 Task: Create a due date automation trigger when advanced on, on the monday of the week before a card is due add fields with custom field "Resume" set to a number greater than 1 and lower or equal to 10 at 11:00 AM.
Action: Mouse moved to (1107, 337)
Screenshot: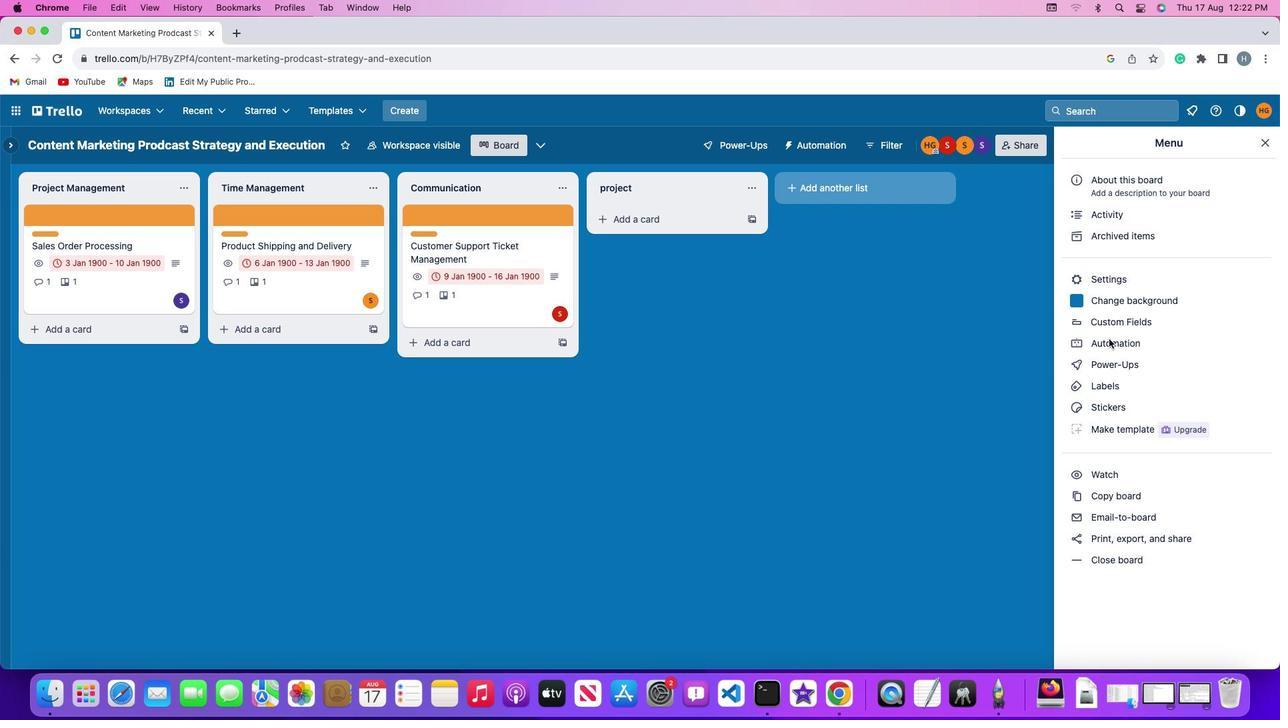 
Action: Mouse pressed left at (1107, 337)
Screenshot: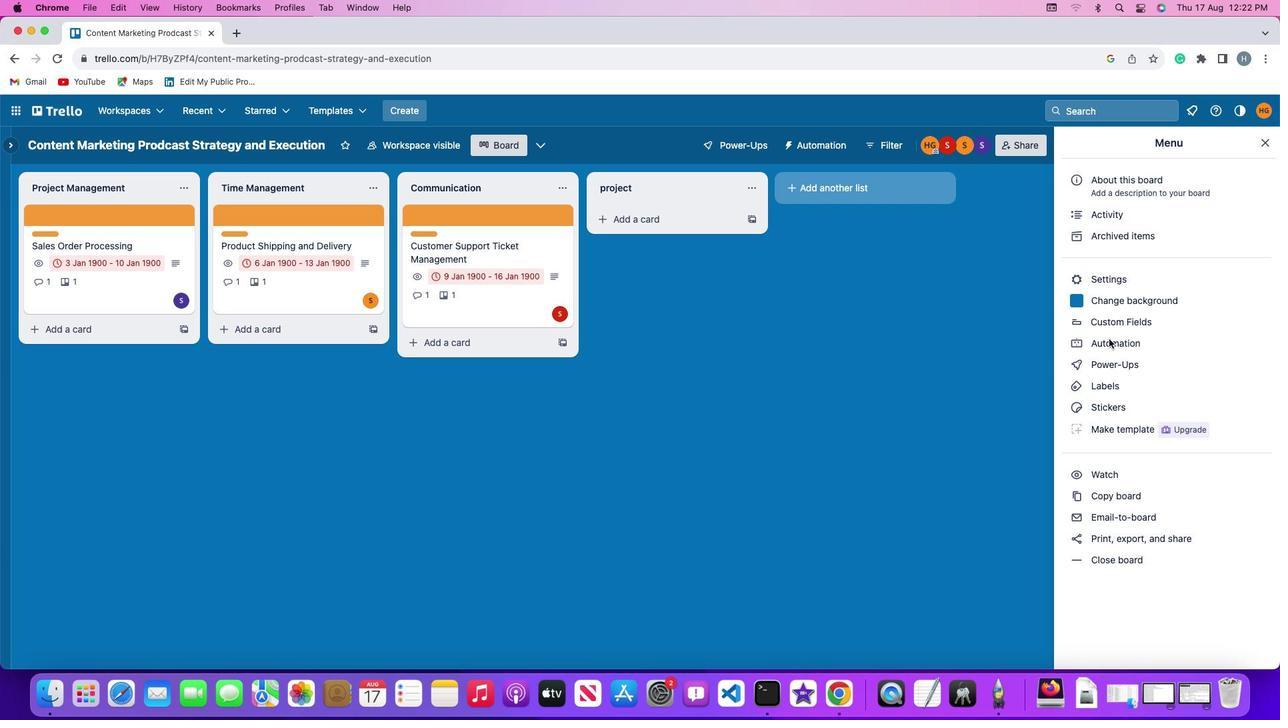 
Action: Mouse pressed left at (1107, 337)
Screenshot: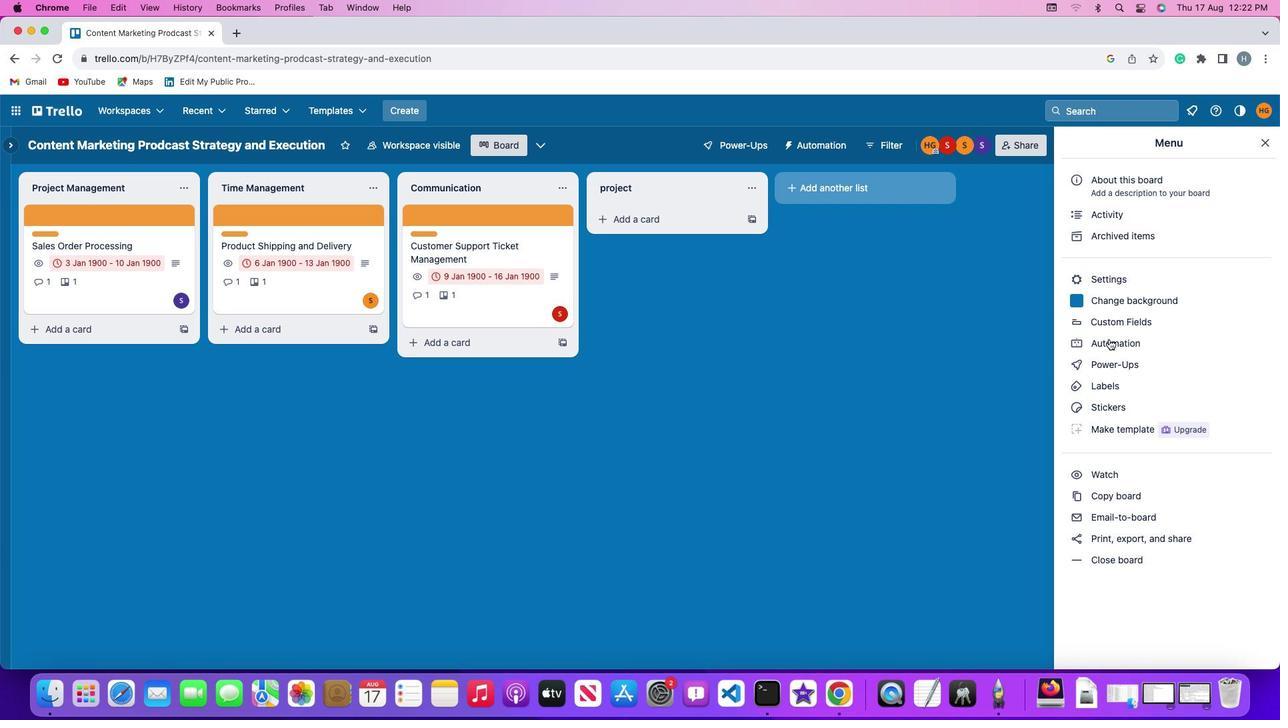 
Action: Mouse moved to (64, 309)
Screenshot: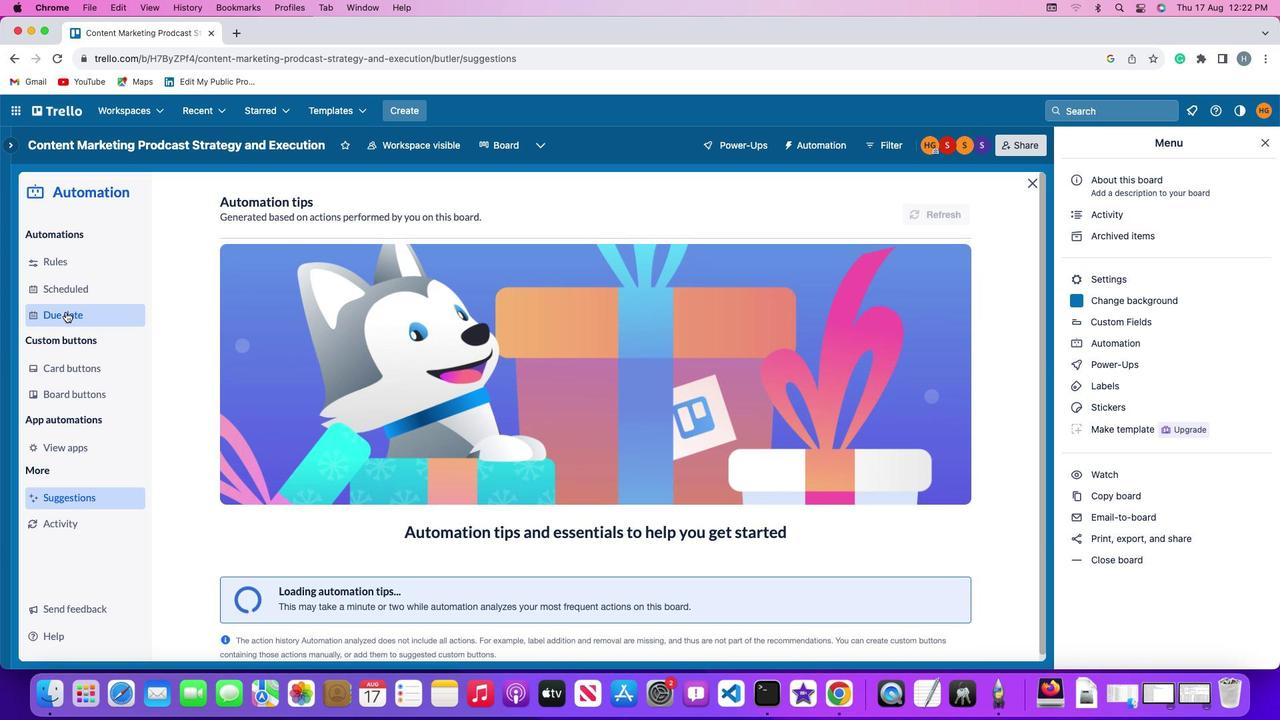 
Action: Mouse pressed left at (64, 309)
Screenshot: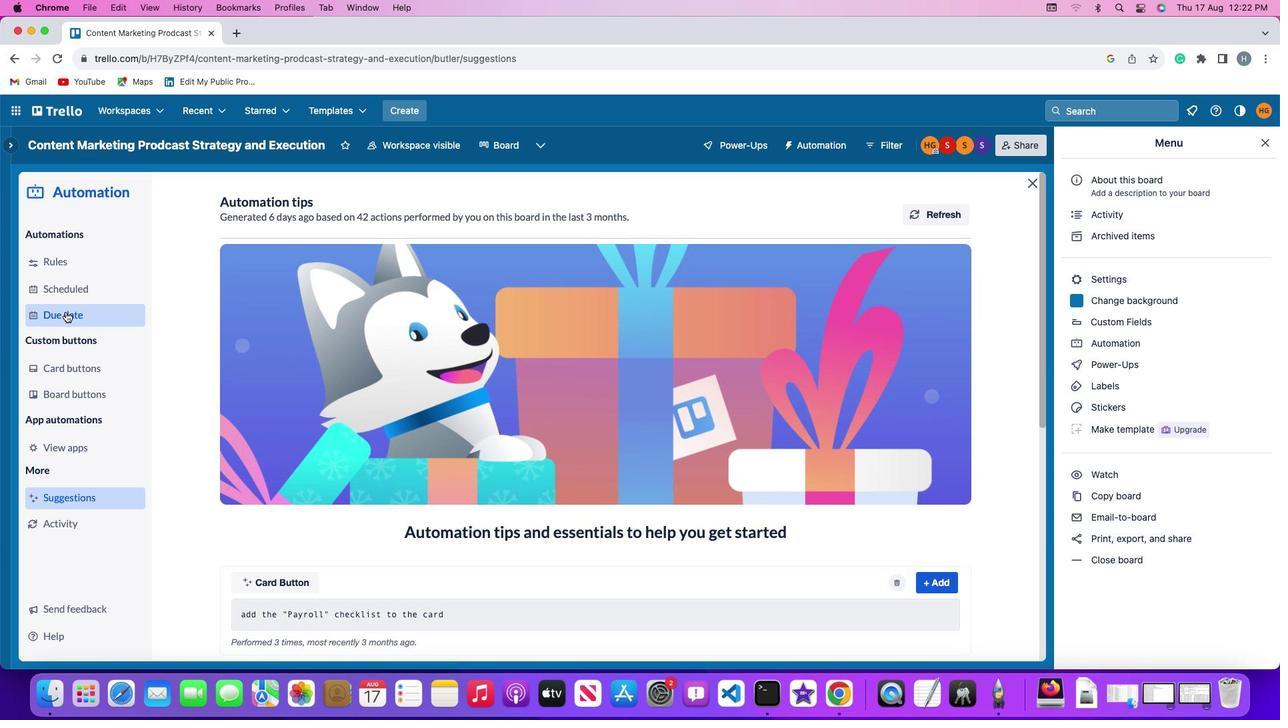 
Action: Mouse moved to (911, 212)
Screenshot: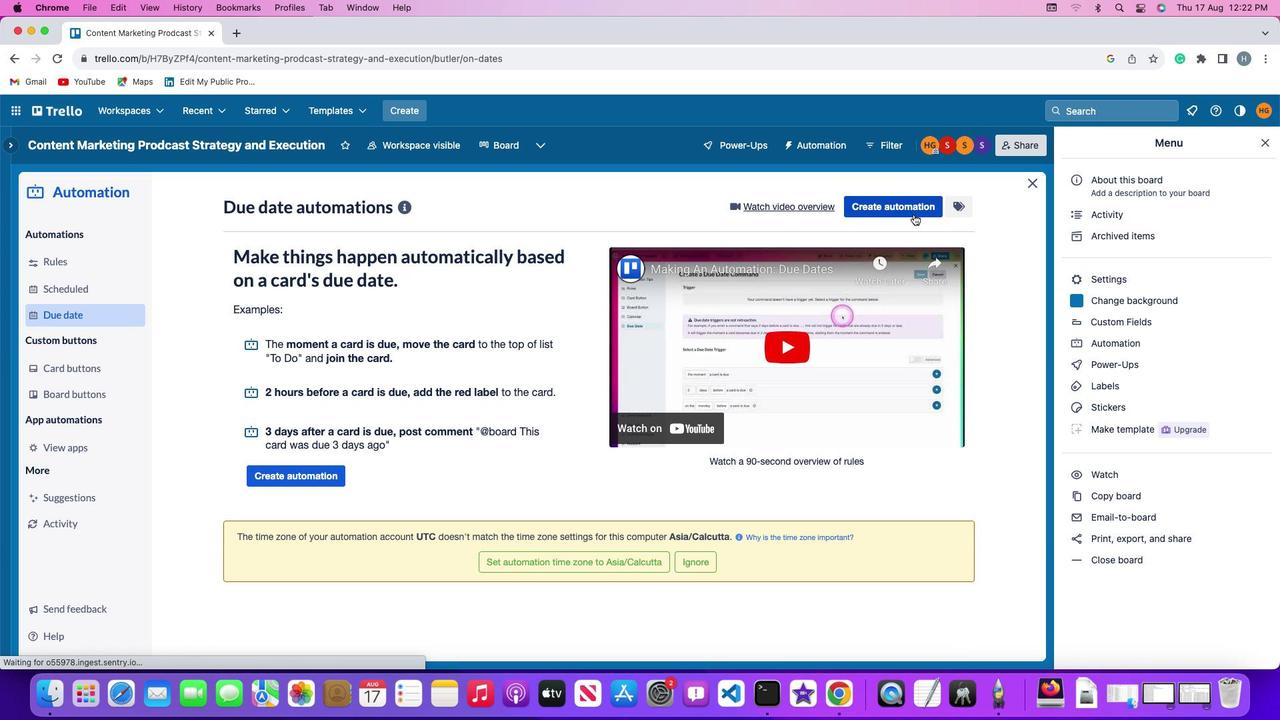 
Action: Mouse pressed left at (911, 212)
Screenshot: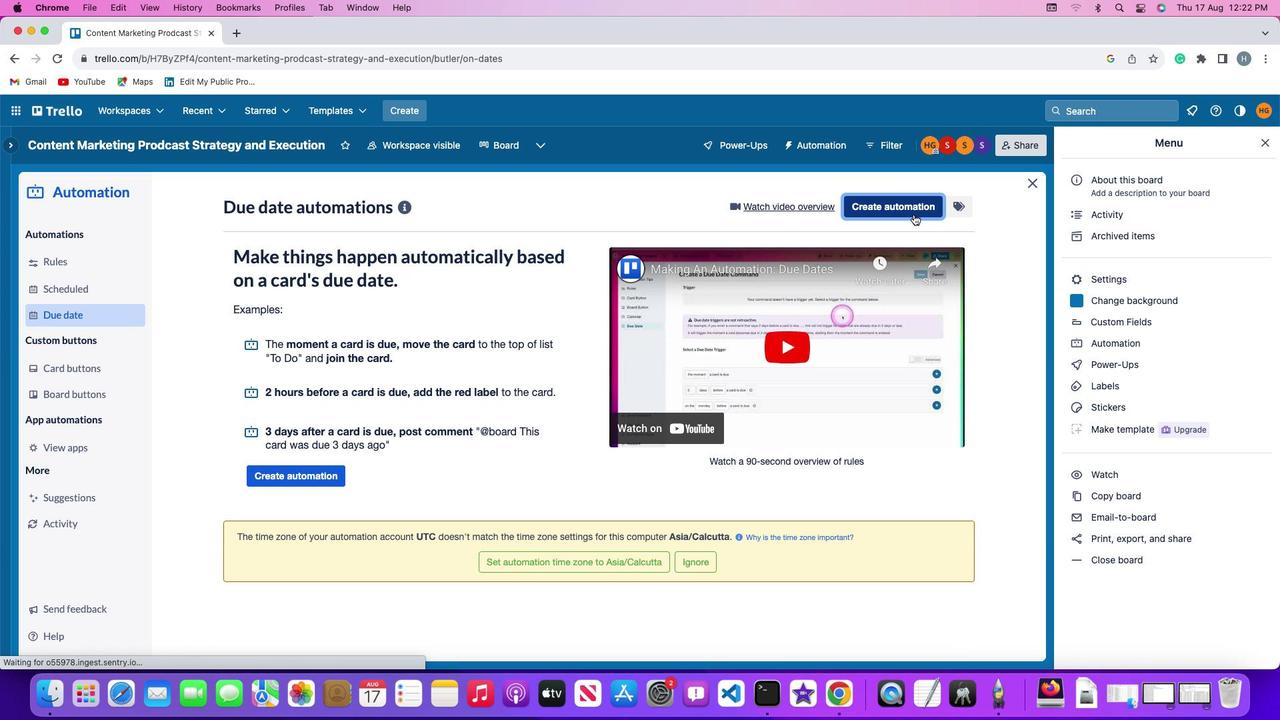 
Action: Mouse moved to (305, 331)
Screenshot: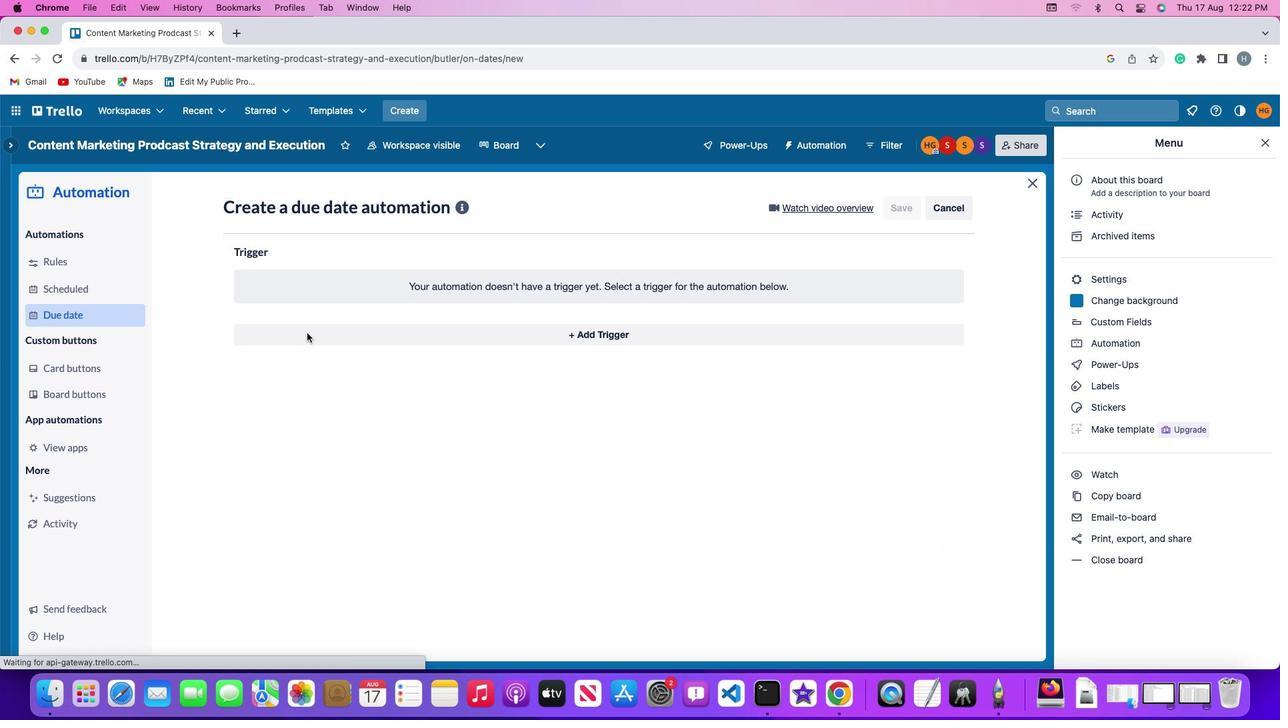 
Action: Mouse pressed left at (305, 331)
Screenshot: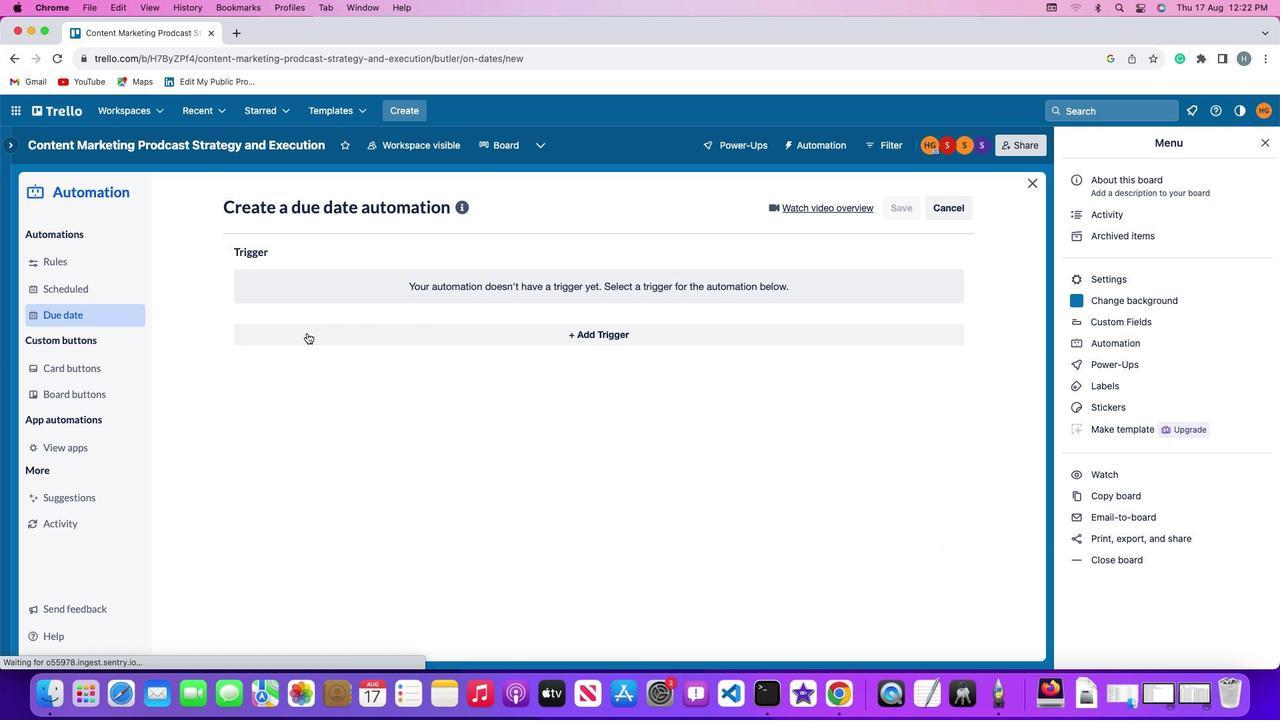 
Action: Mouse moved to (289, 578)
Screenshot: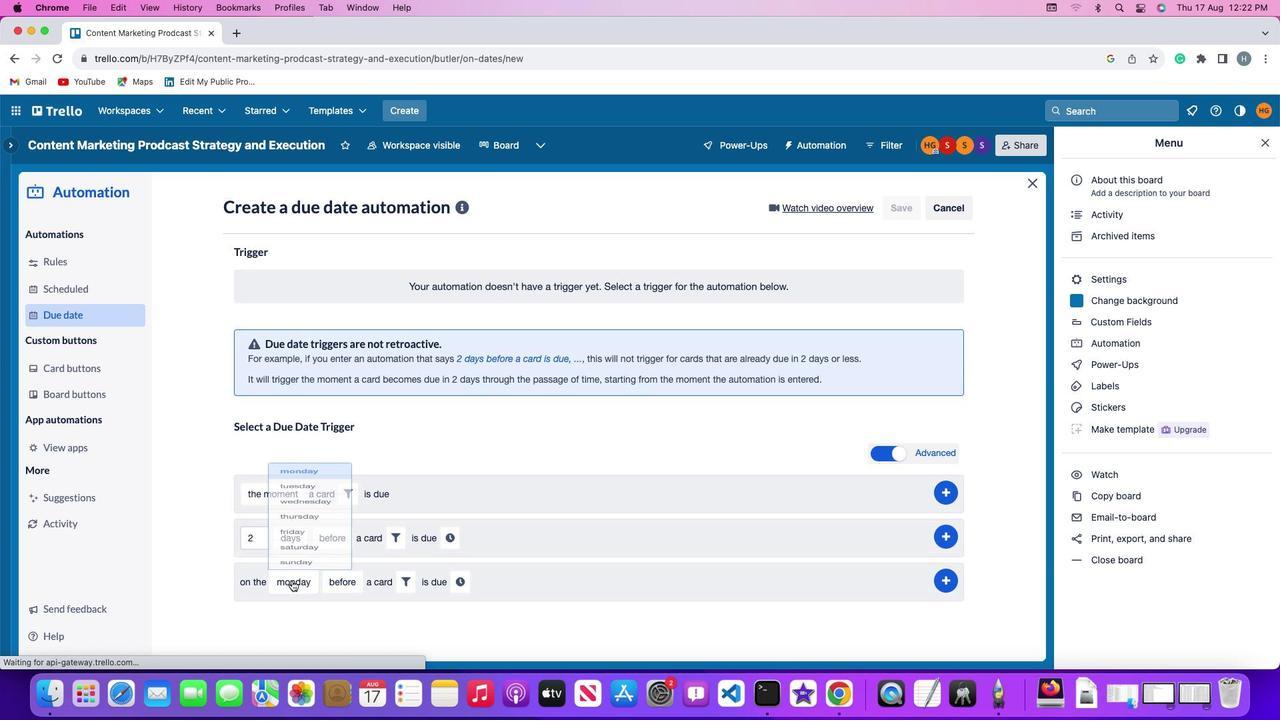 
Action: Mouse pressed left at (289, 578)
Screenshot: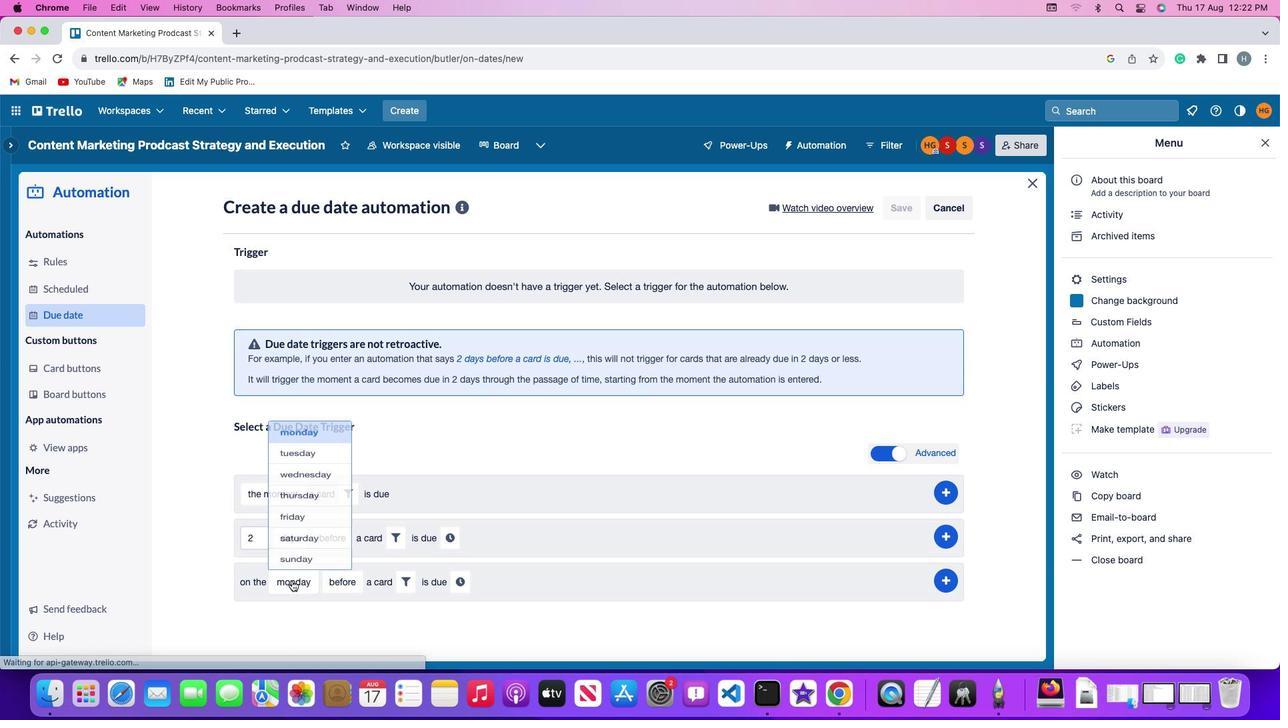 
Action: Mouse moved to (299, 390)
Screenshot: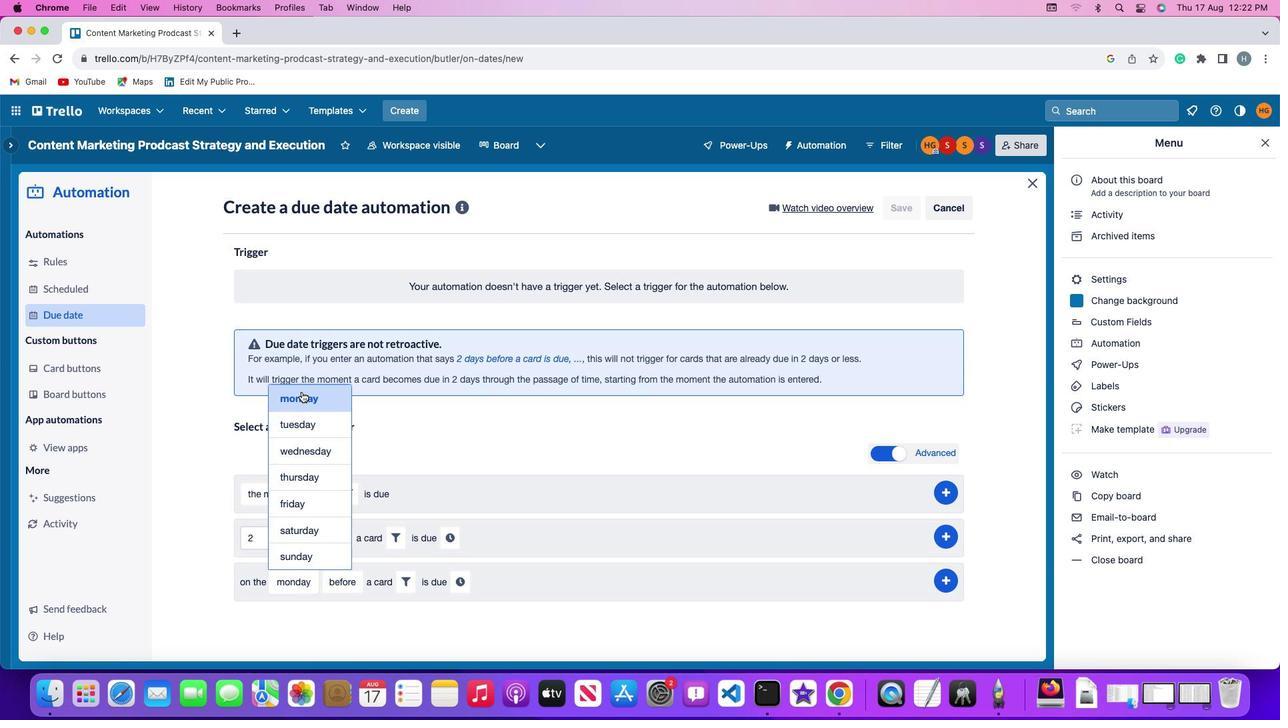 
Action: Mouse pressed left at (299, 390)
Screenshot: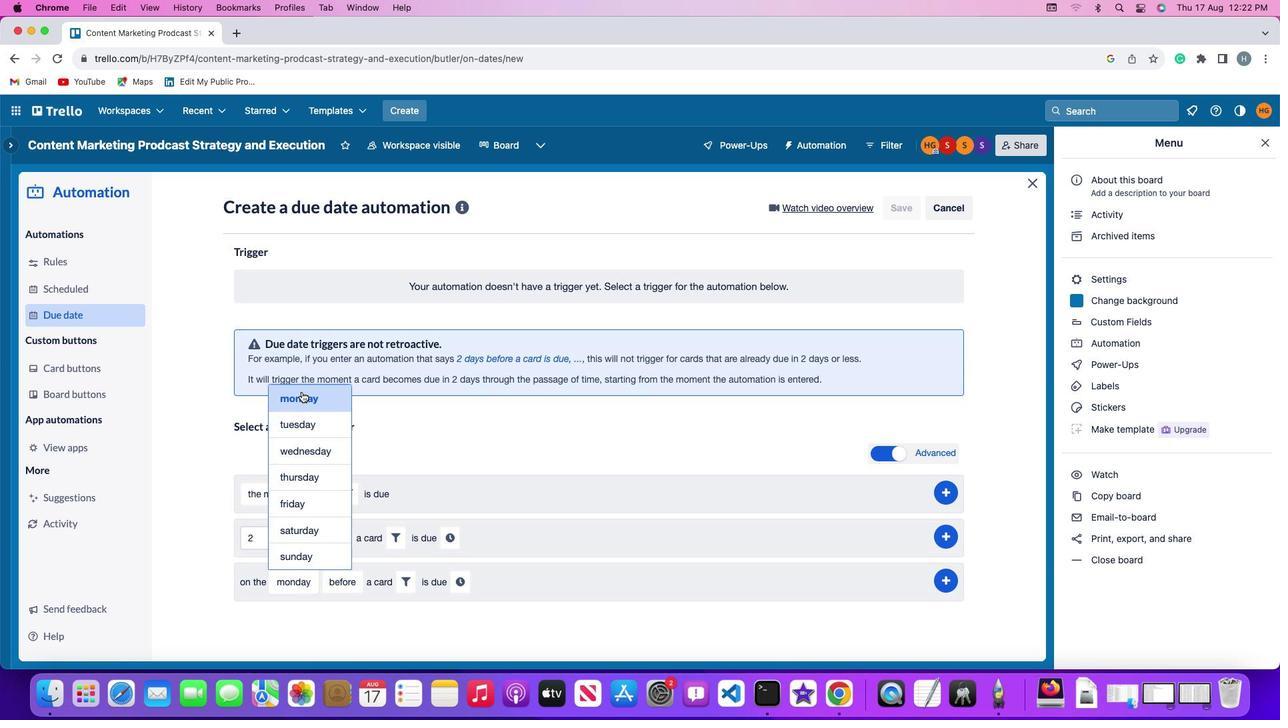 
Action: Mouse moved to (337, 581)
Screenshot: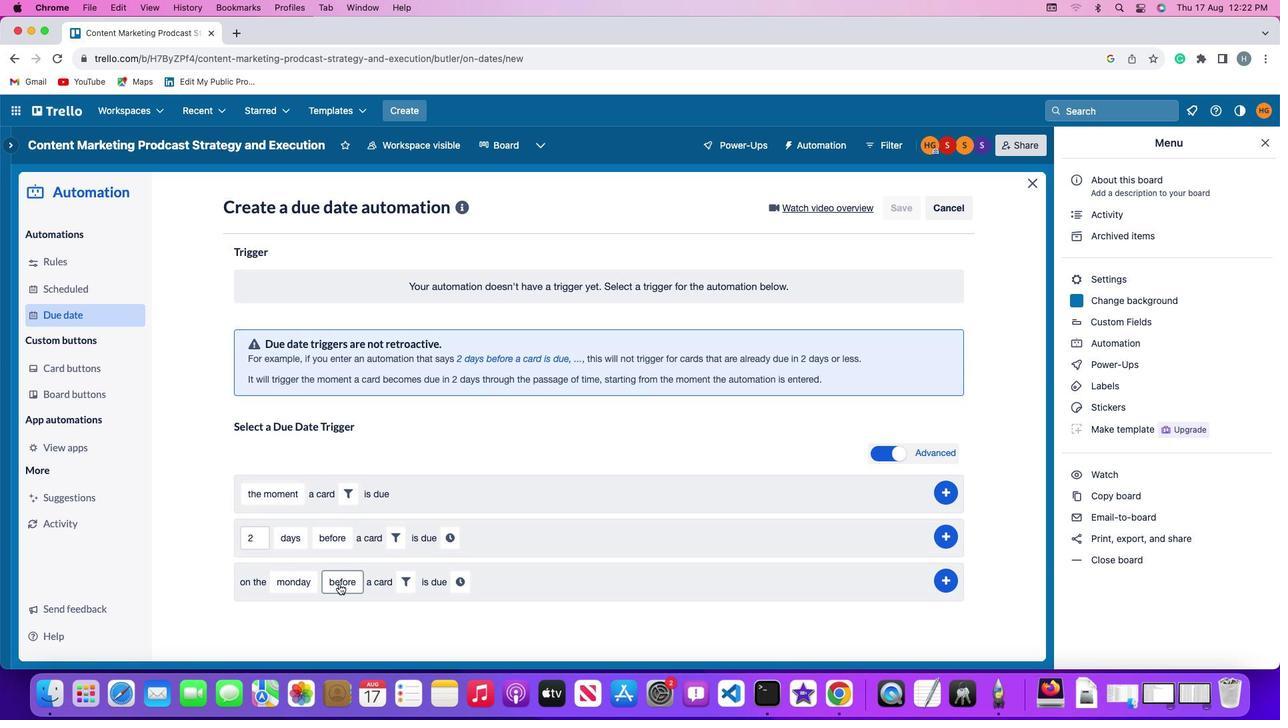 
Action: Mouse pressed left at (337, 581)
Screenshot: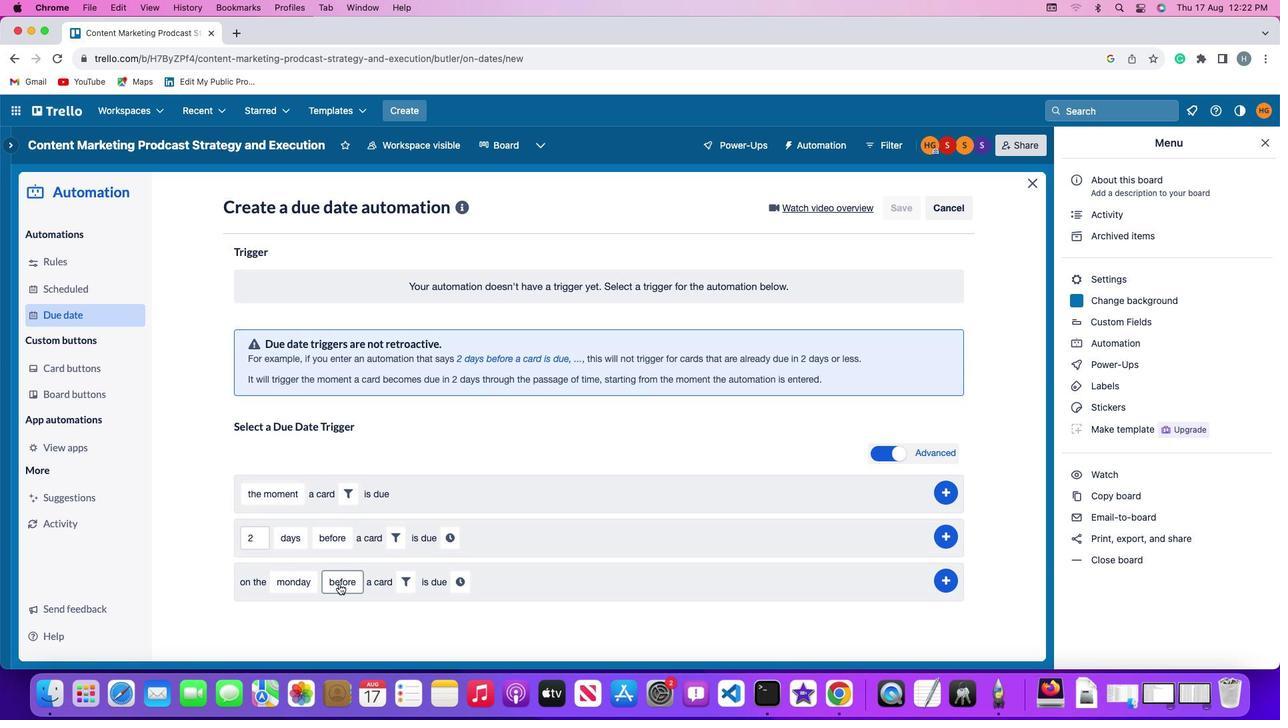 
Action: Mouse moved to (347, 558)
Screenshot: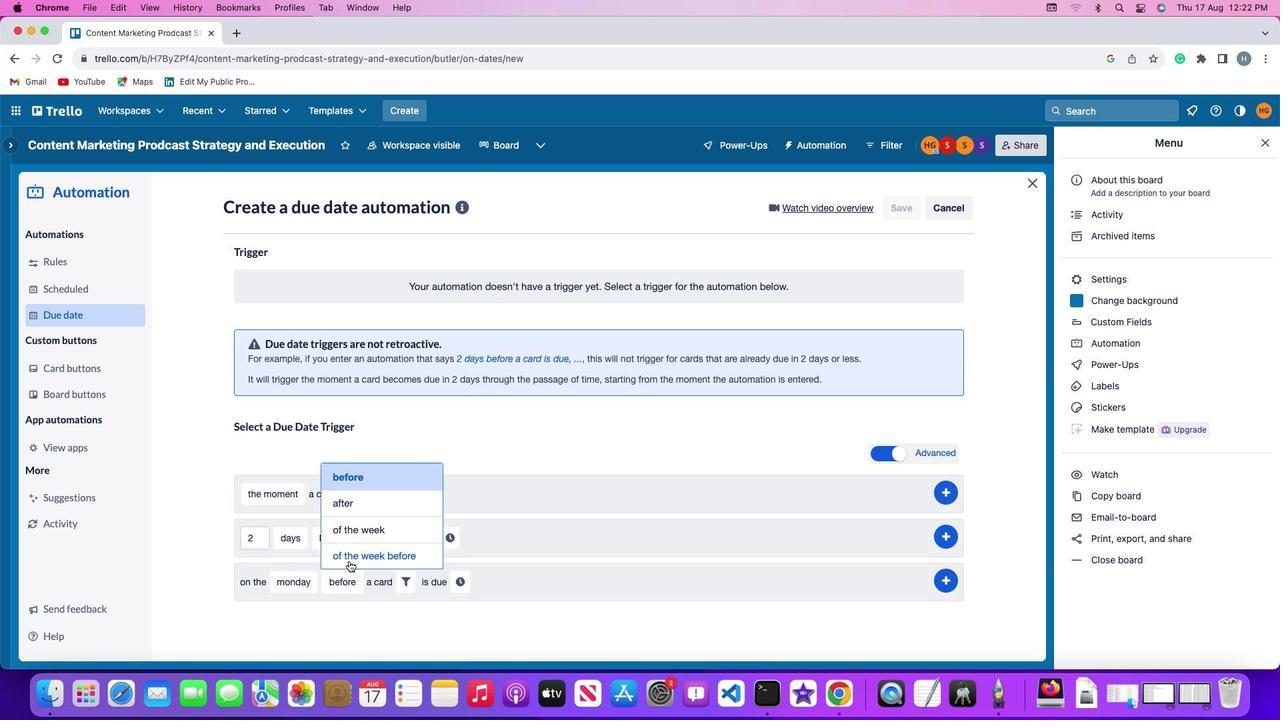 
Action: Mouse pressed left at (347, 558)
Screenshot: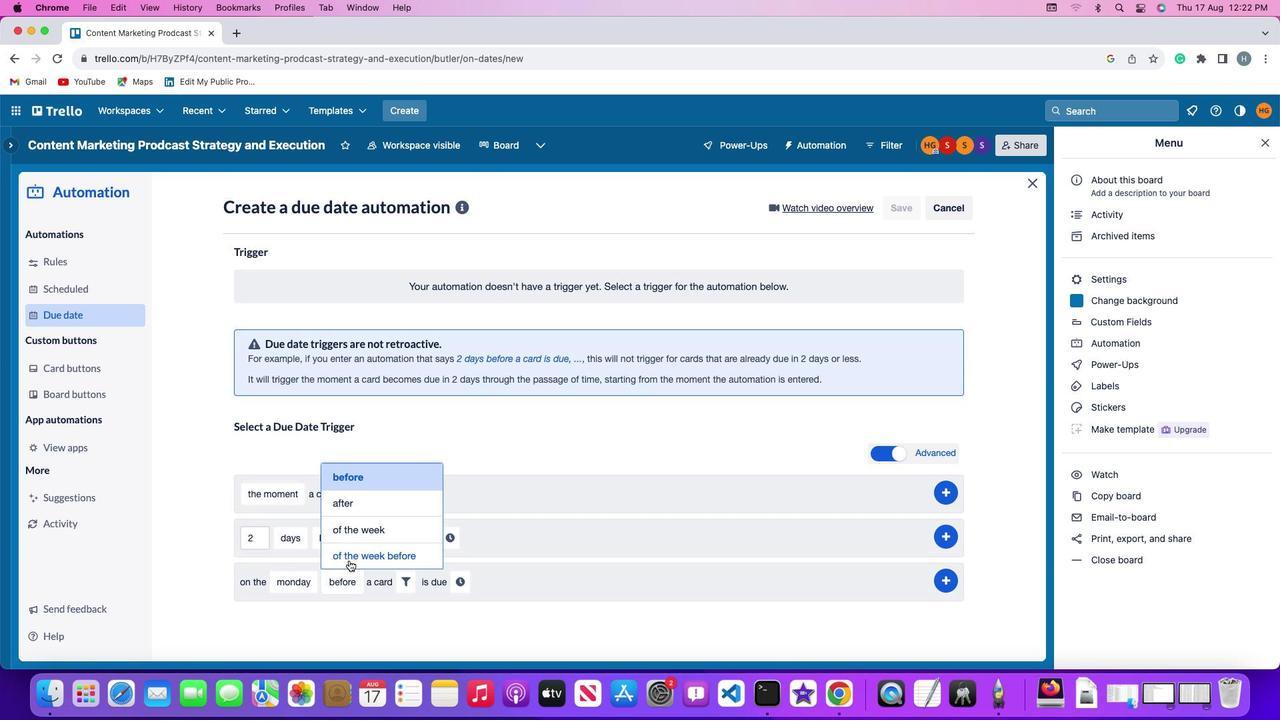 
Action: Mouse moved to (456, 578)
Screenshot: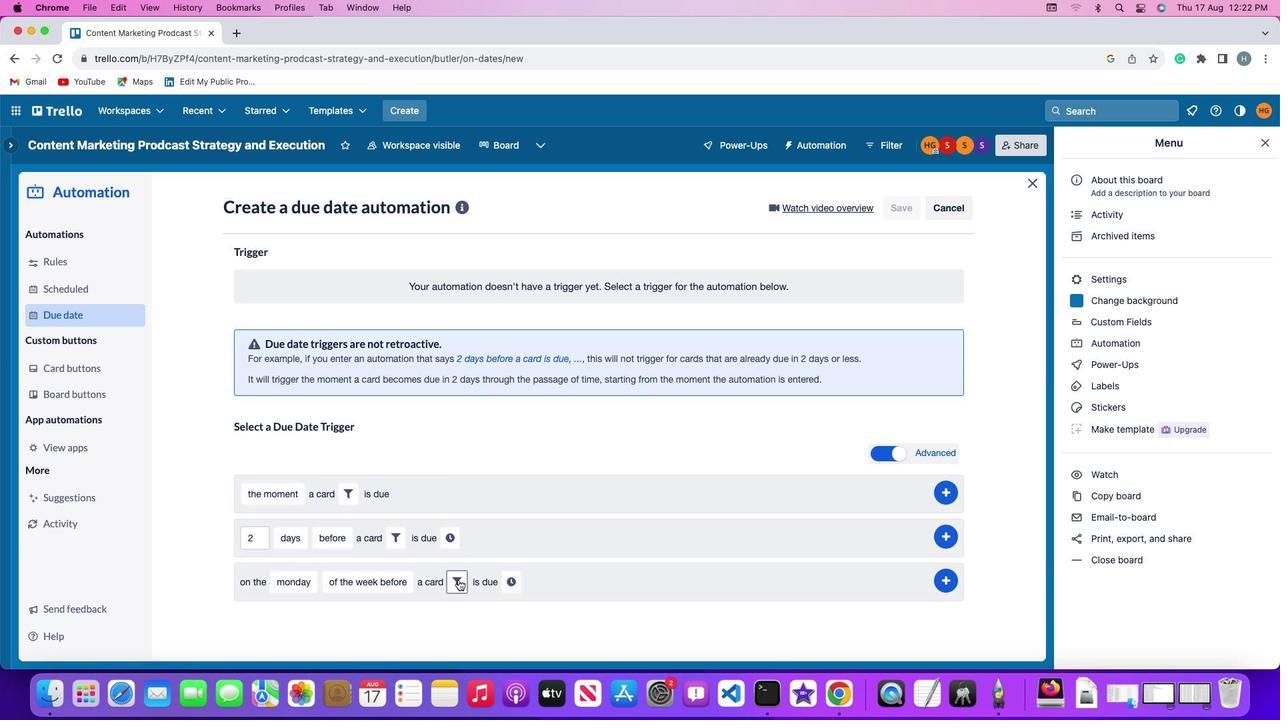 
Action: Mouse pressed left at (456, 578)
Screenshot: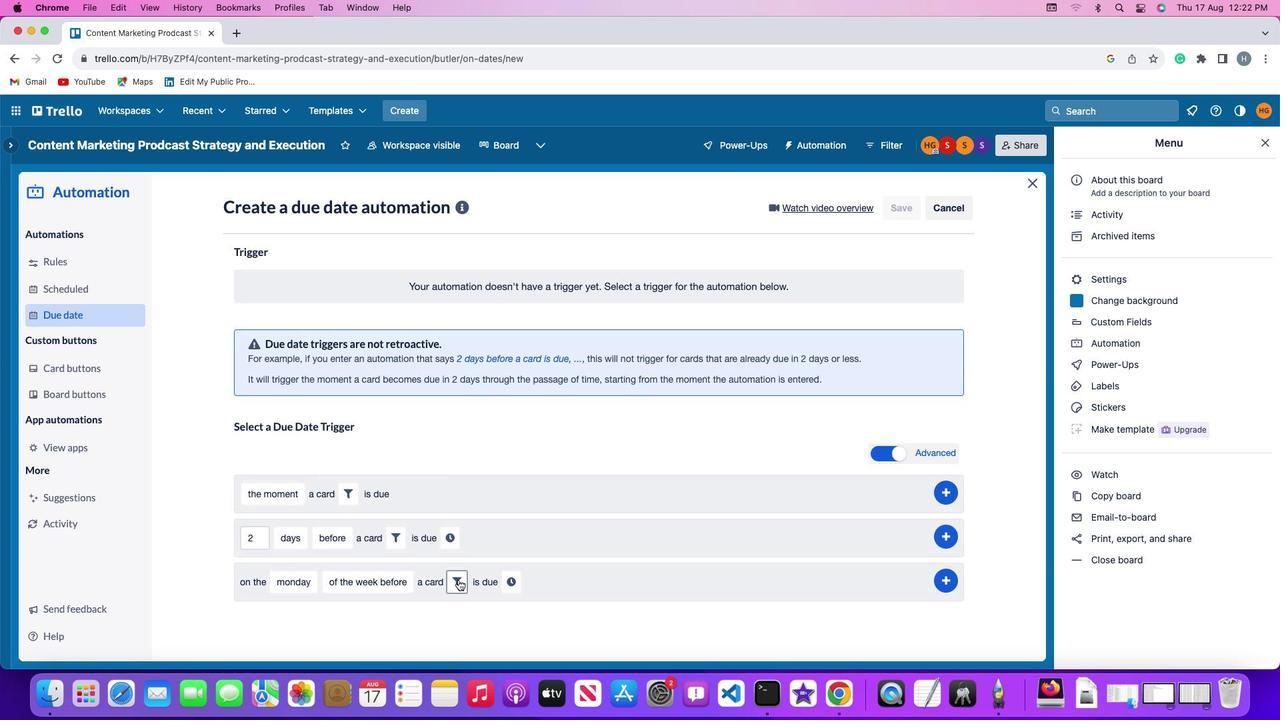 
Action: Mouse moved to (684, 623)
Screenshot: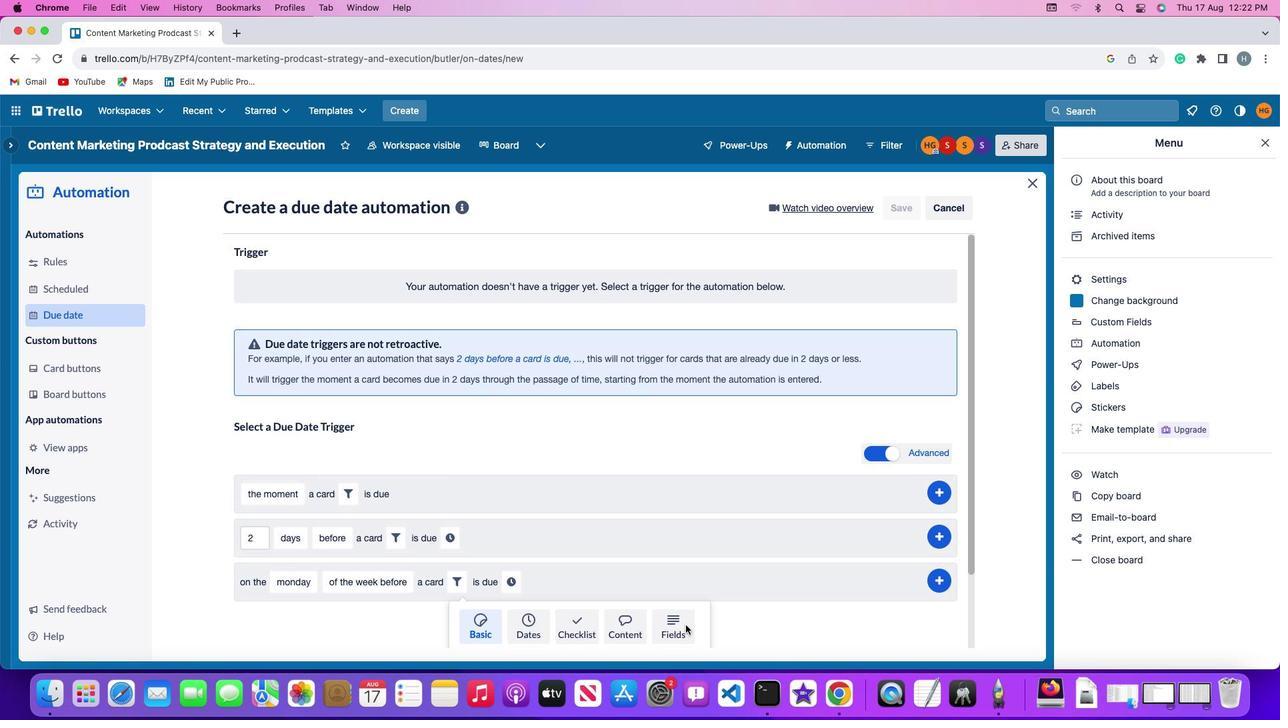 
Action: Mouse pressed left at (684, 623)
Screenshot: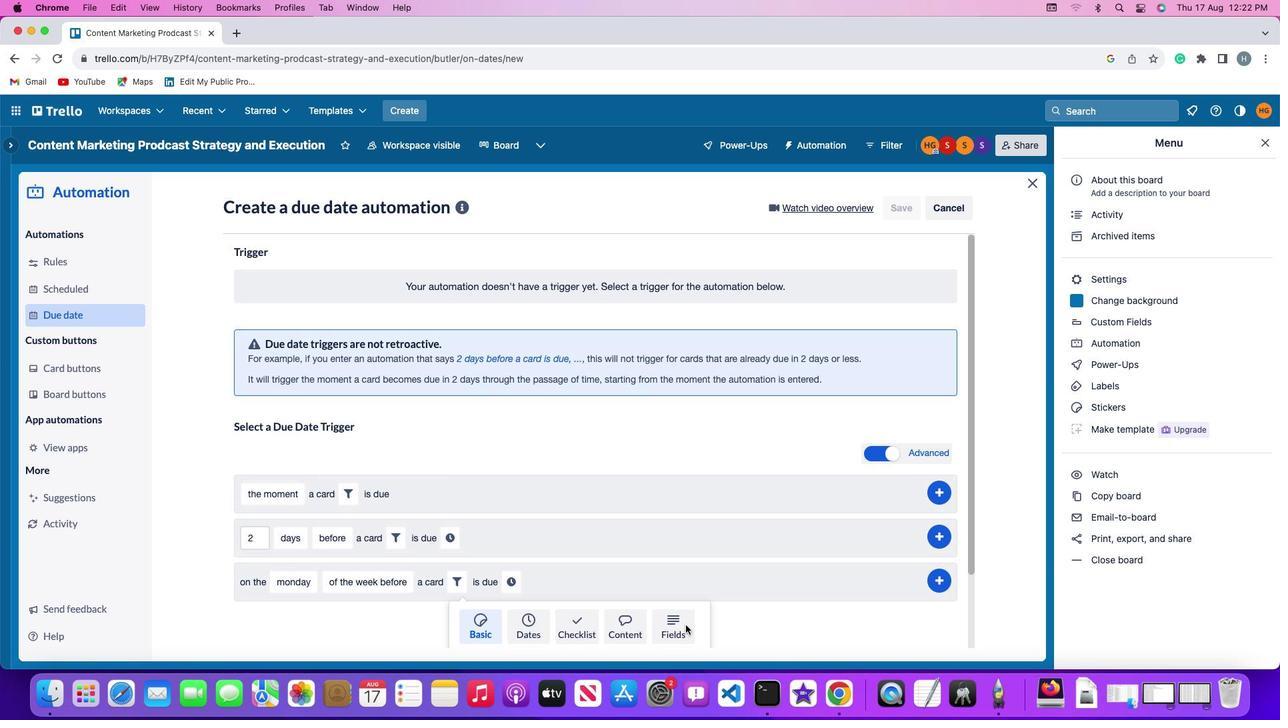 
Action: Mouse moved to (394, 618)
Screenshot: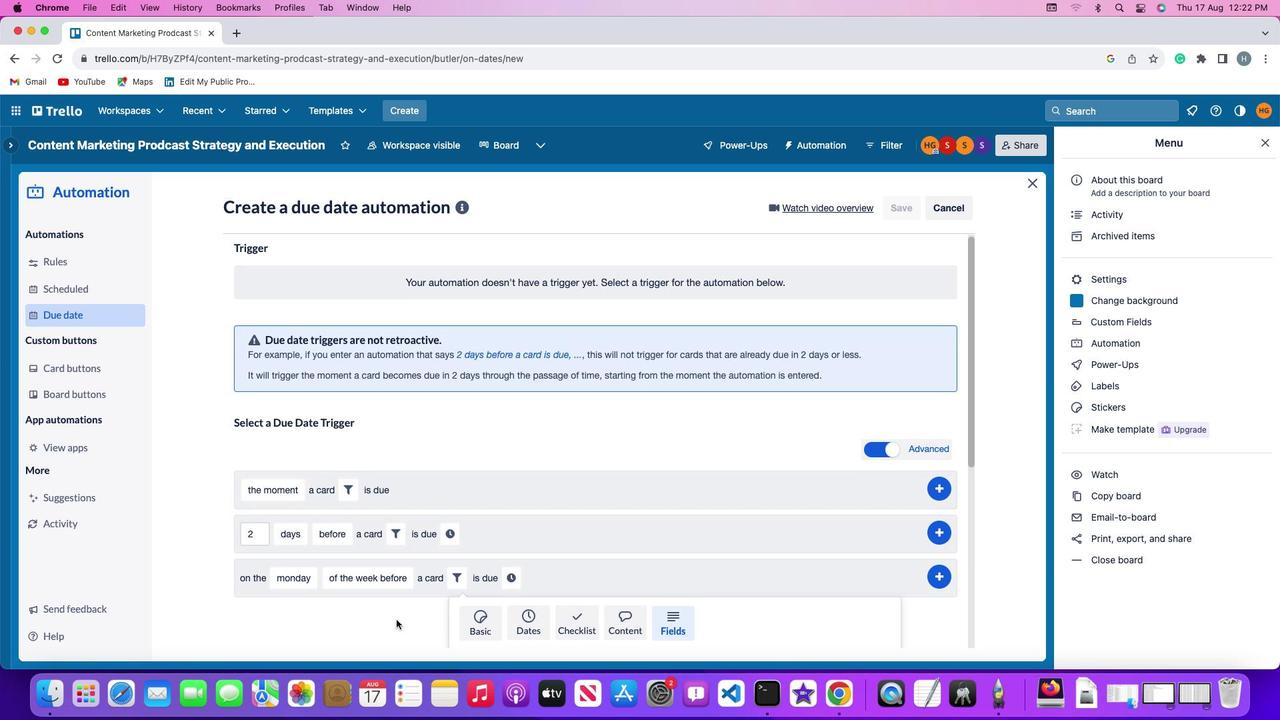 
Action: Mouse scrolled (394, 618) with delta (-1, -2)
Screenshot: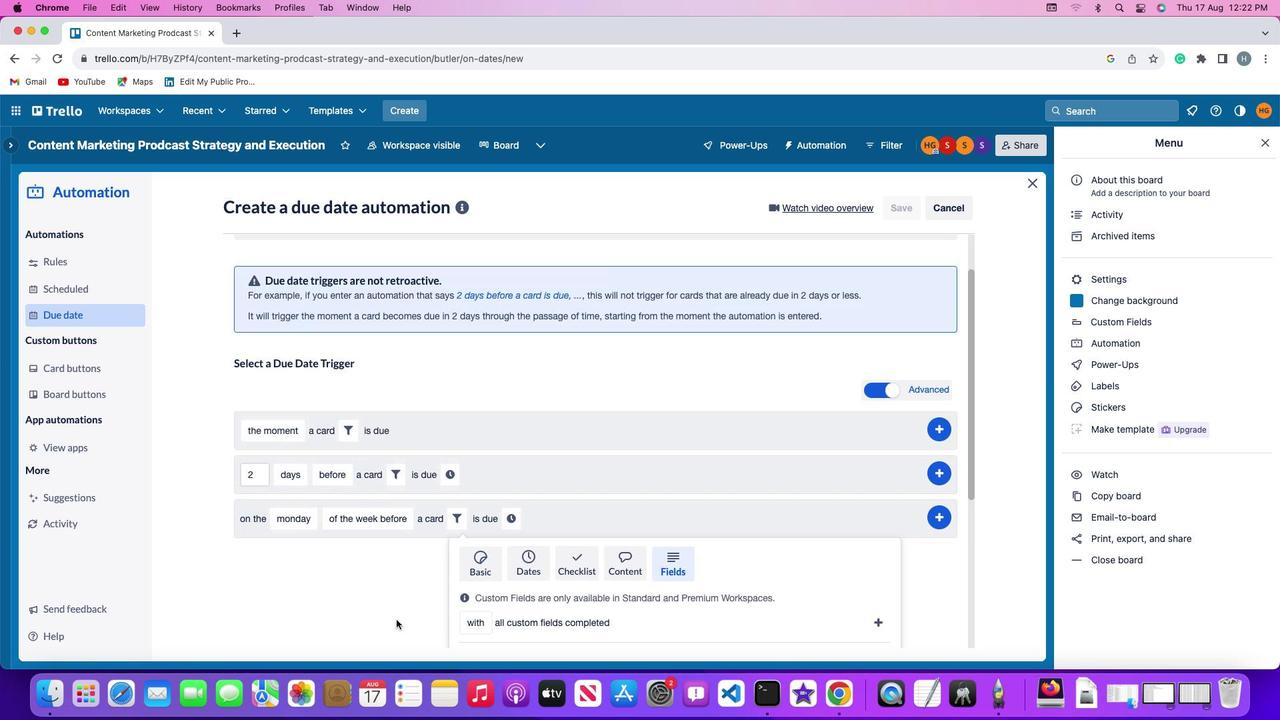 
Action: Mouse scrolled (394, 618) with delta (-1, -2)
Screenshot: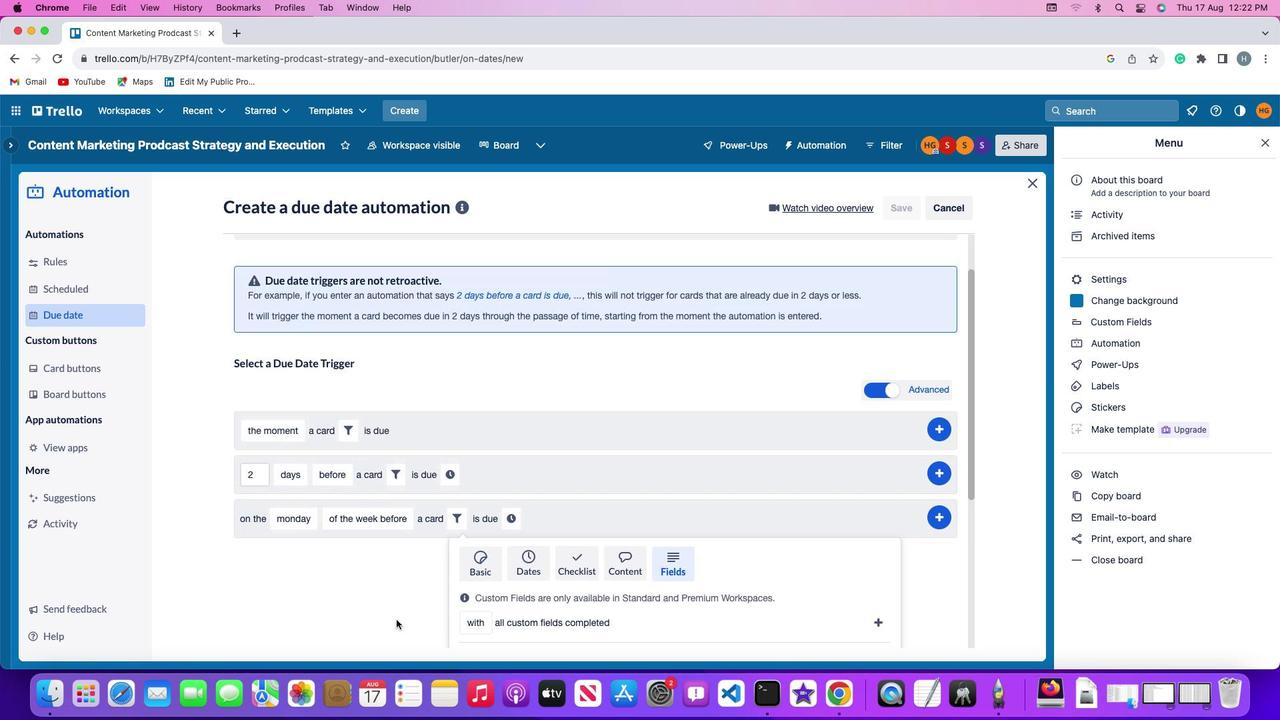 
Action: Mouse scrolled (394, 618) with delta (-1, -4)
Screenshot: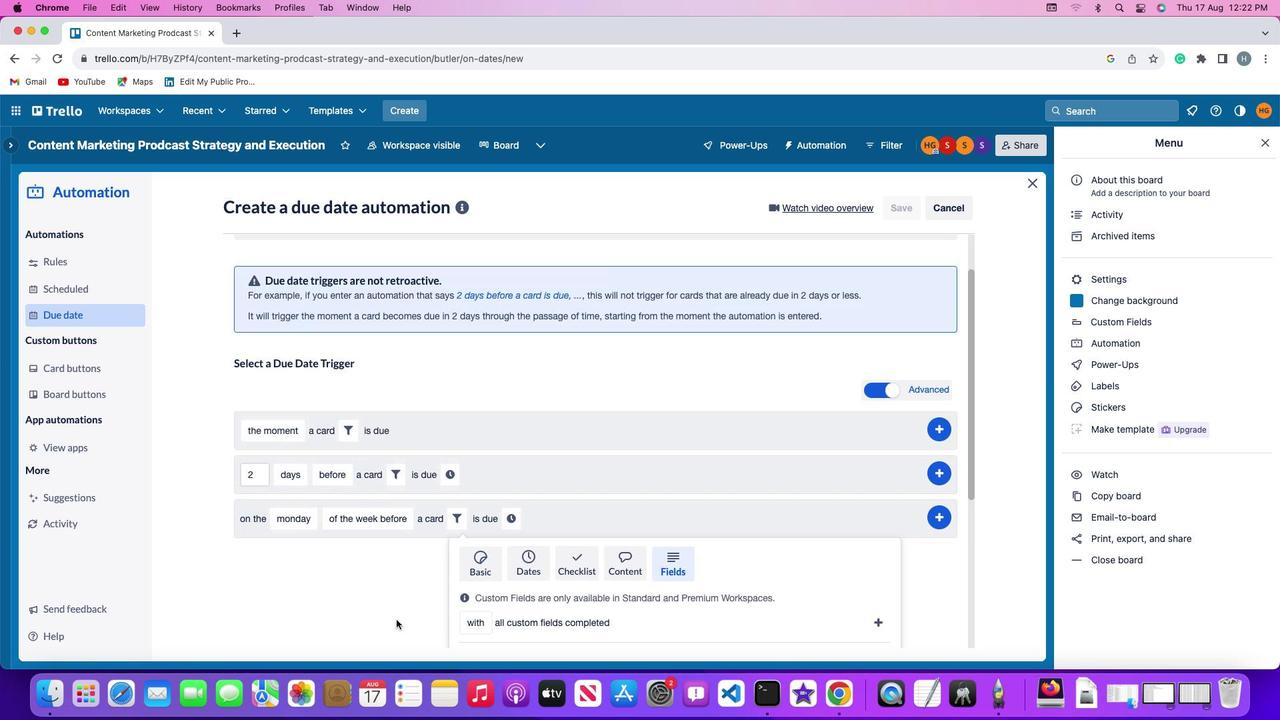 
Action: Mouse scrolled (394, 618) with delta (-1, -4)
Screenshot: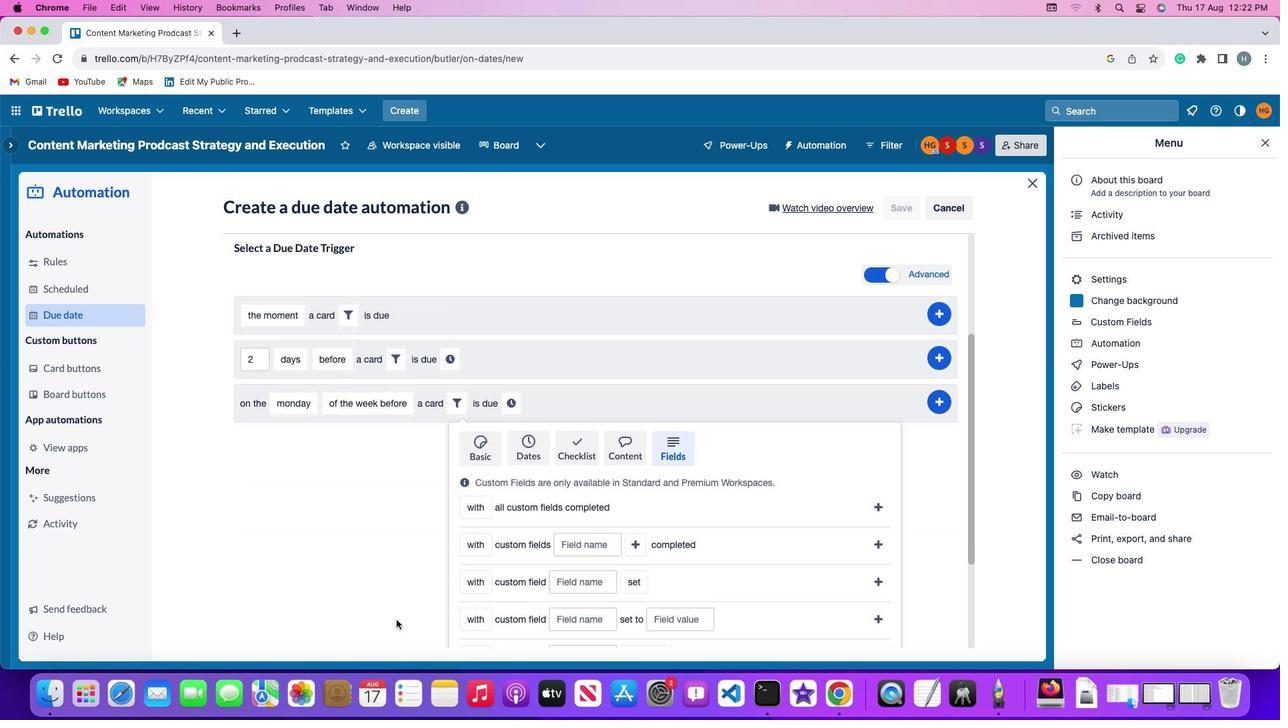 
Action: Mouse scrolled (394, 618) with delta (-1, -5)
Screenshot: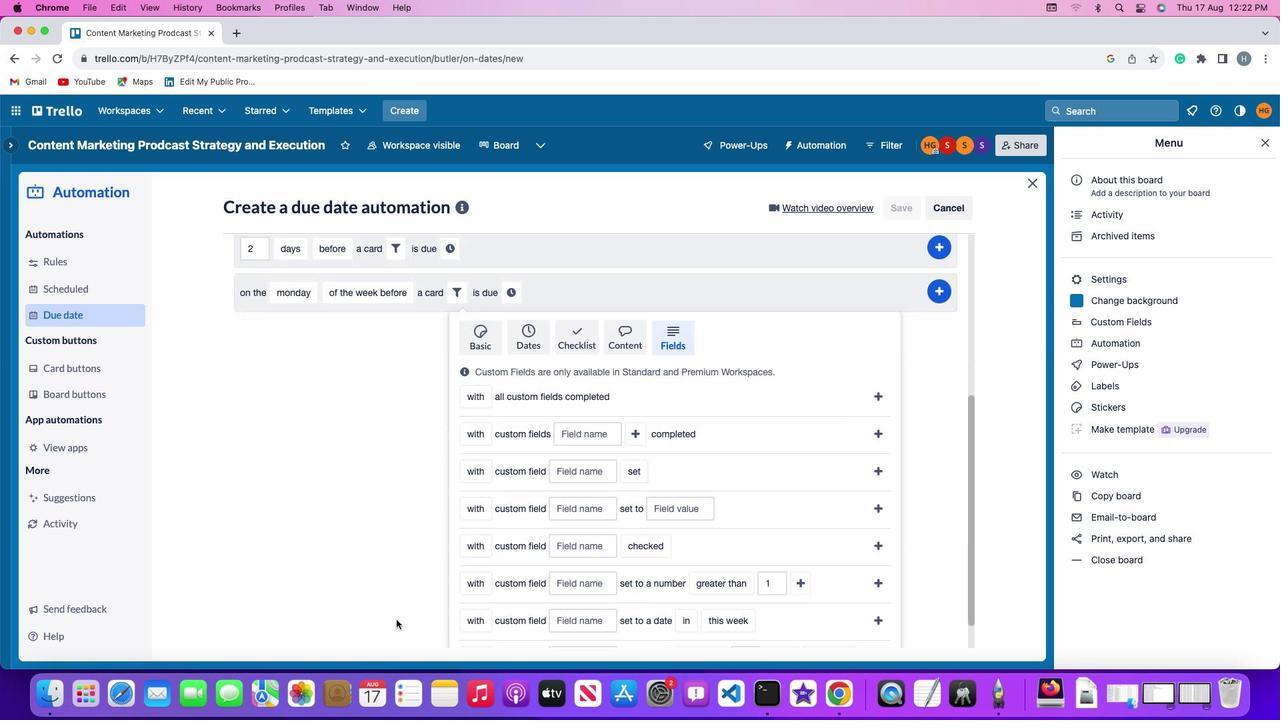 
Action: Mouse moved to (396, 615)
Screenshot: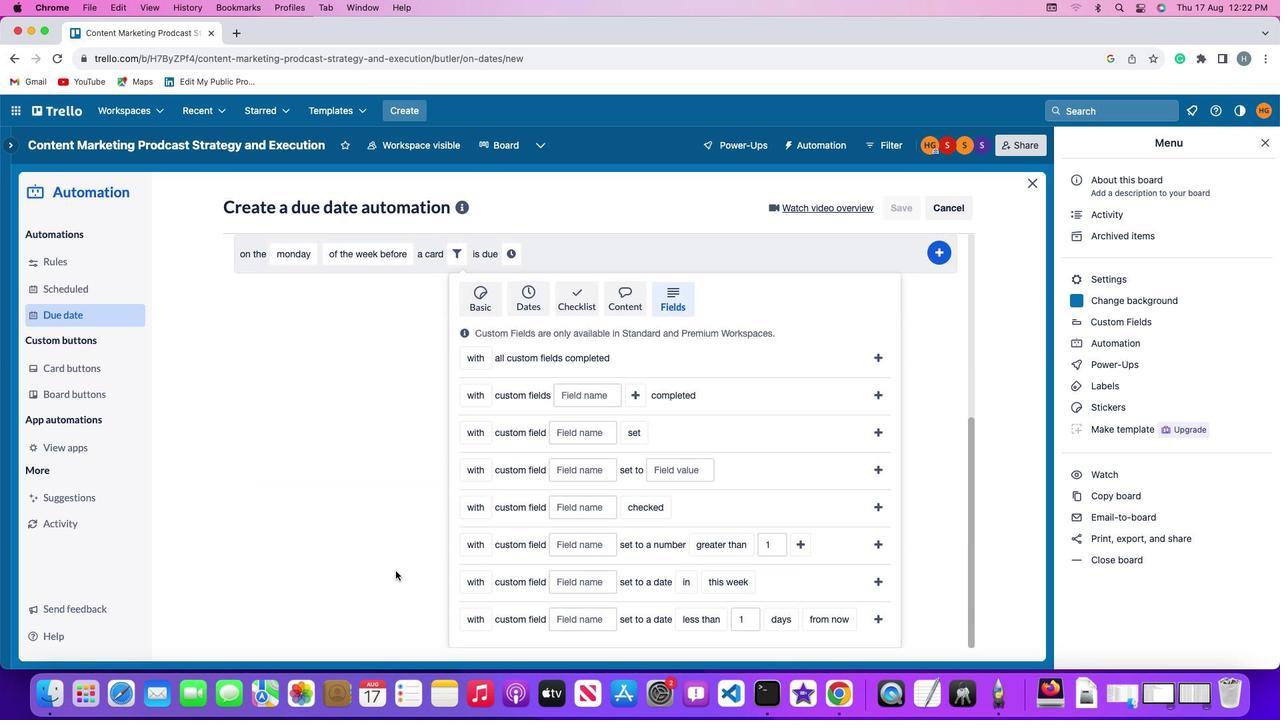 
Action: Mouse scrolled (396, 615) with delta (-1, -2)
Screenshot: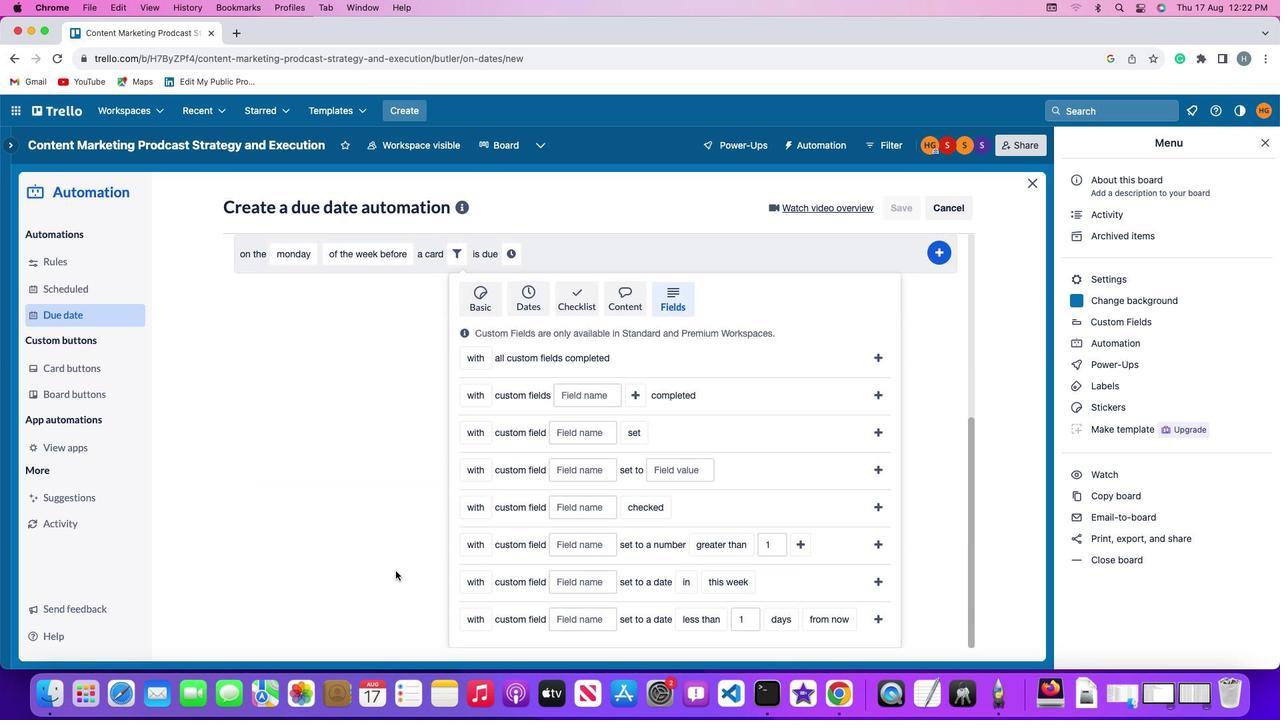 
Action: Mouse moved to (396, 614)
Screenshot: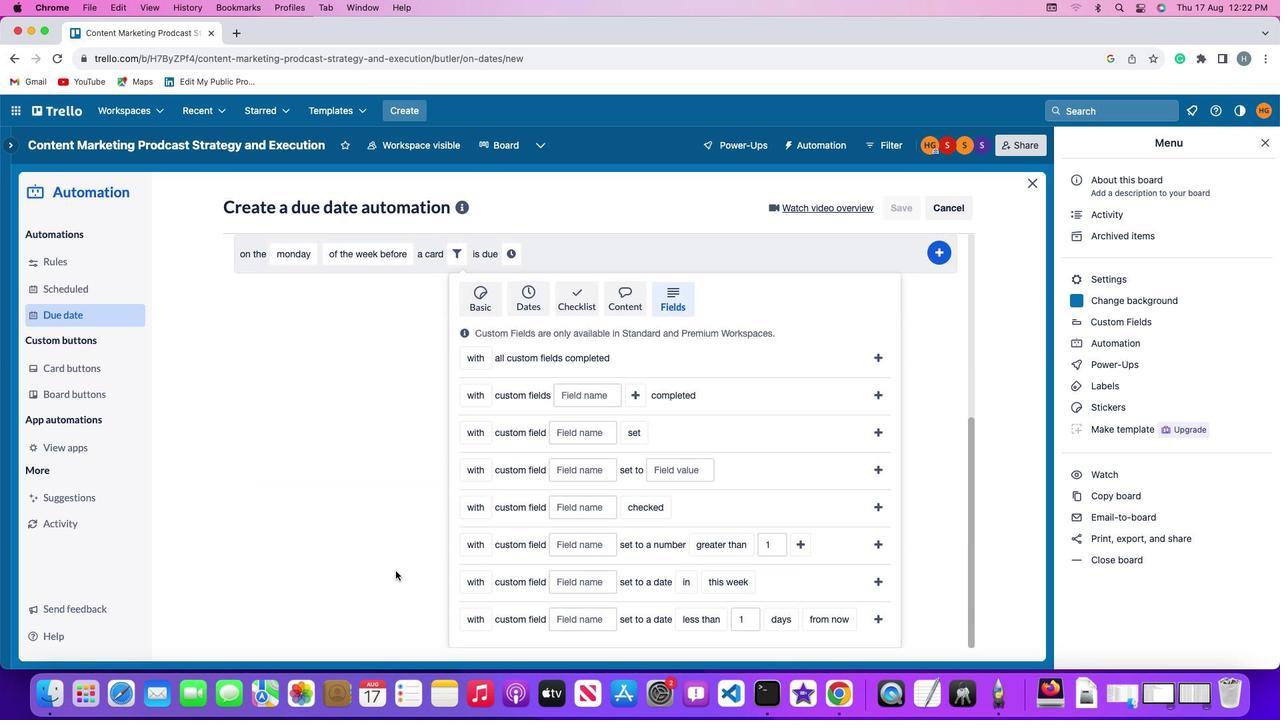 
Action: Mouse scrolled (396, 614) with delta (-1, -2)
Screenshot: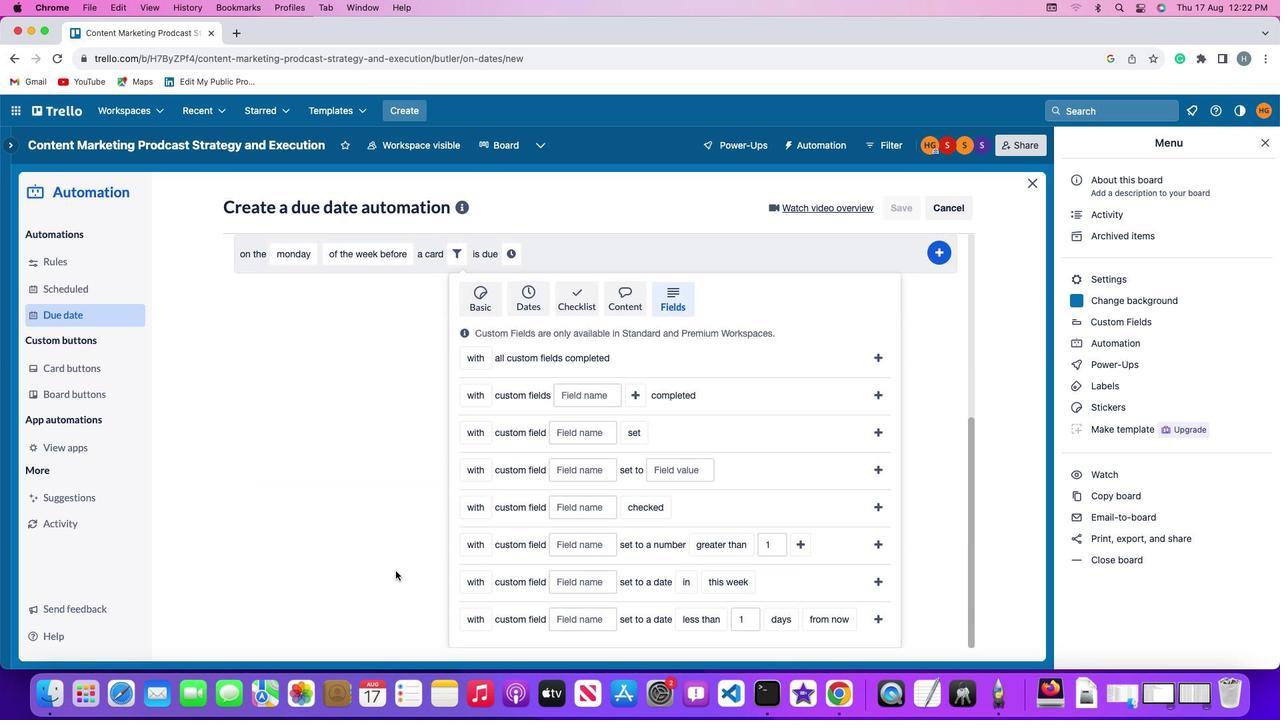 
Action: Mouse moved to (396, 614)
Screenshot: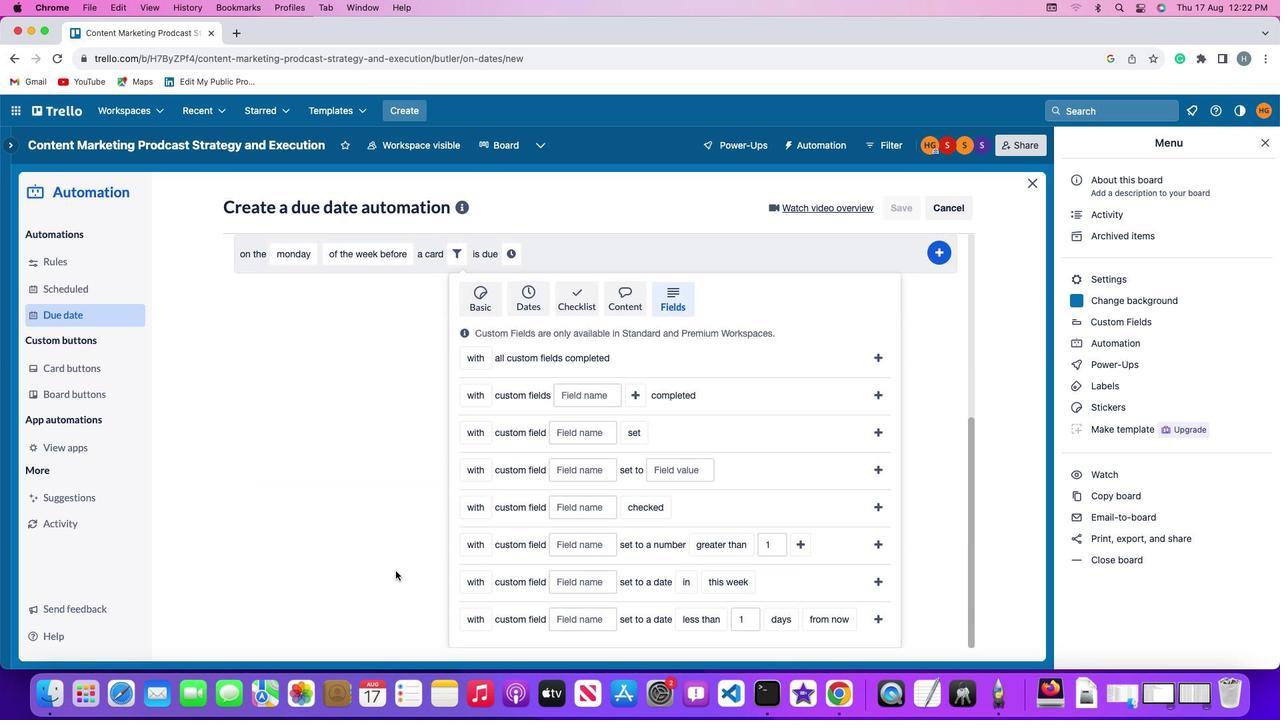 
Action: Mouse scrolled (396, 614) with delta (-1, -4)
Screenshot: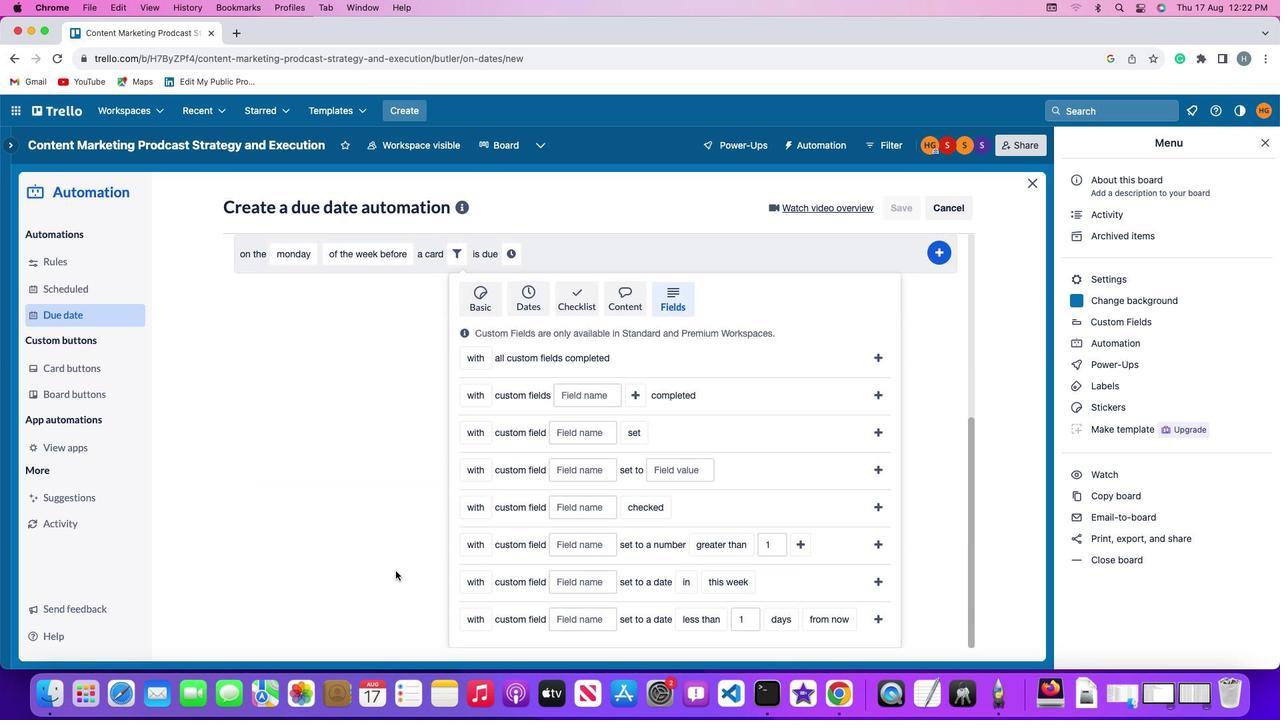 
Action: Mouse moved to (397, 612)
Screenshot: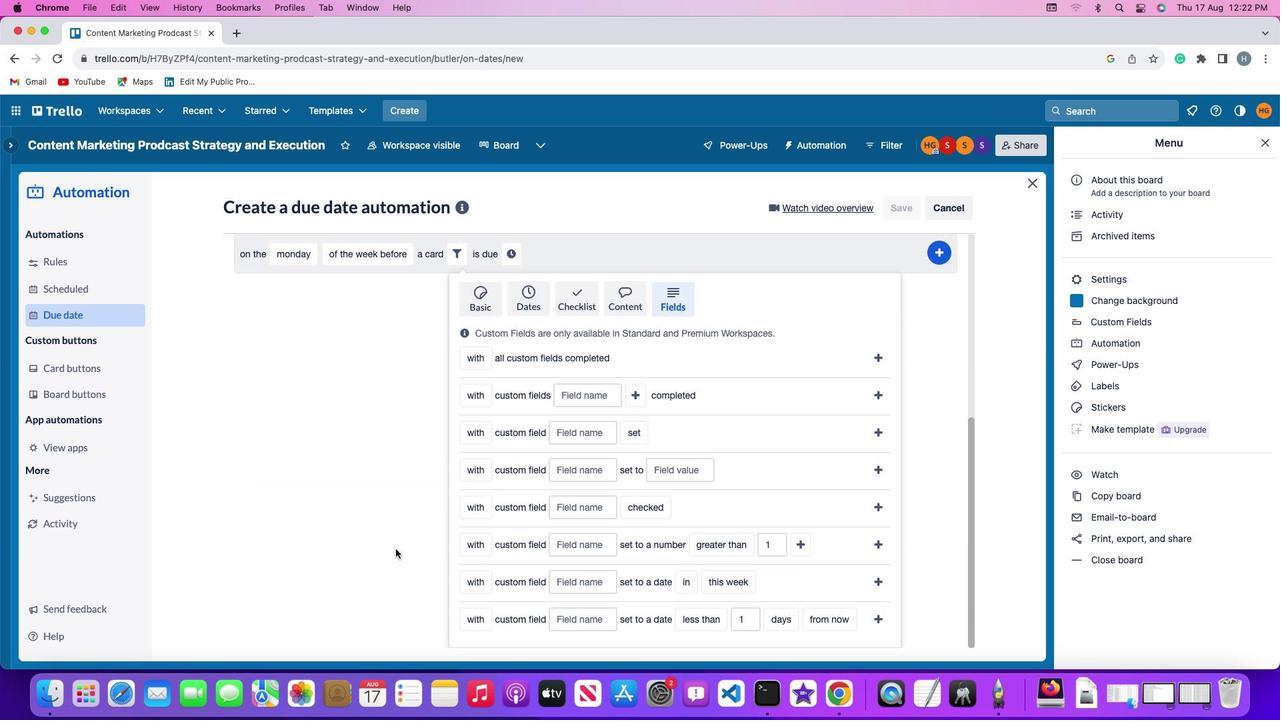 
Action: Mouse scrolled (397, 612) with delta (-1, -4)
Screenshot: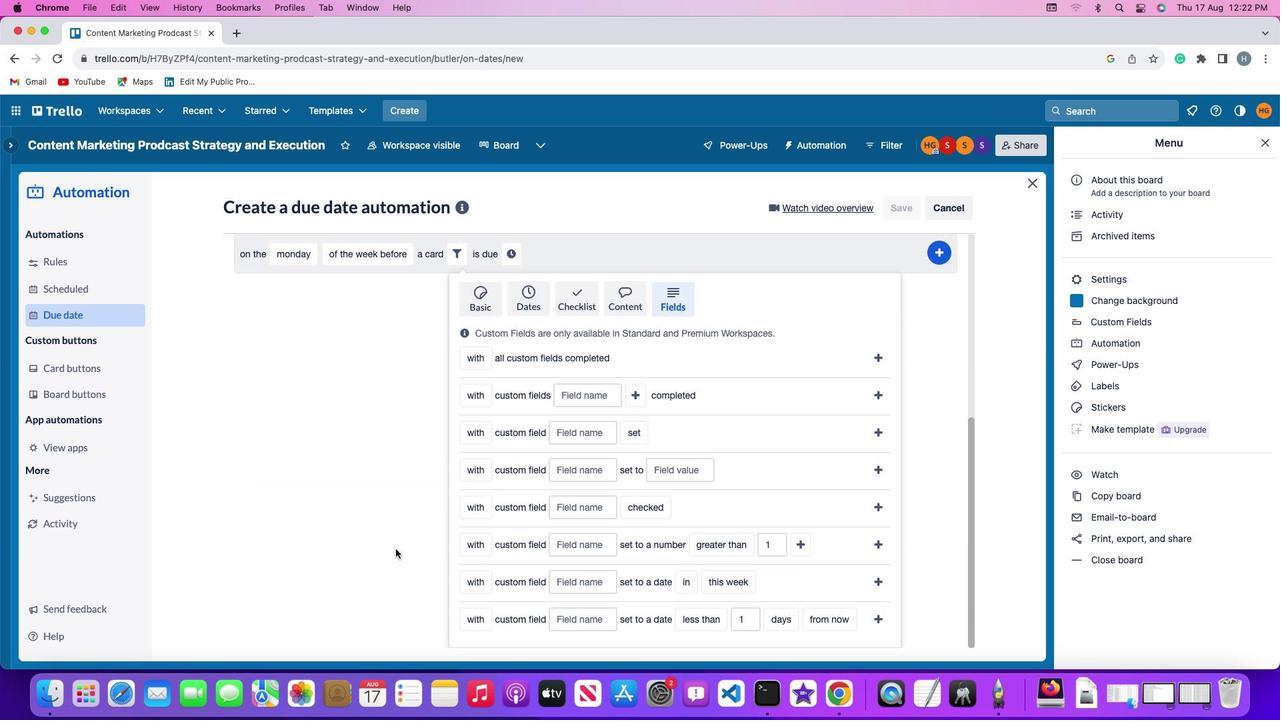 
Action: Mouse moved to (398, 609)
Screenshot: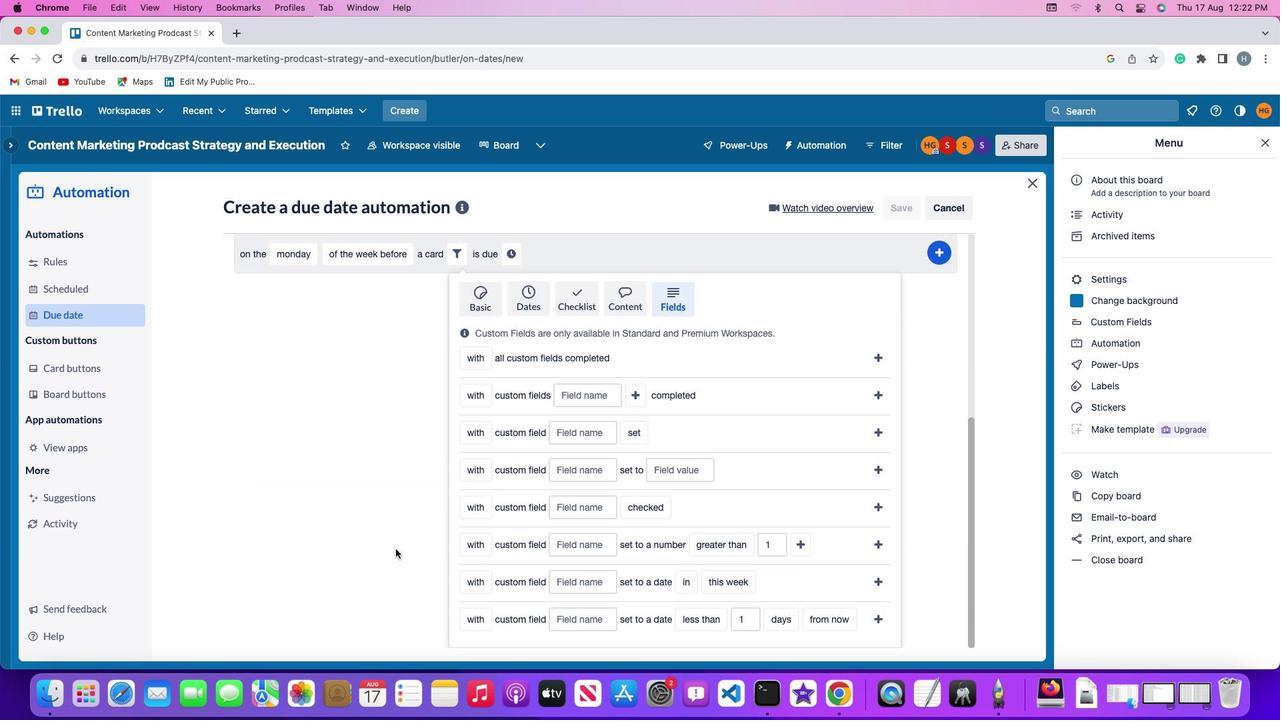 
Action: Mouse scrolled (398, 609) with delta (-1, -5)
Screenshot: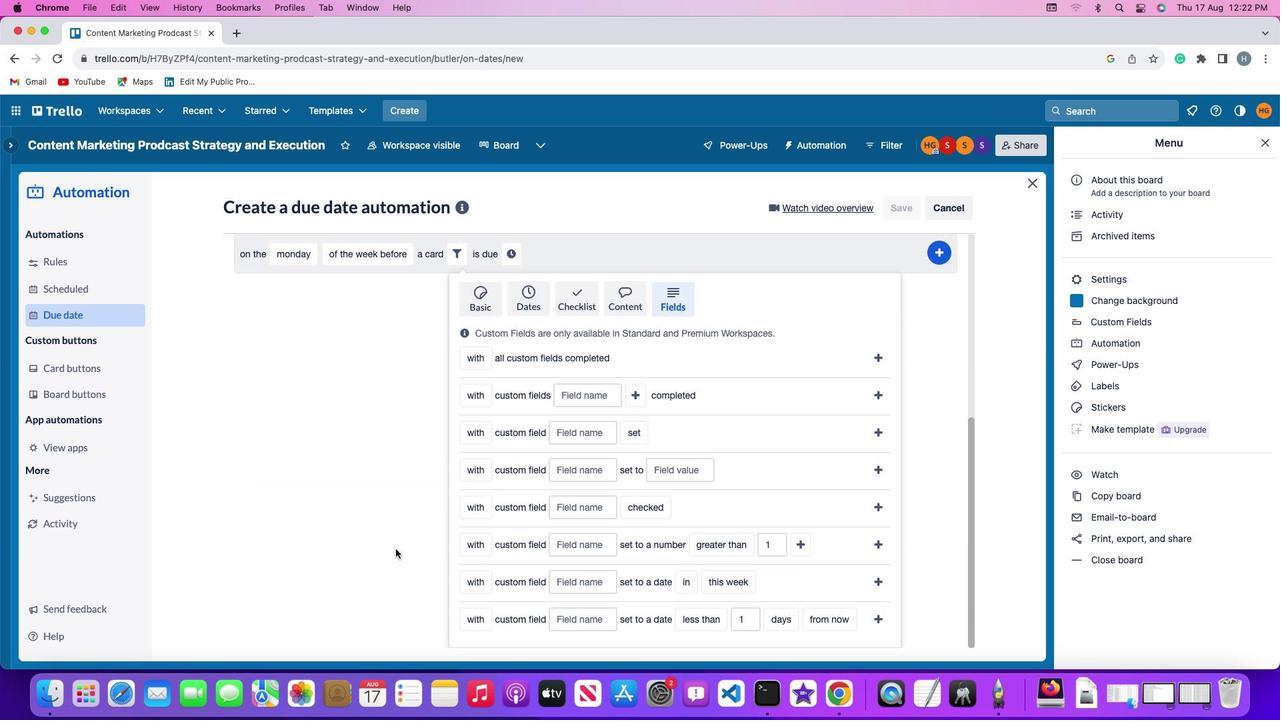 
Action: Mouse moved to (471, 542)
Screenshot: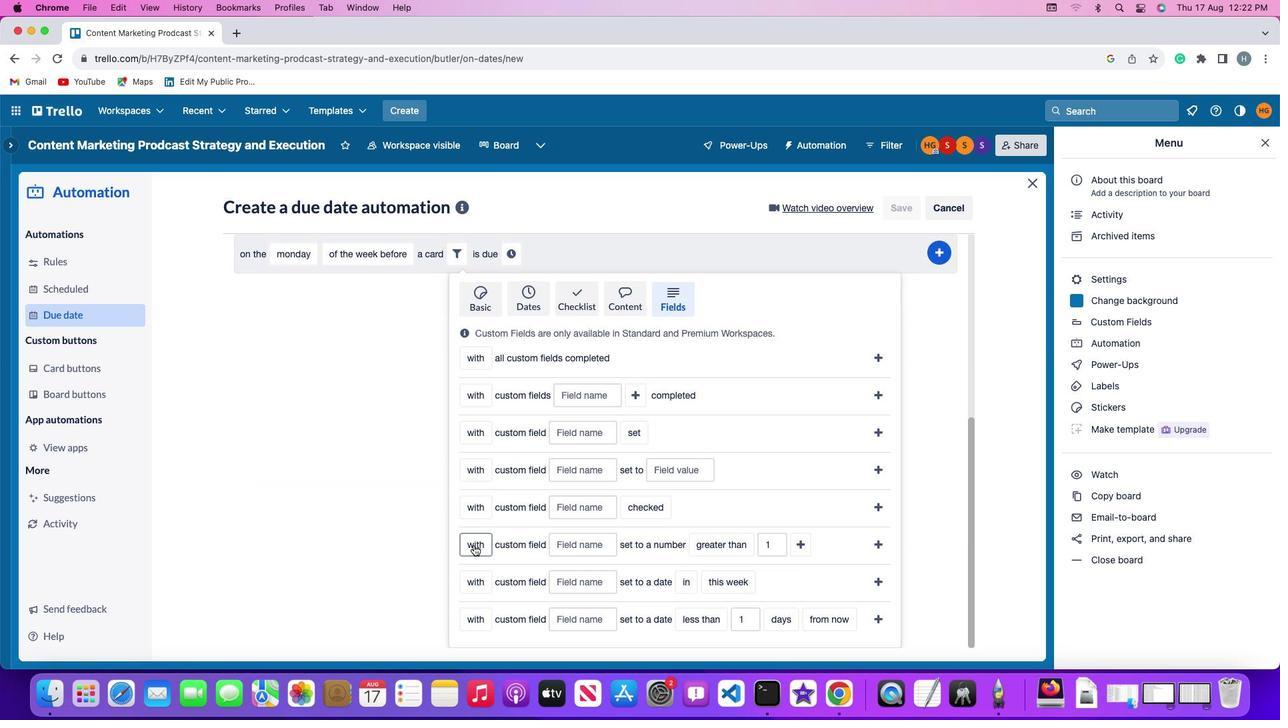 
Action: Mouse pressed left at (471, 542)
Screenshot: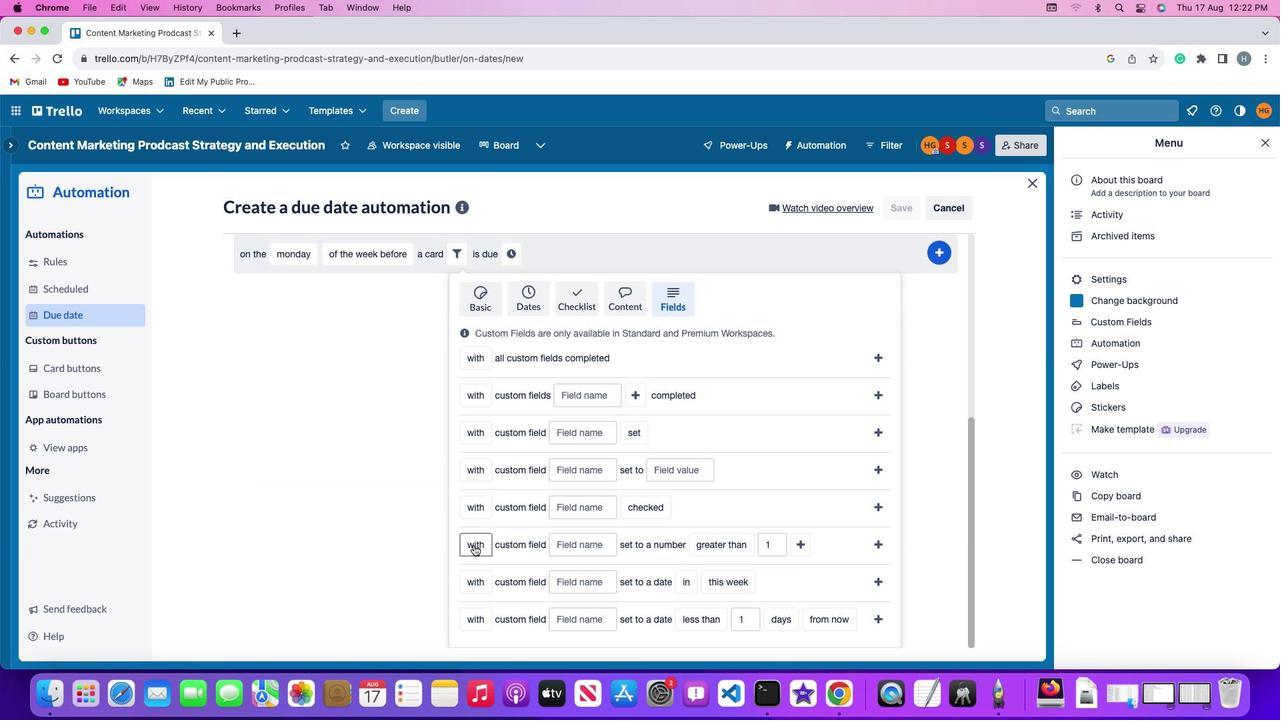 
Action: Mouse moved to (476, 556)
Screenshot: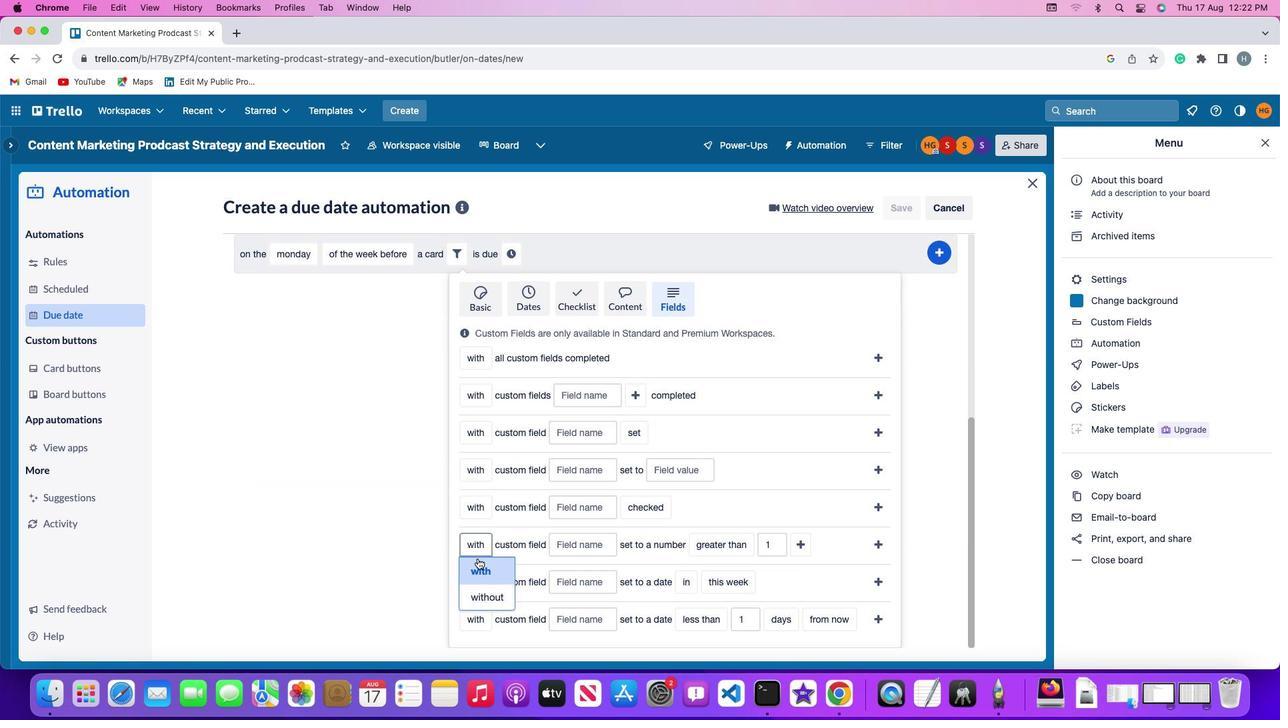
Action: Mouse pressed left at (476, 556)
Screenshot: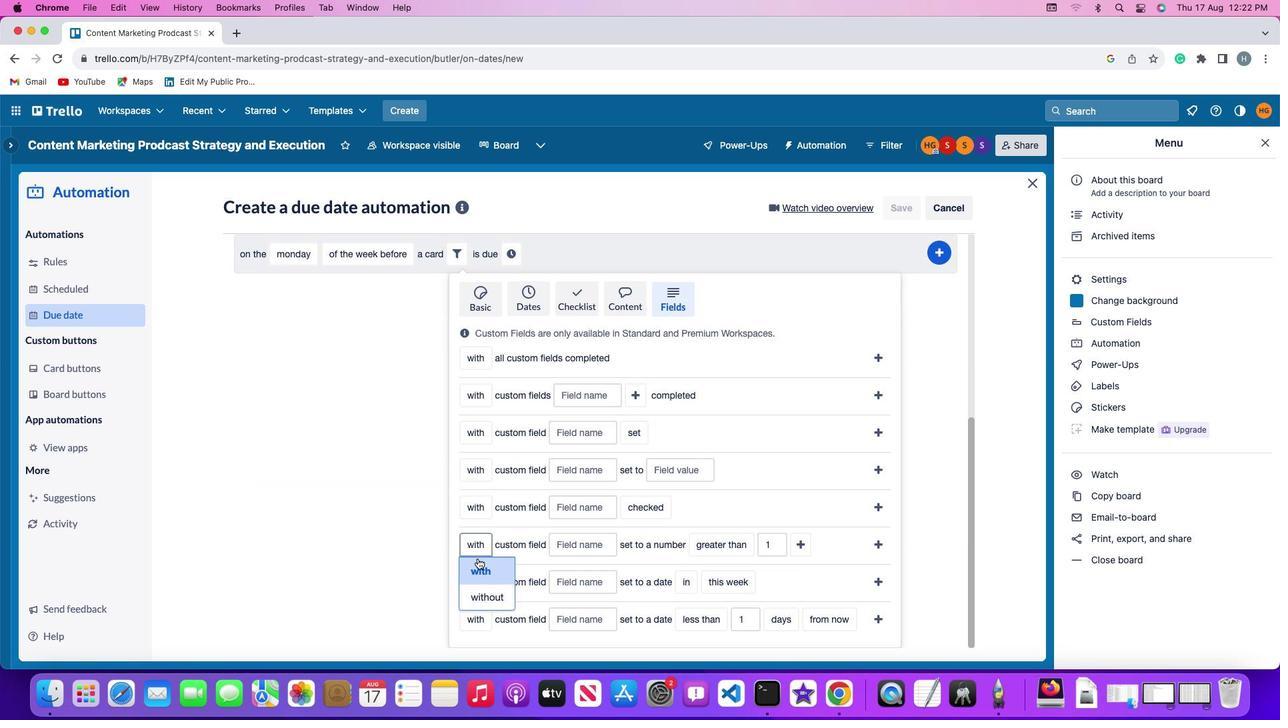 
Action: Mouse moved to (578, 534)
Screenshot: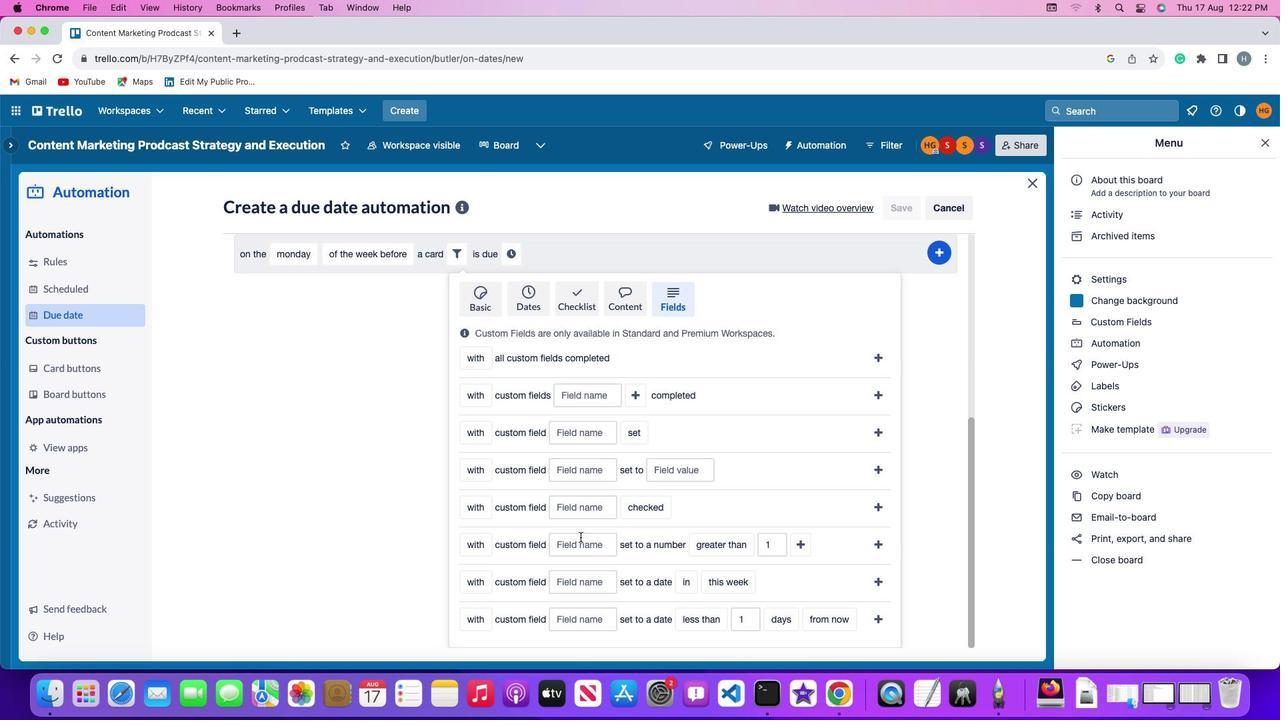 
Action: Mouse pressed left at (578, 534)
Screenshot: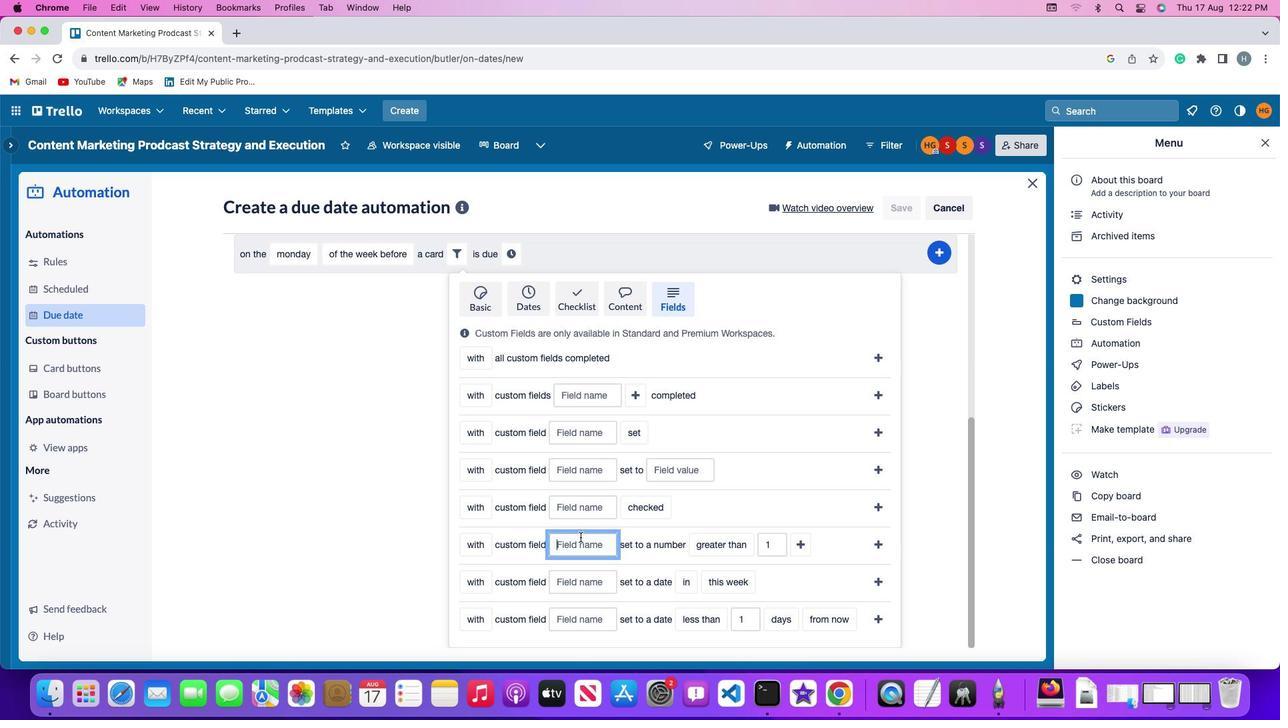 
Action: Mouse moved to (581, 535)
Screenshot: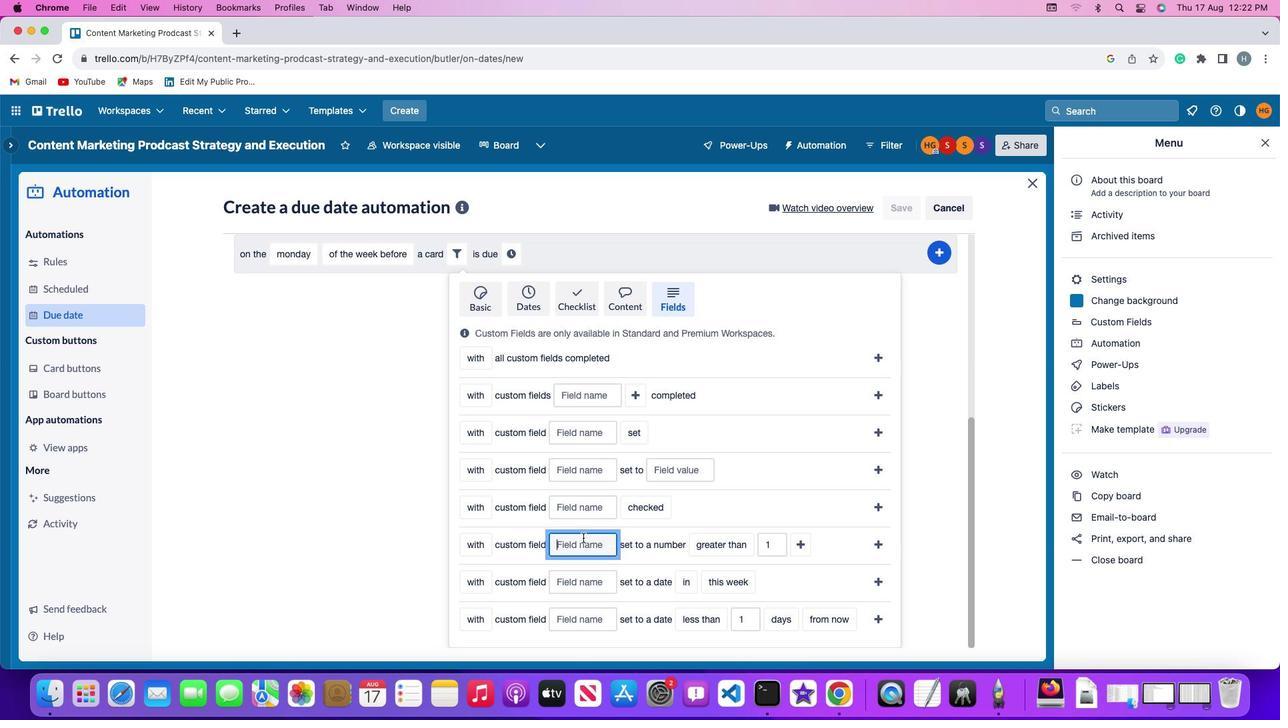 
Action: Key pressed Key.shift'R''e''s''u''m''e'
Screenshot: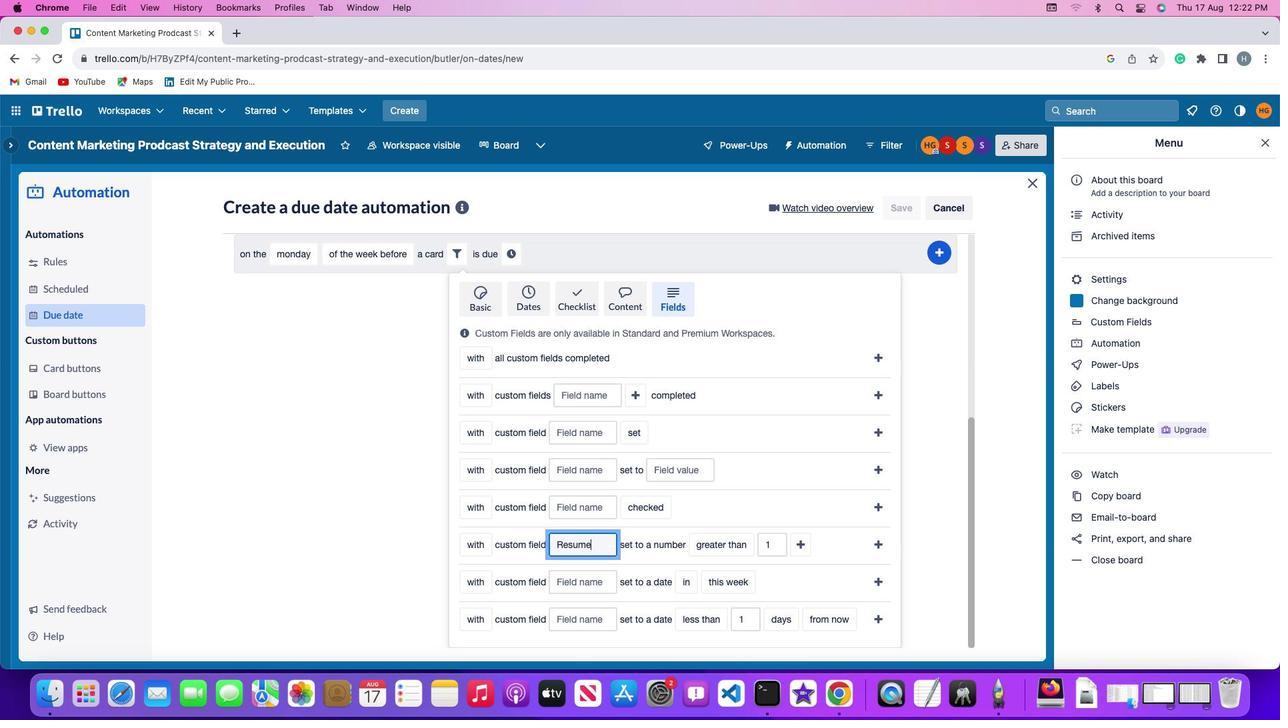 
Action: Mouse moved to (697, 536)
Screenshot: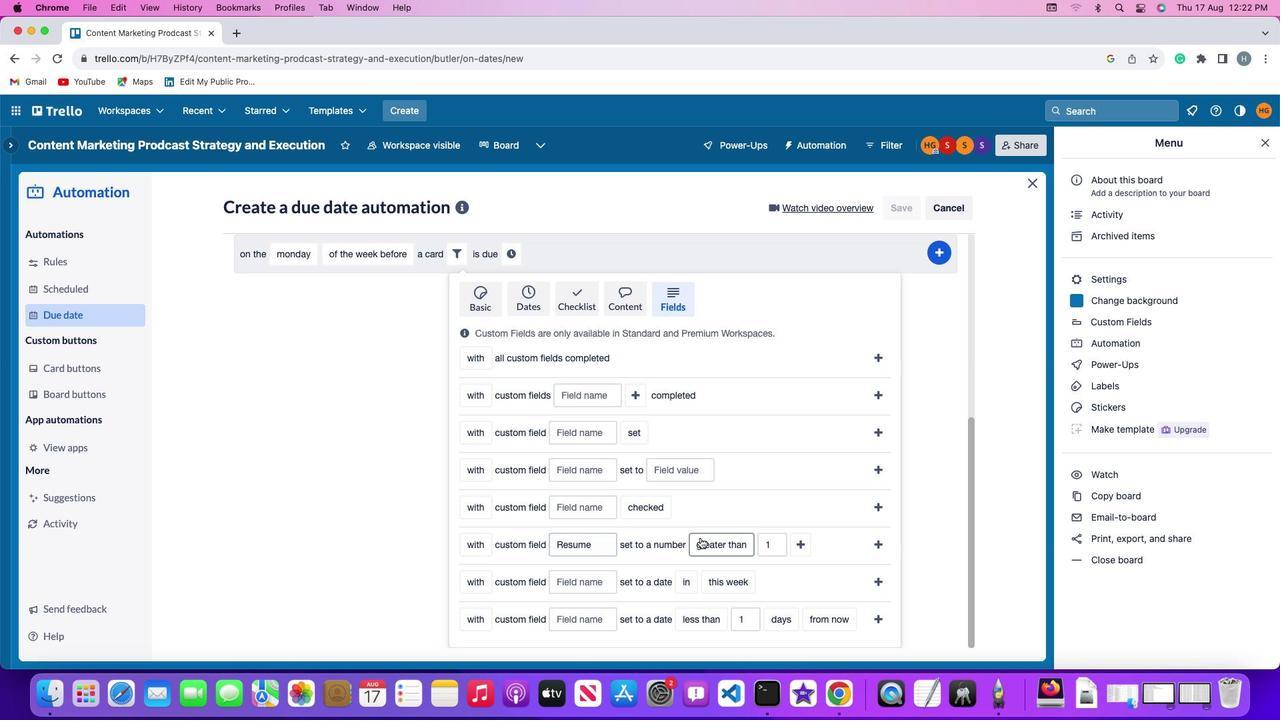 
Action: Mouse pressed left at (697, 536)
Screenshot: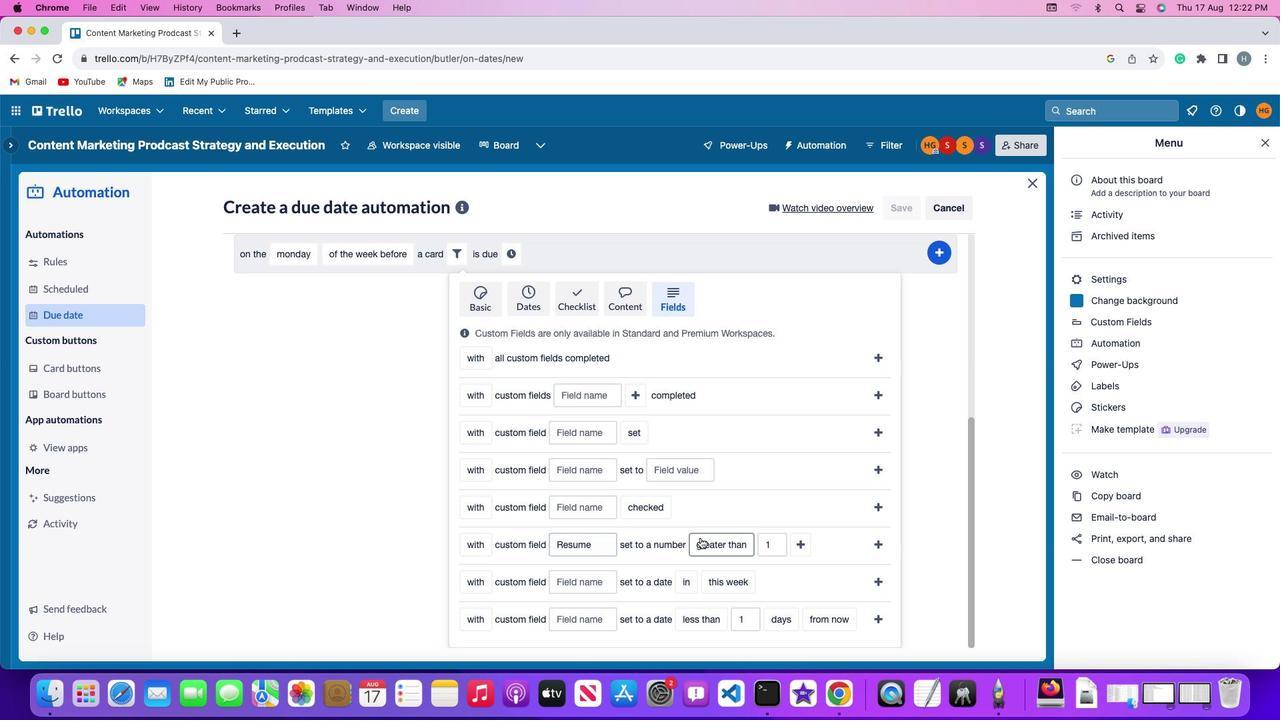 
Action: Mouse moved to (735, 443)
Screenshot: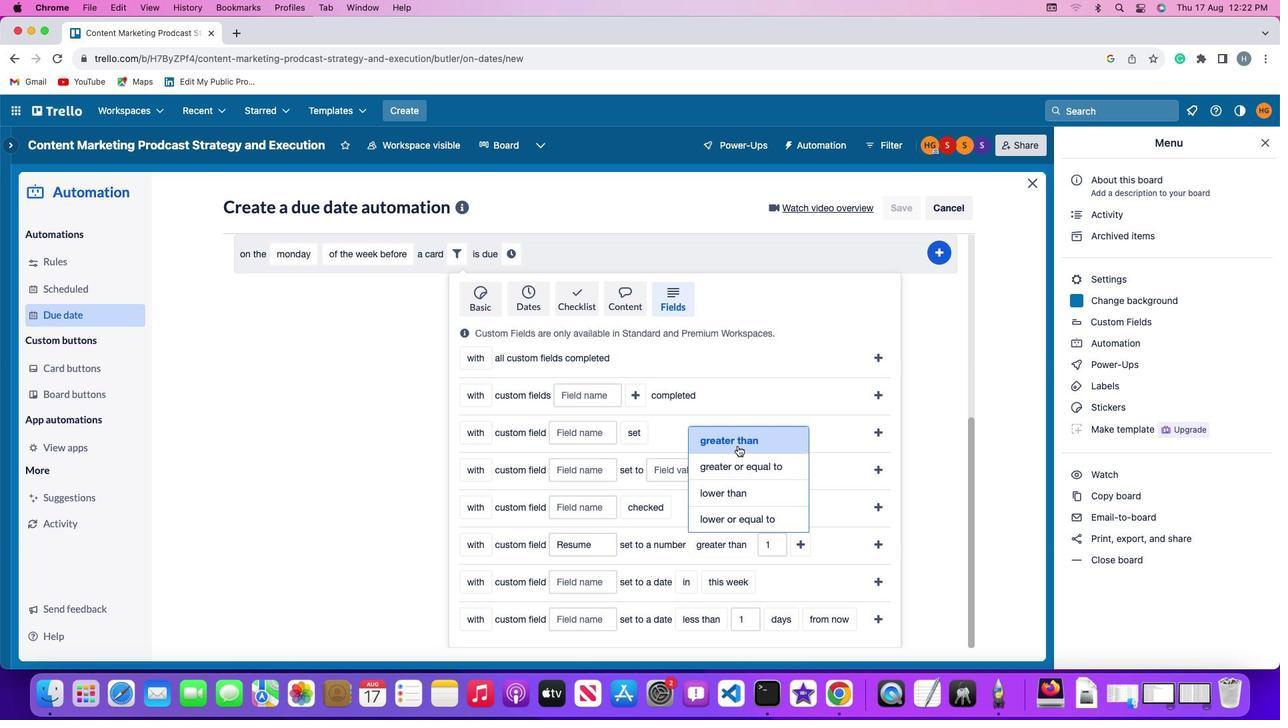 
Action: Mouse pressed left at (735, 443)
Screenshot: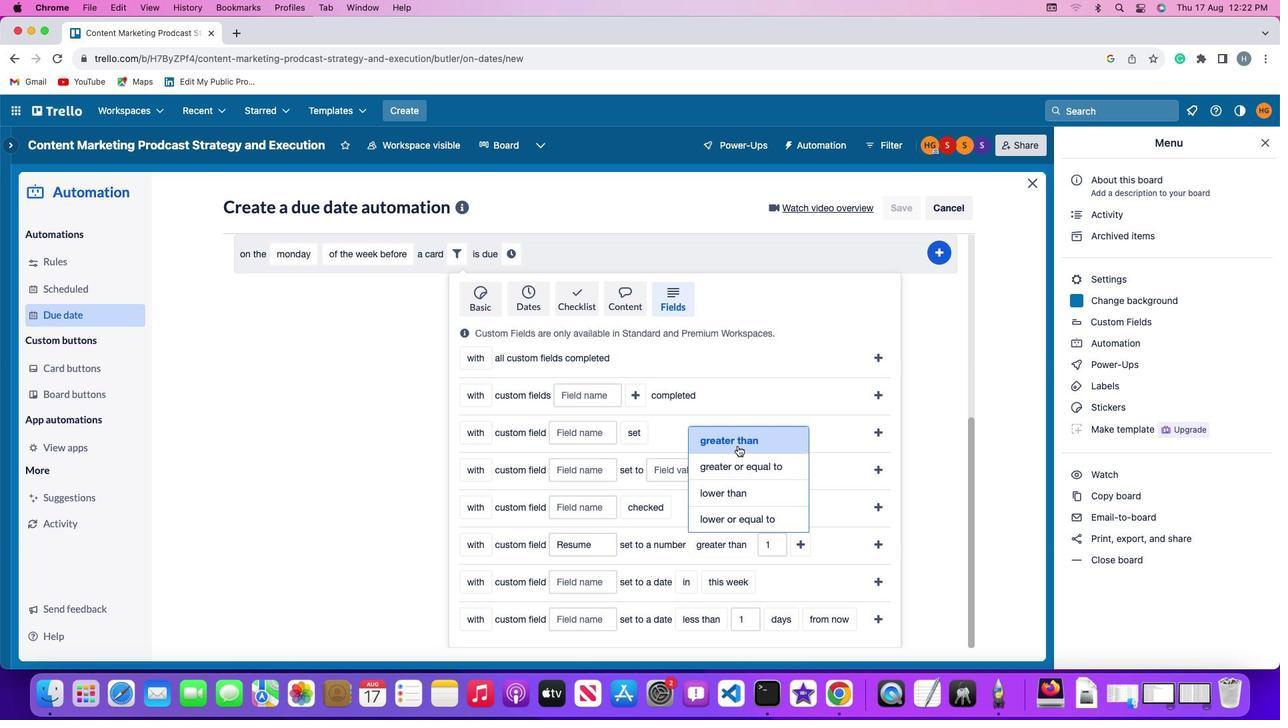
Action: Mouse moved to (777, 546)
Screenshot: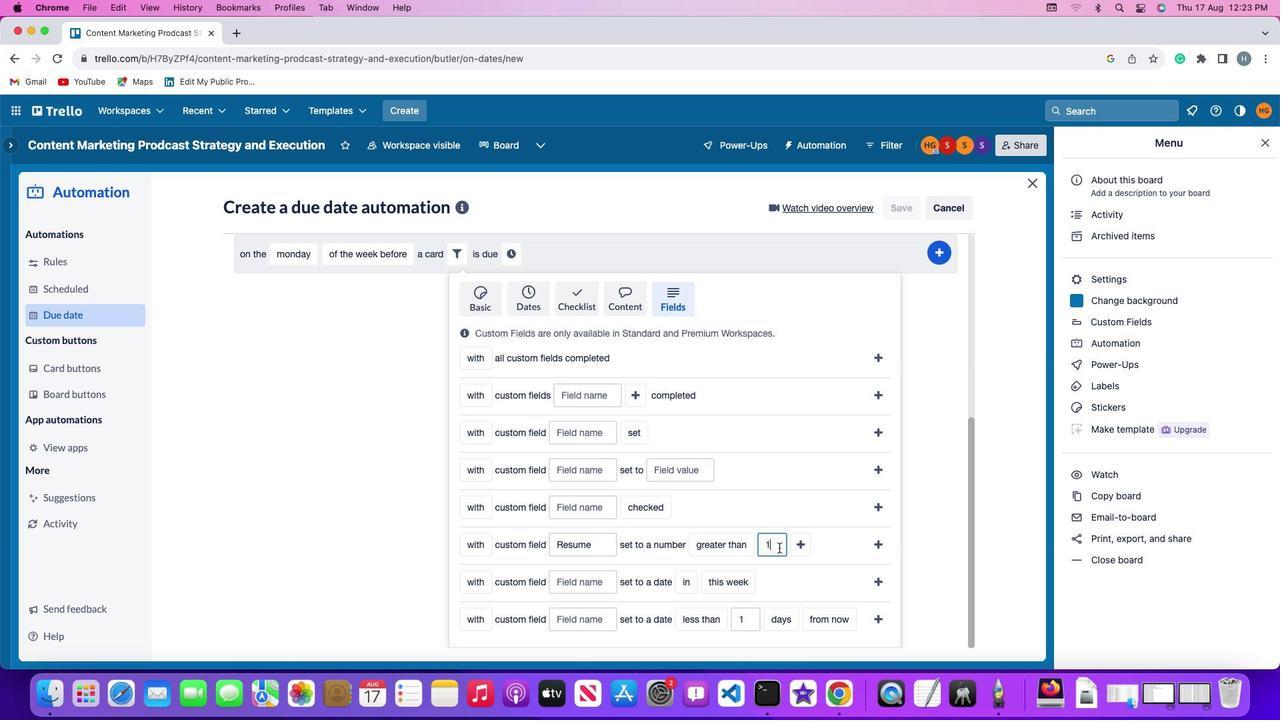 
Action: Mouse pressed left at (777, 546)
Screenshot: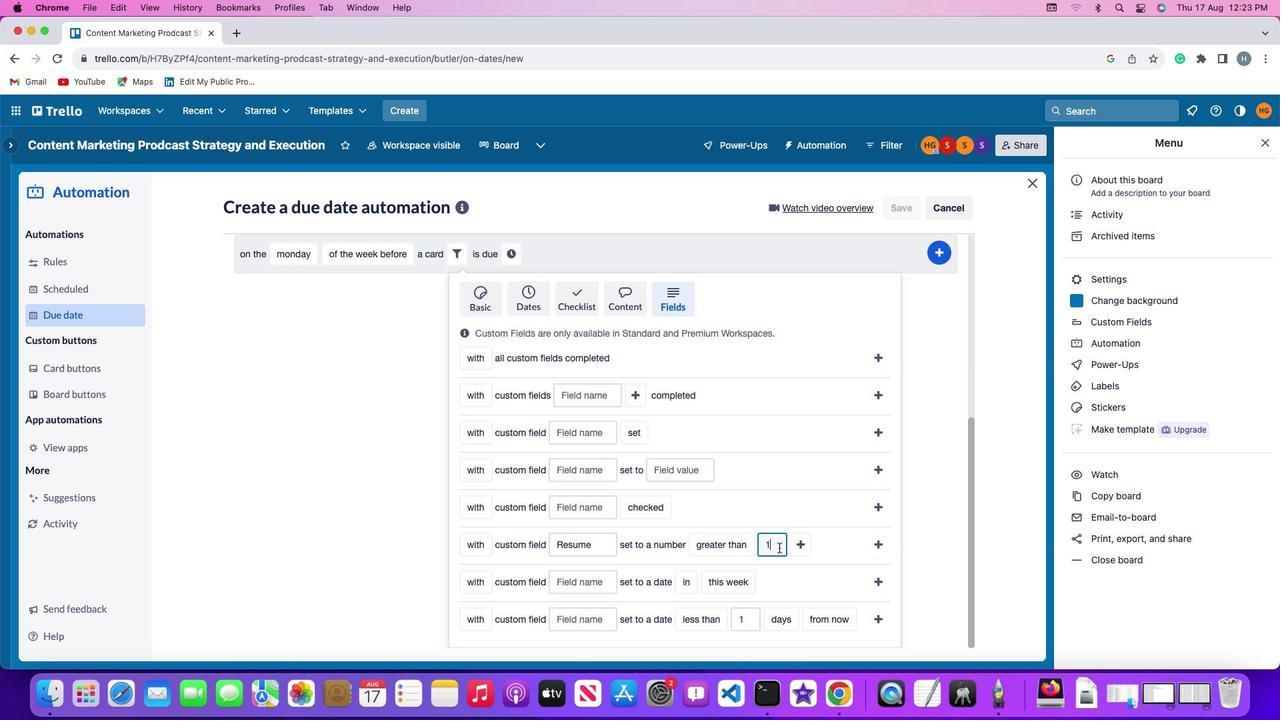 
Action: Key pressed Key.backspace'1'
Screenshot: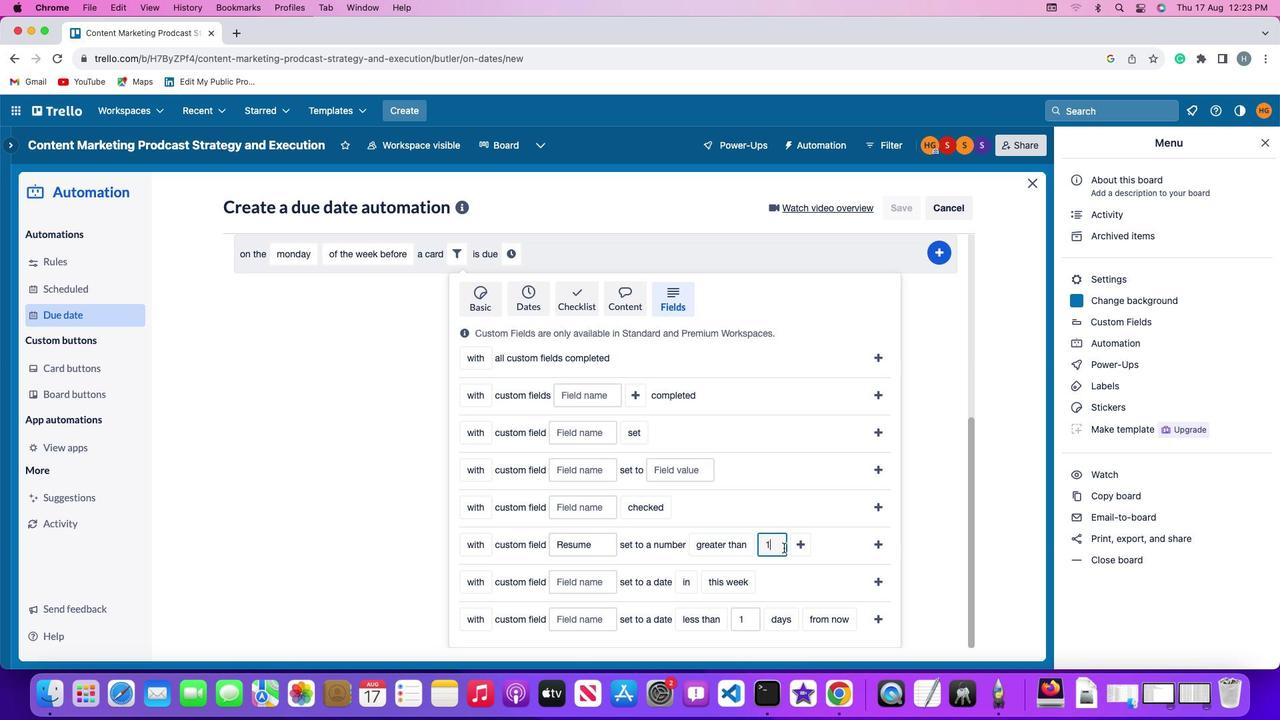 
Action: Mouse moved to (799, 543)
Screenshot: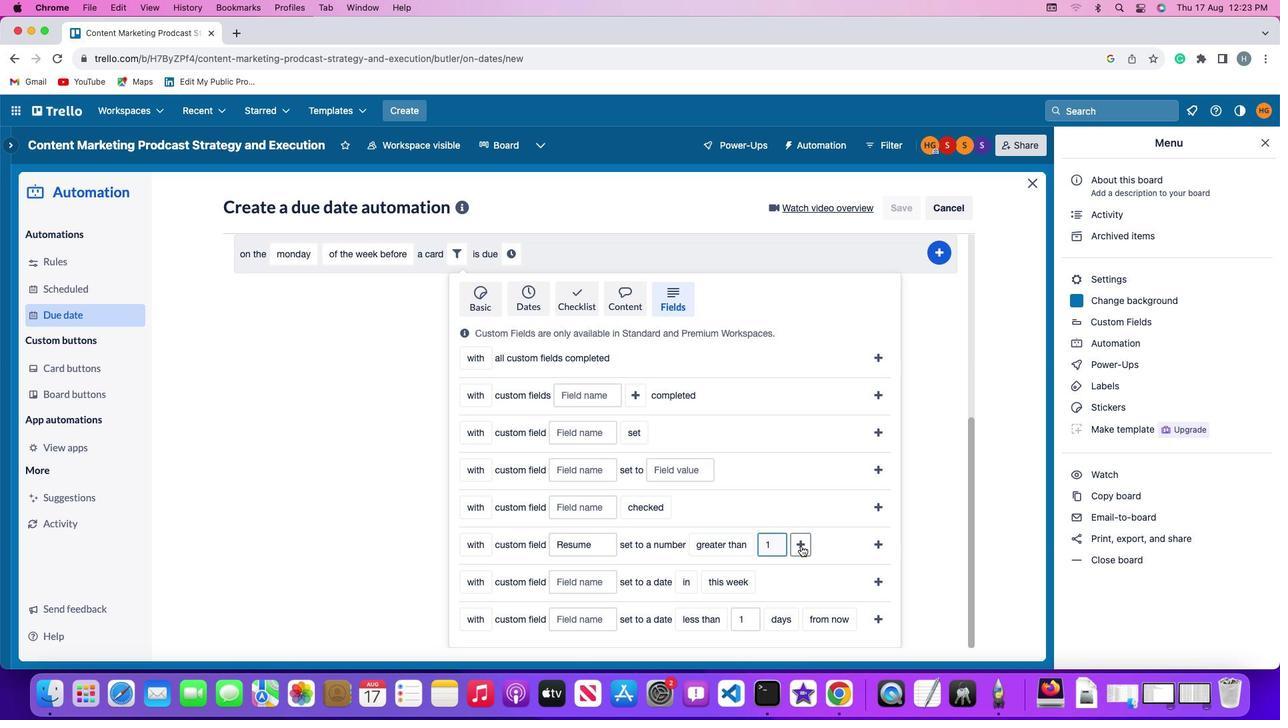 
Action: Mouse pressed left at (799, 543)
Screenshot: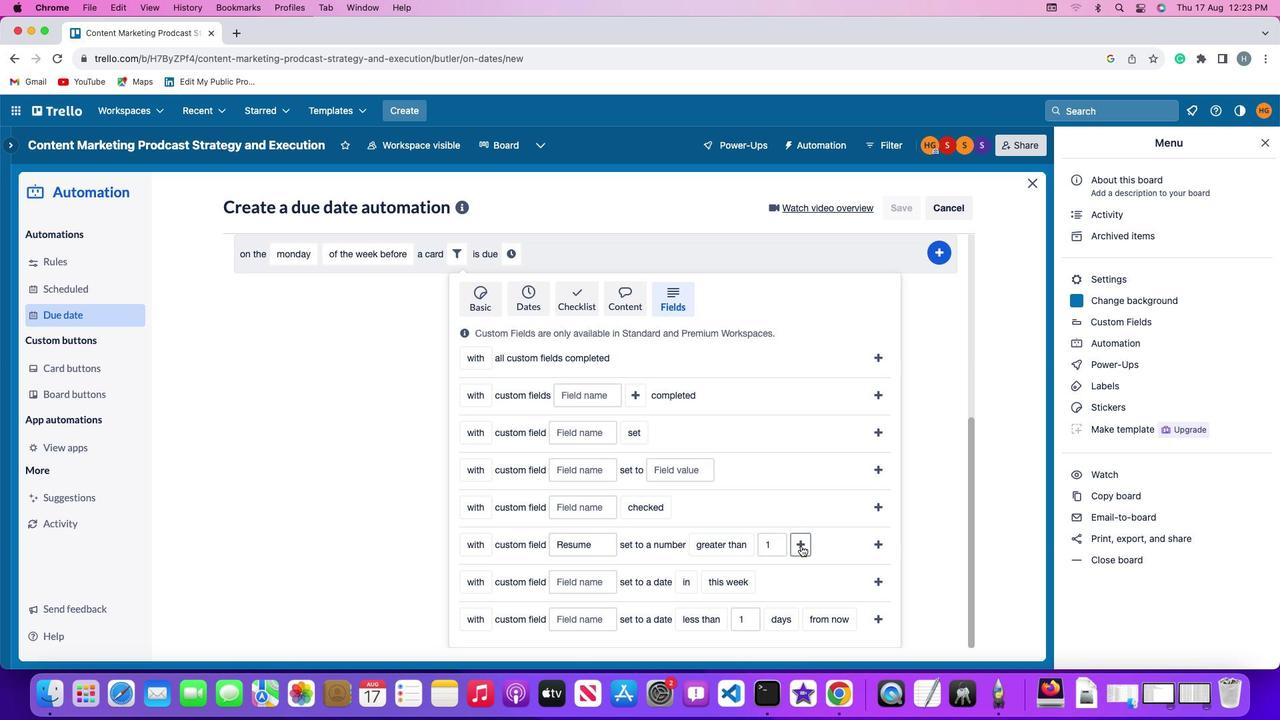 
Action: Mouse moved to (516, 574)
Screenshot: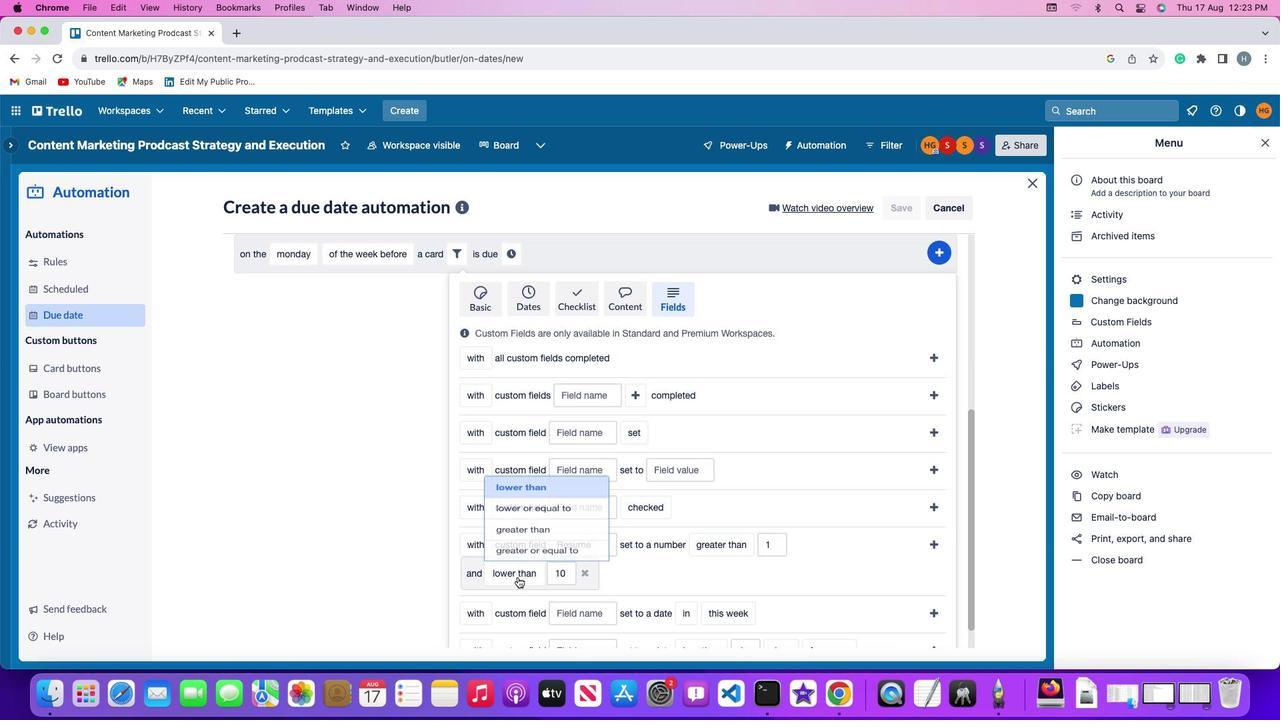 
Action: Mouse pressed left at (516, 574)
Screenshot: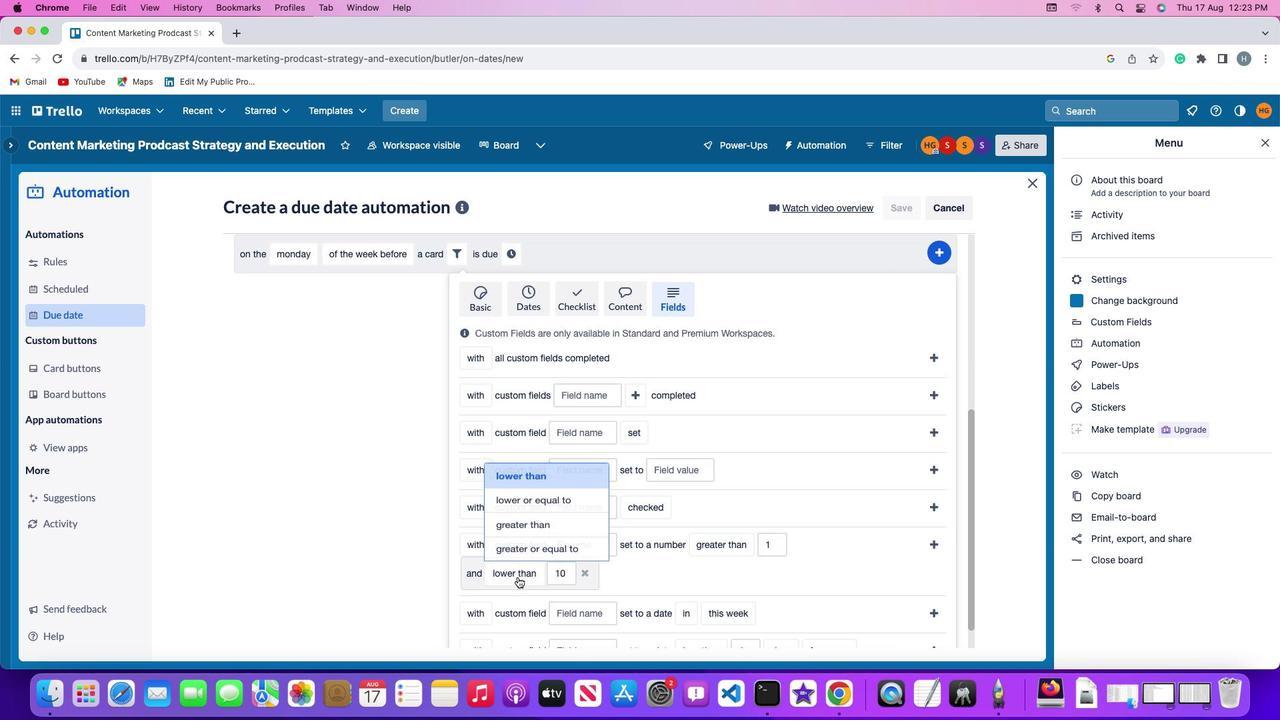 
Action: Mouse moved to (529, 491)
Screenshot: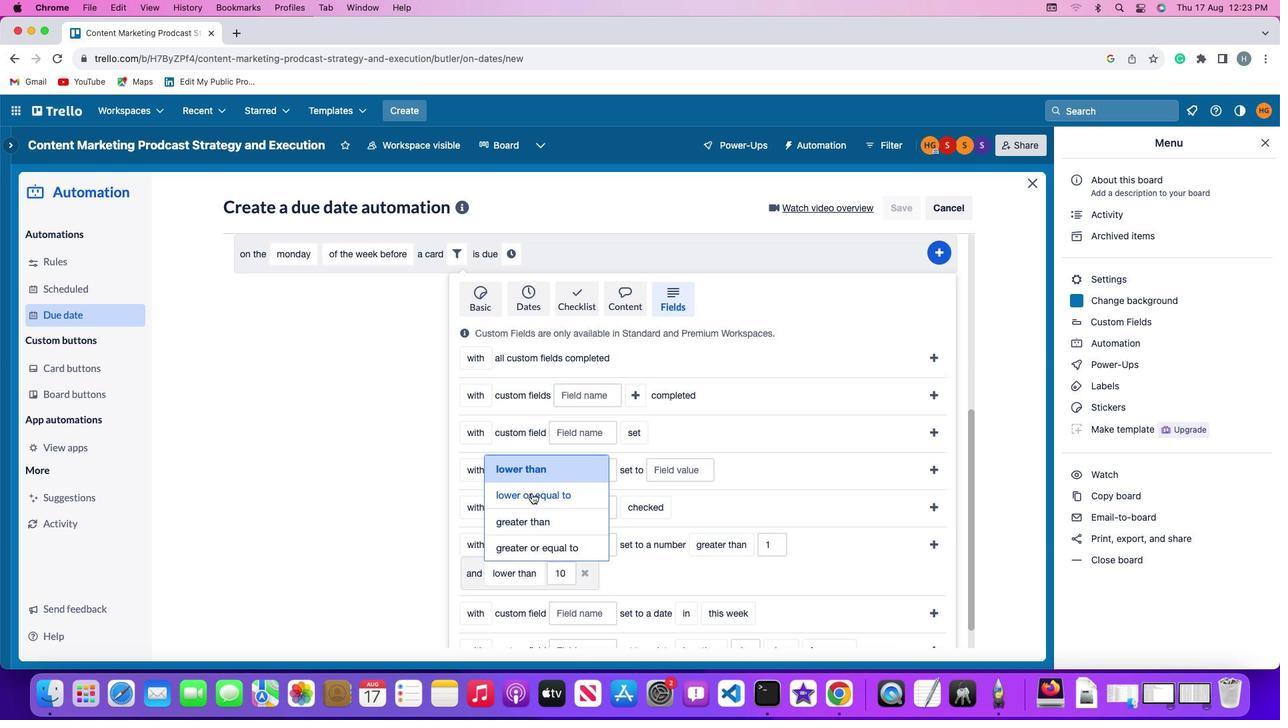 
Action: Mouse pressed left at (529, 491)
Screenshot: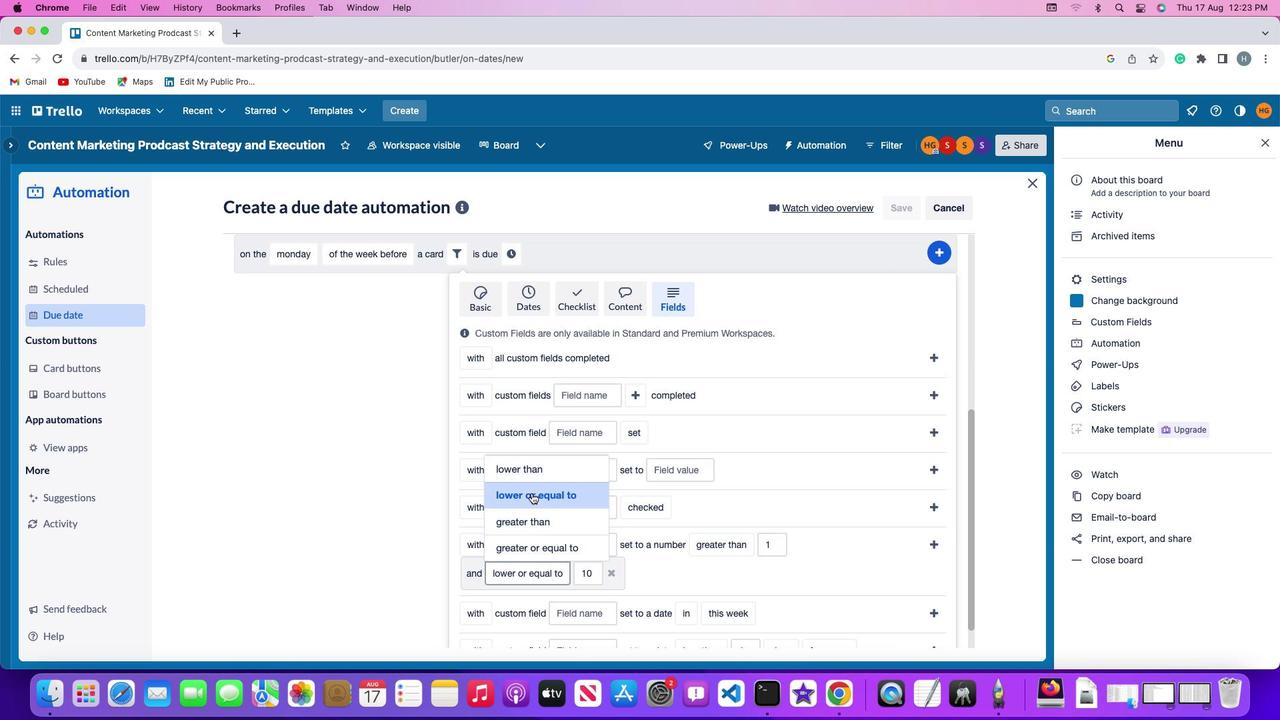 
Action: Mouse moved to (593, 567)
Screenshot: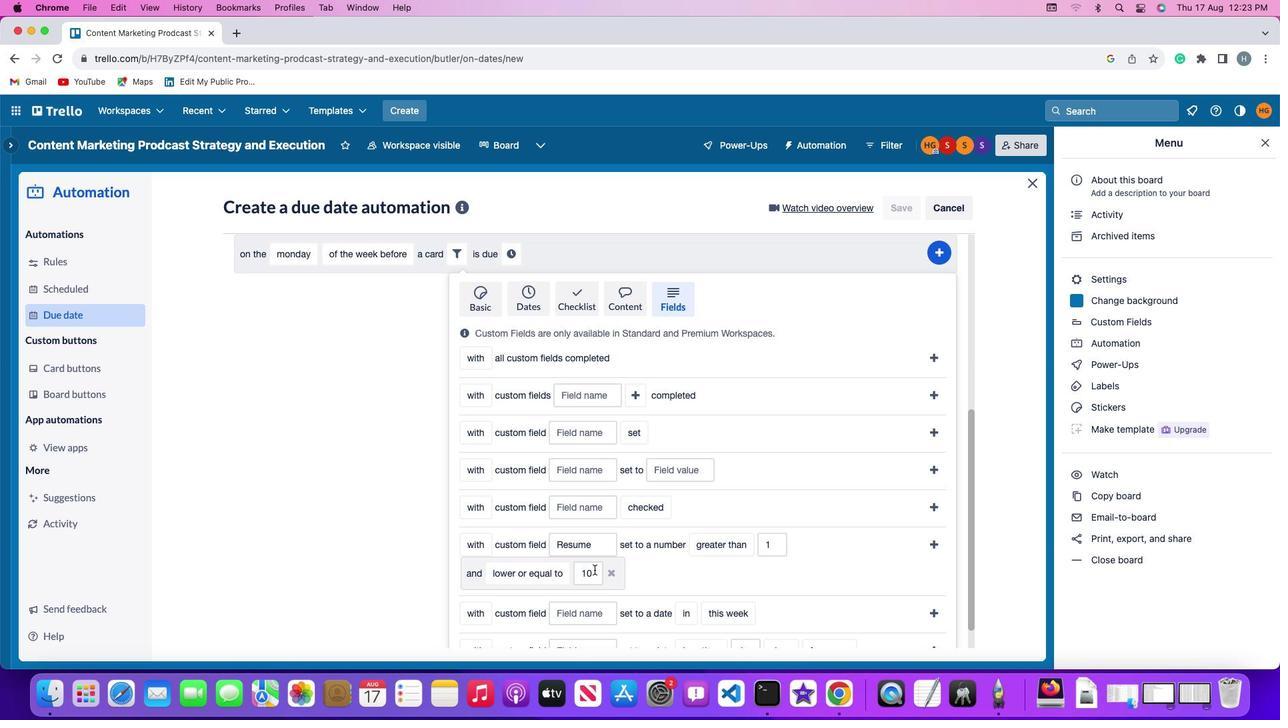 
Action: Mouse pressed left at (593, 567)
Screenshot: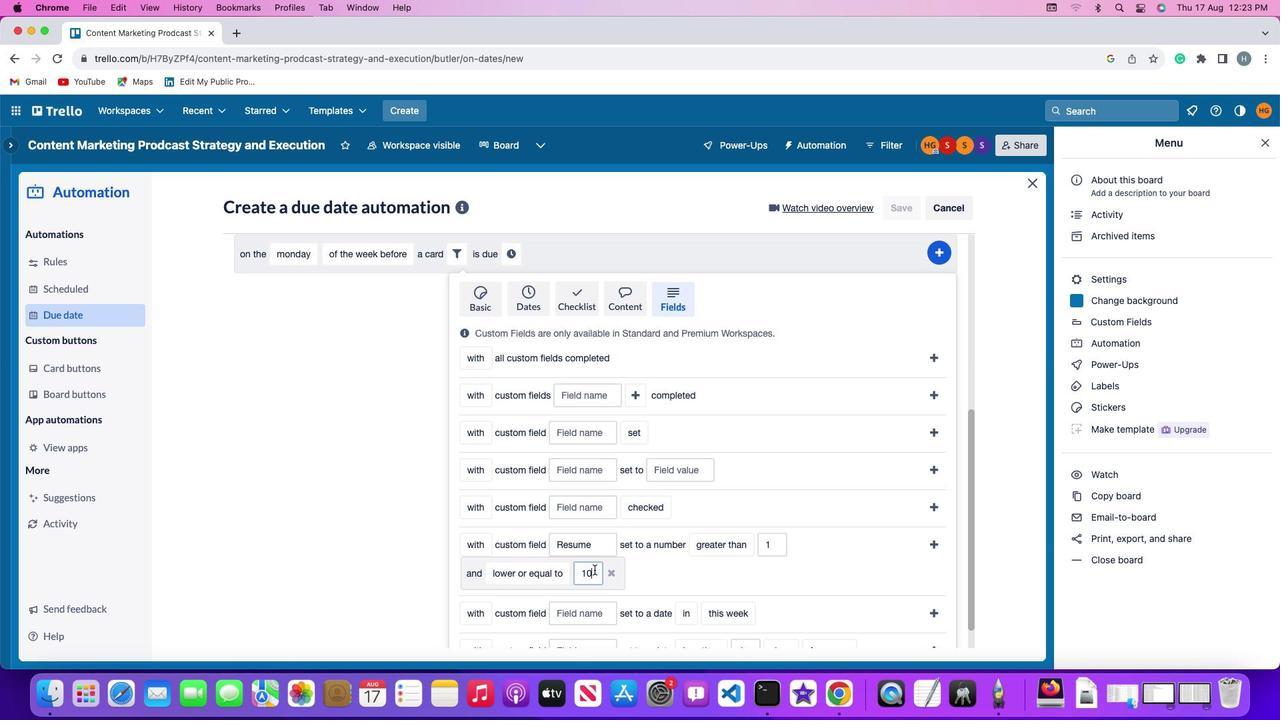 
Action: Key pressed Key.backspaceKey.backspace'1''0'
Screenshot: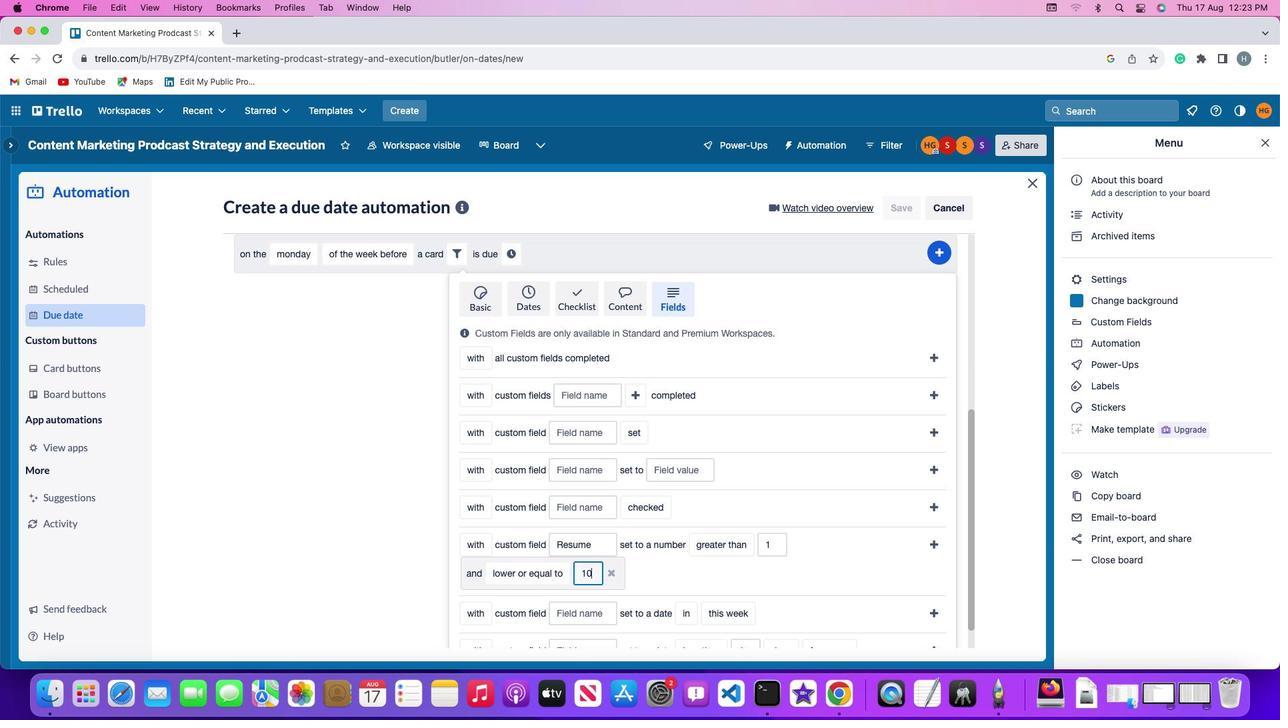 
Action: Mouse moved to (935, 539)
Screenshot: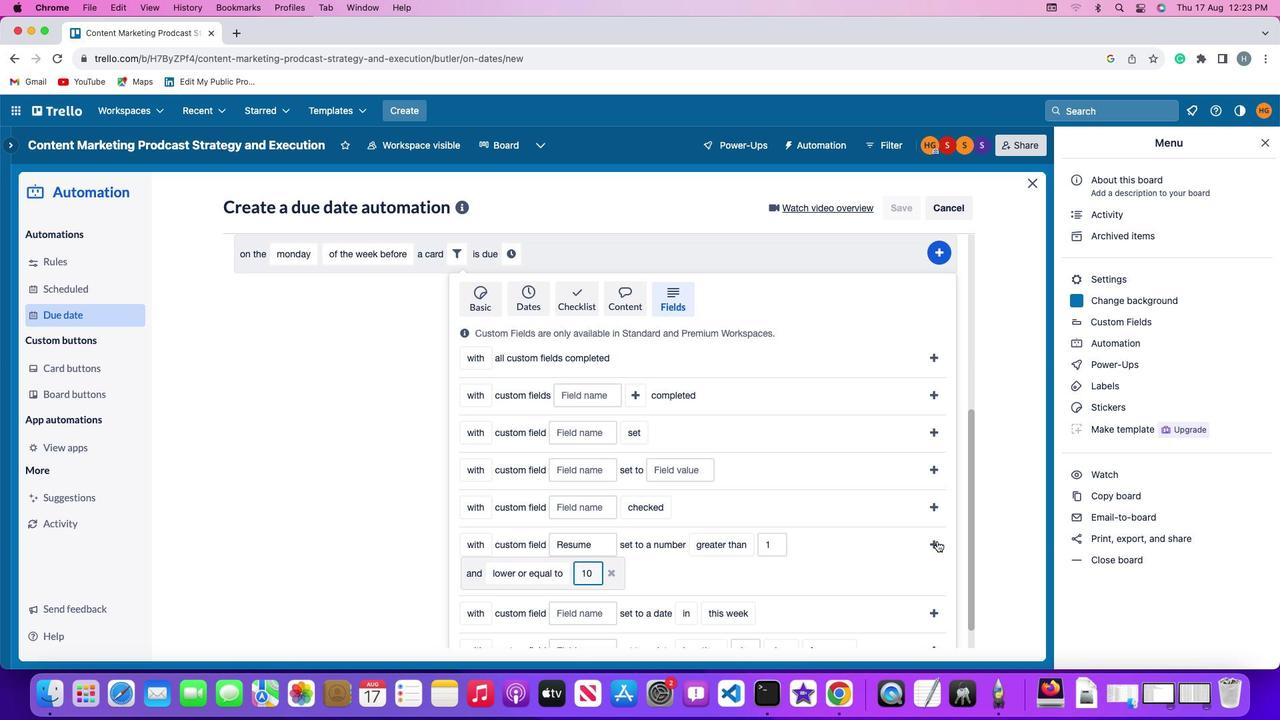
Action: Mouse pressed left at (935, 539)
Screenshot: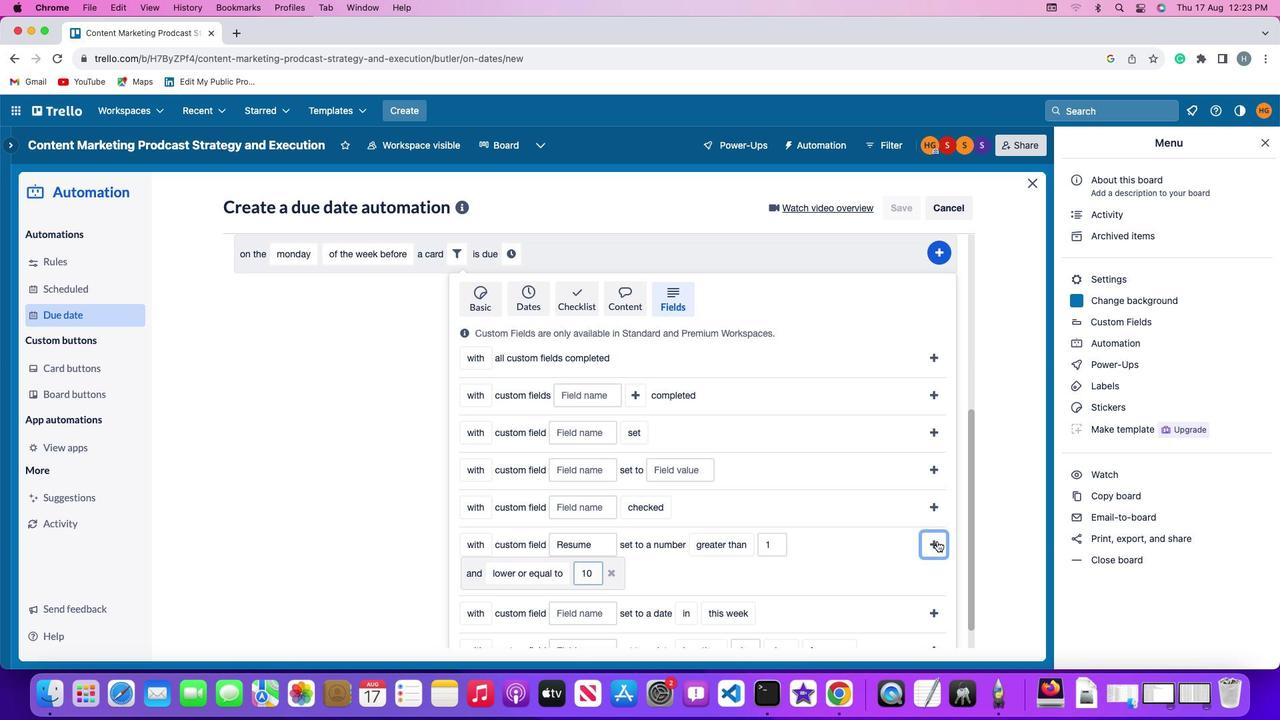 
Action: Mouse moved to (890, 571)
Screenshot: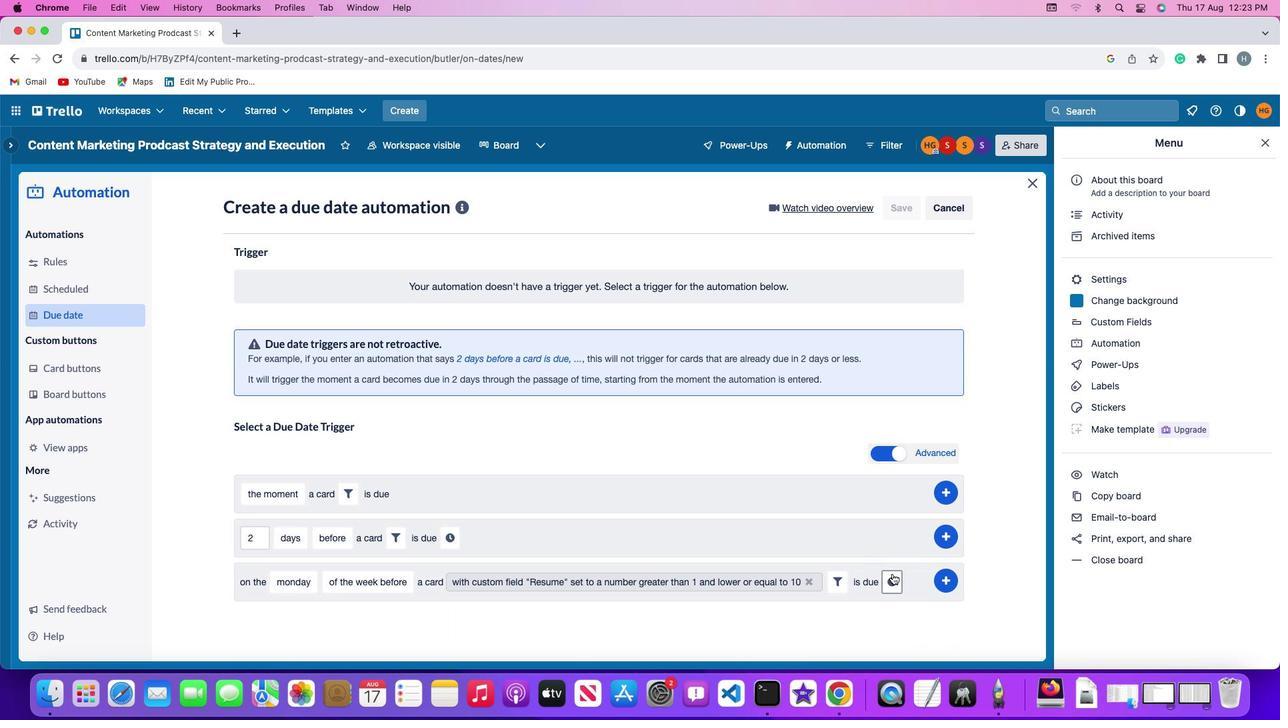 
Action: Mouse pressed left at (890, 571)
Screenshot: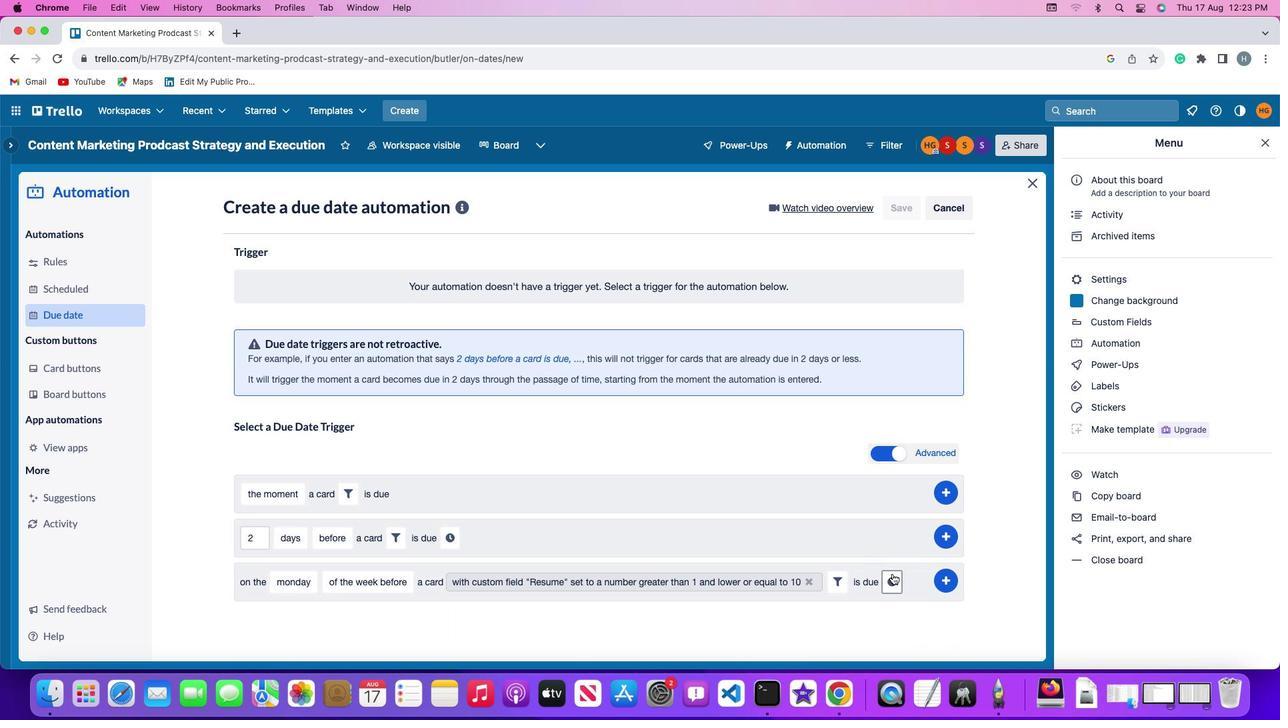 
Action: Mouse moved to (281, 615)
Screenshot: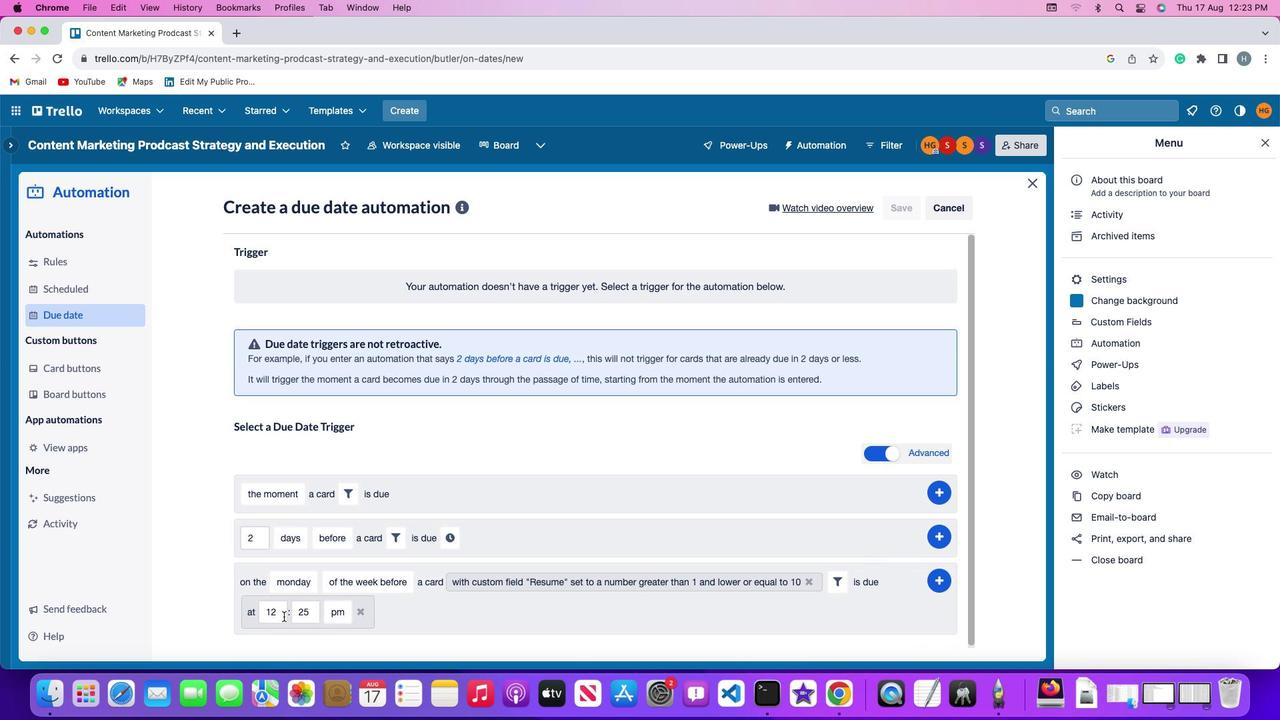 
Action: Mouse pressed left at (281, 615)
Screenshot: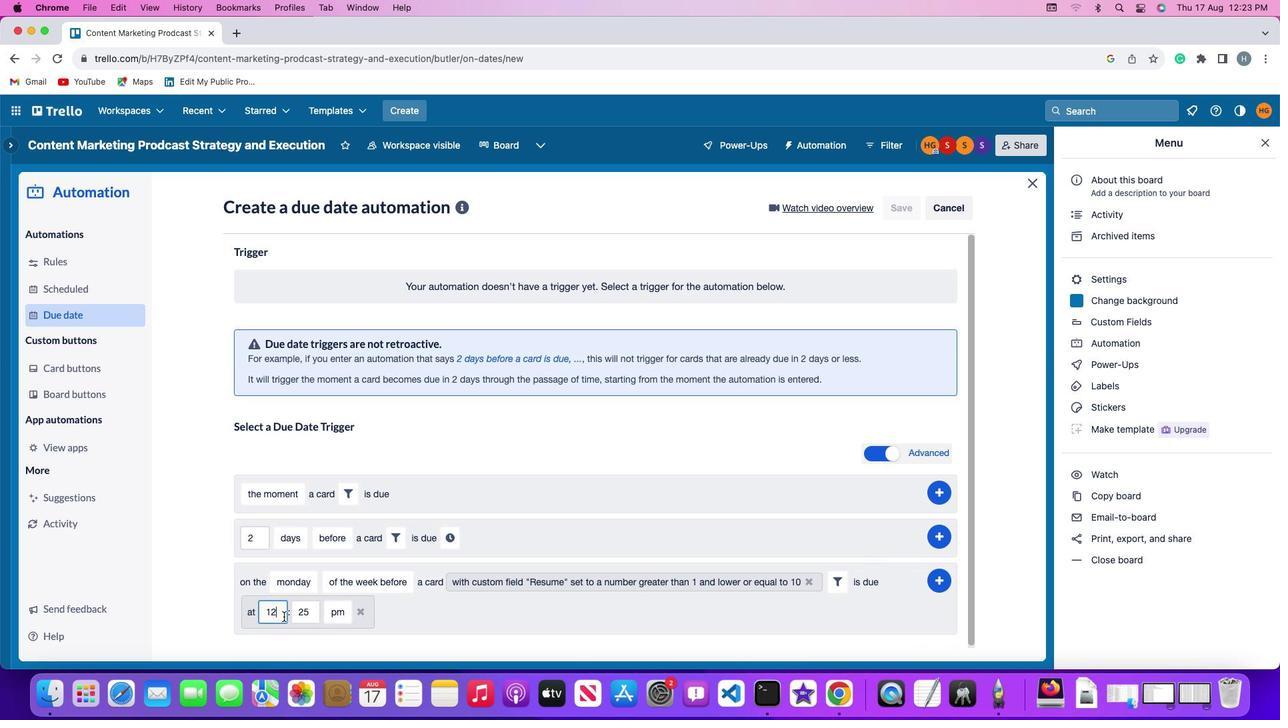 
Action: Mouse moved to (279, 609)
Screenshot: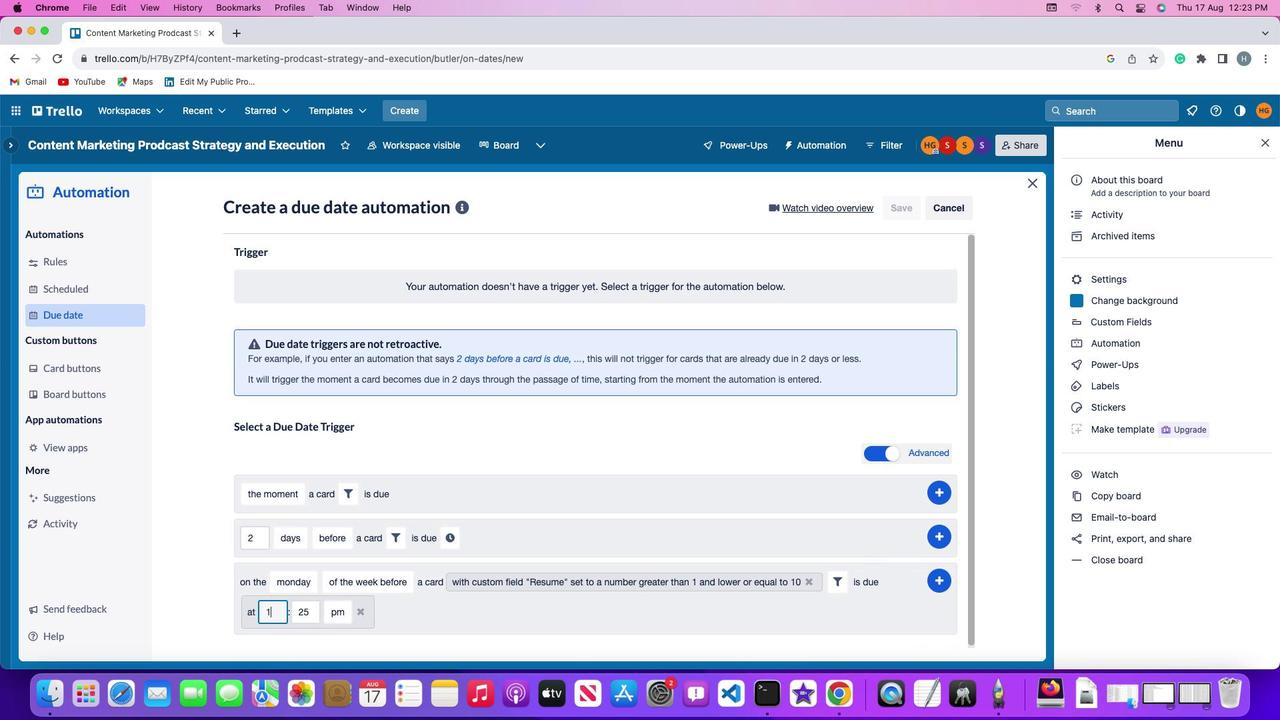 
Action: Key pressed Key.backspaceKey.backspace
Screenshot: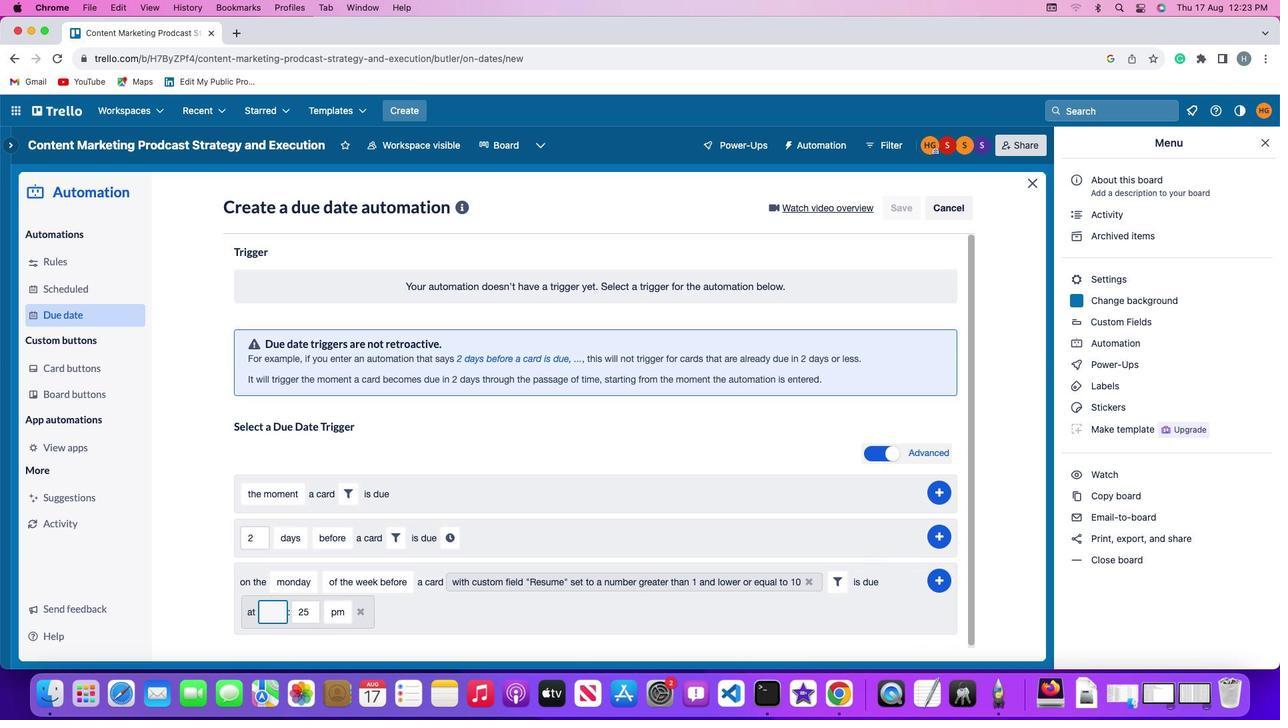 
Action: Mouse moved to (279, 609)
Screenshot: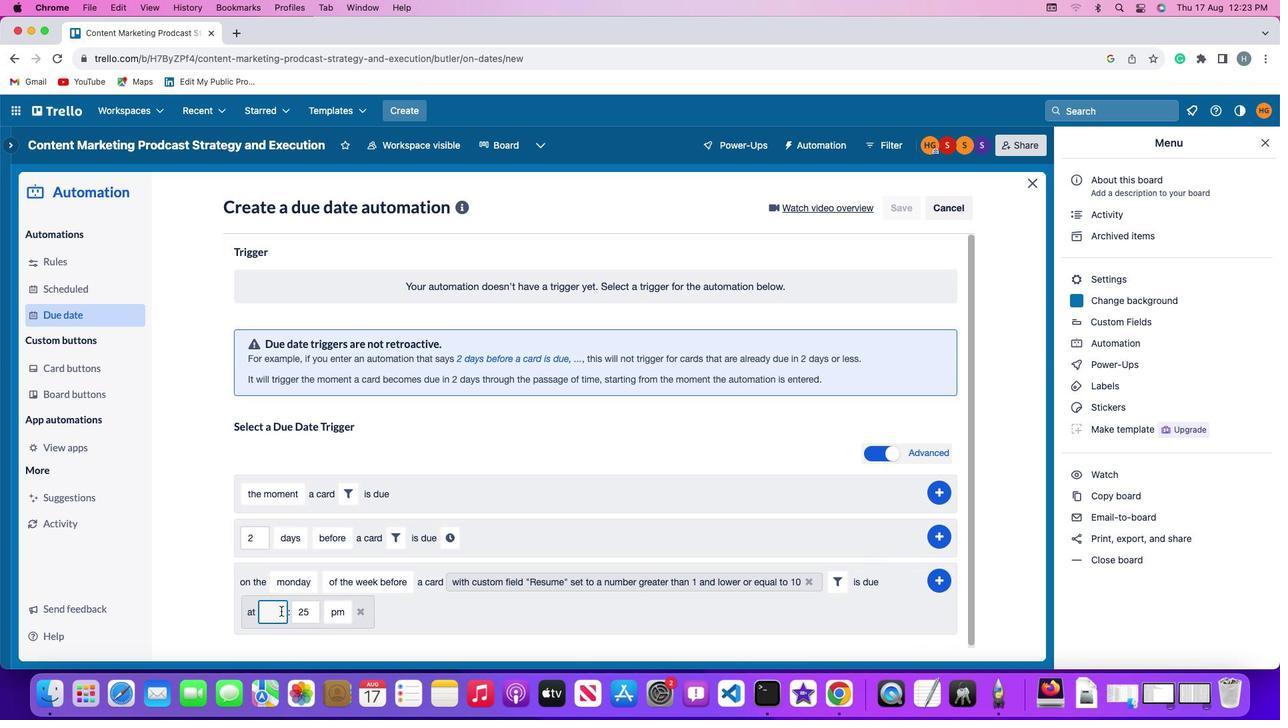 
Action: Key pressed '1'
Screenshot: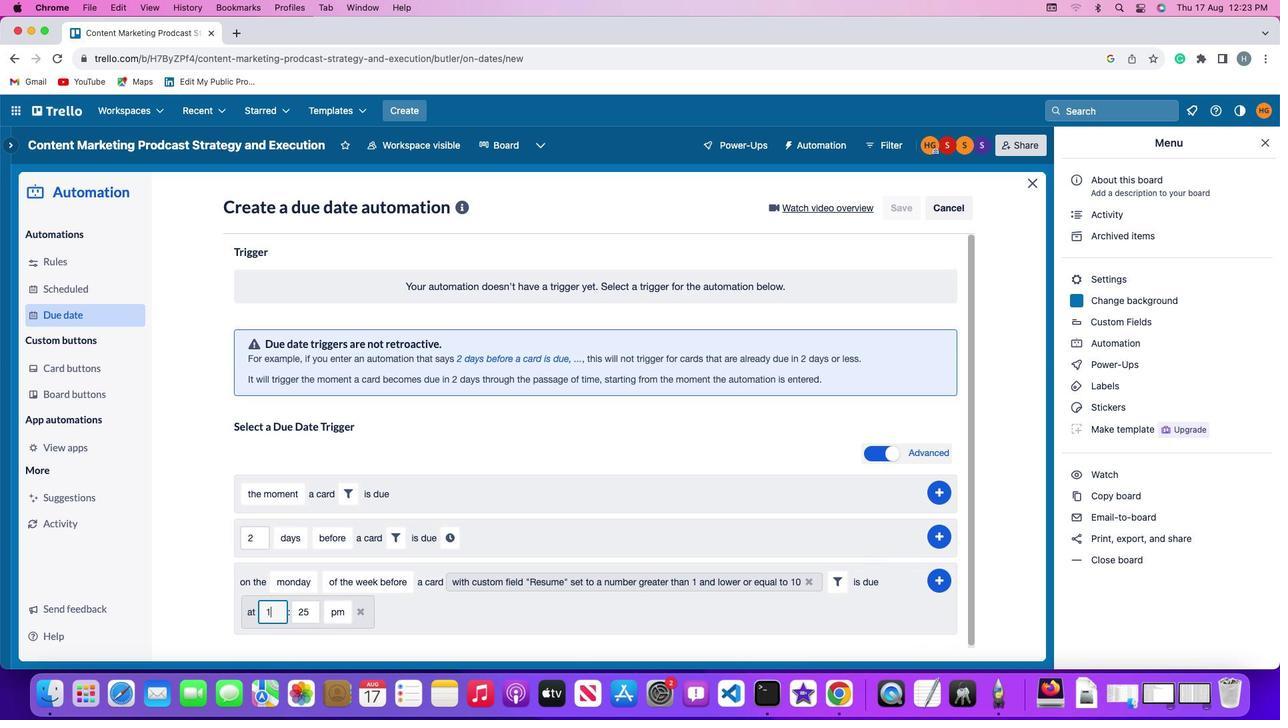 
Action: Mouse moved to (279, 609)
Screenshot: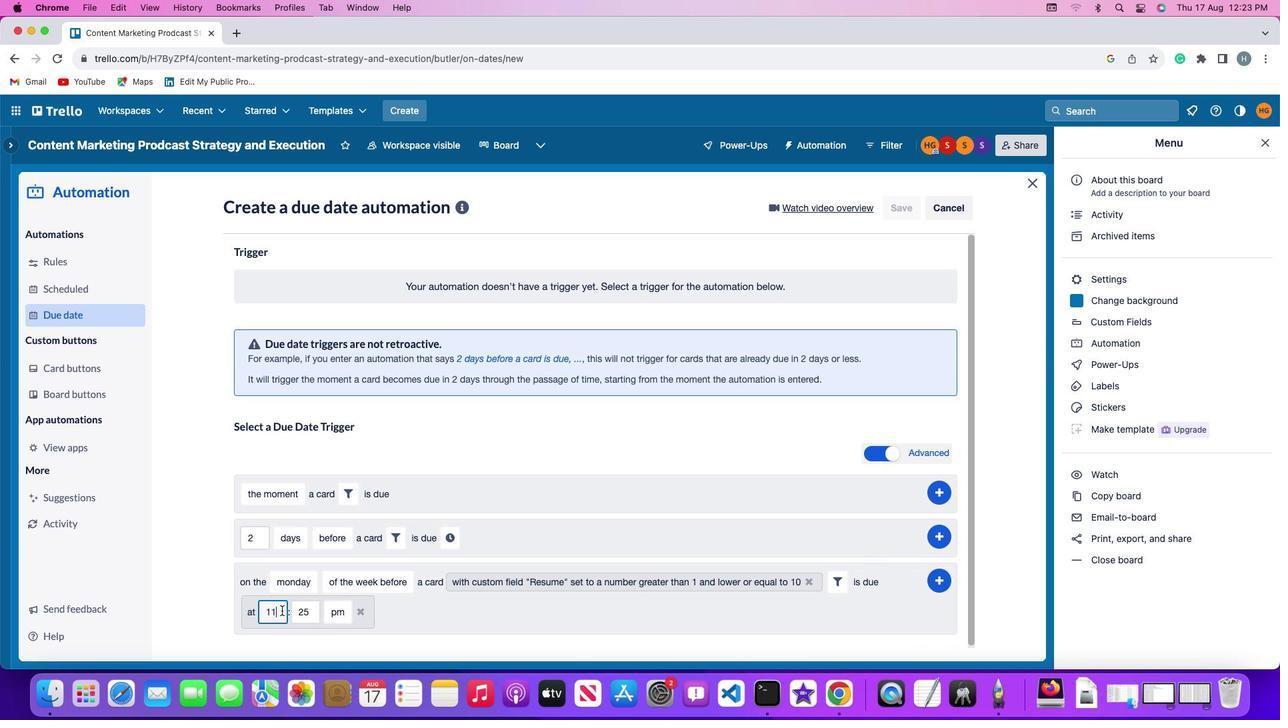 
Action: Key pressed '1'
Screenshot: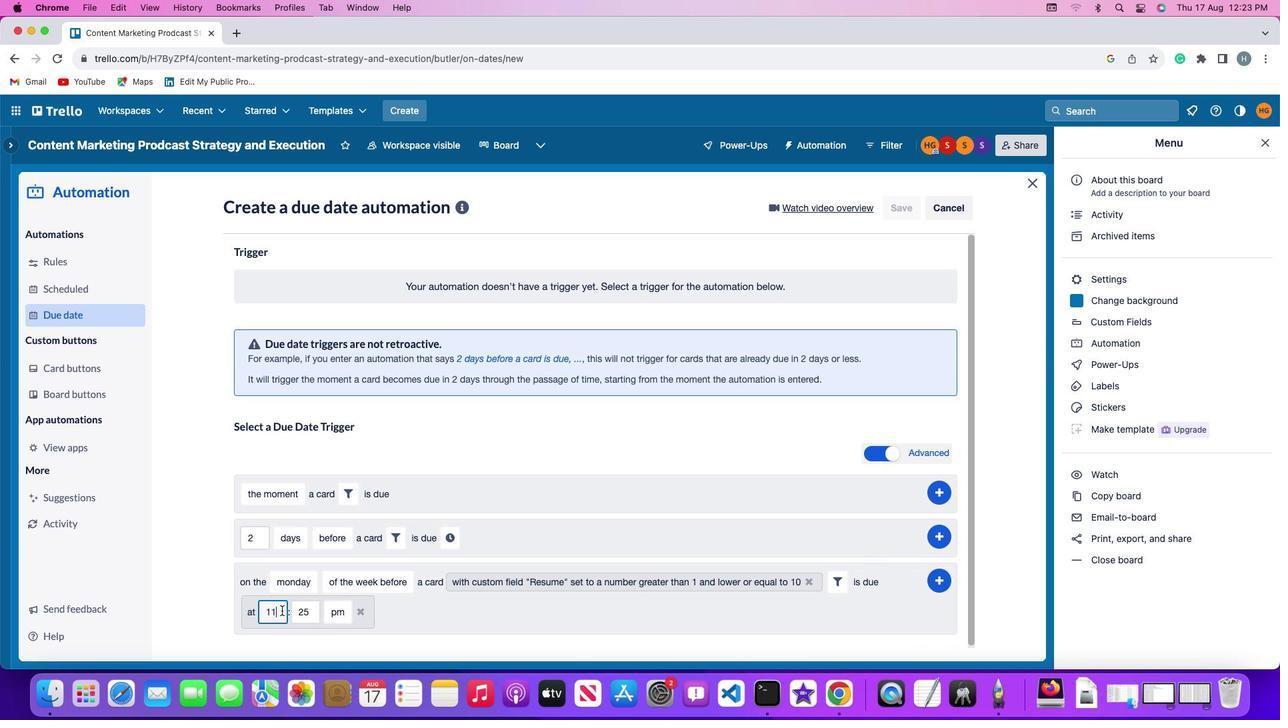 
Action: Mouse moved to (300, 609)
Screenshot: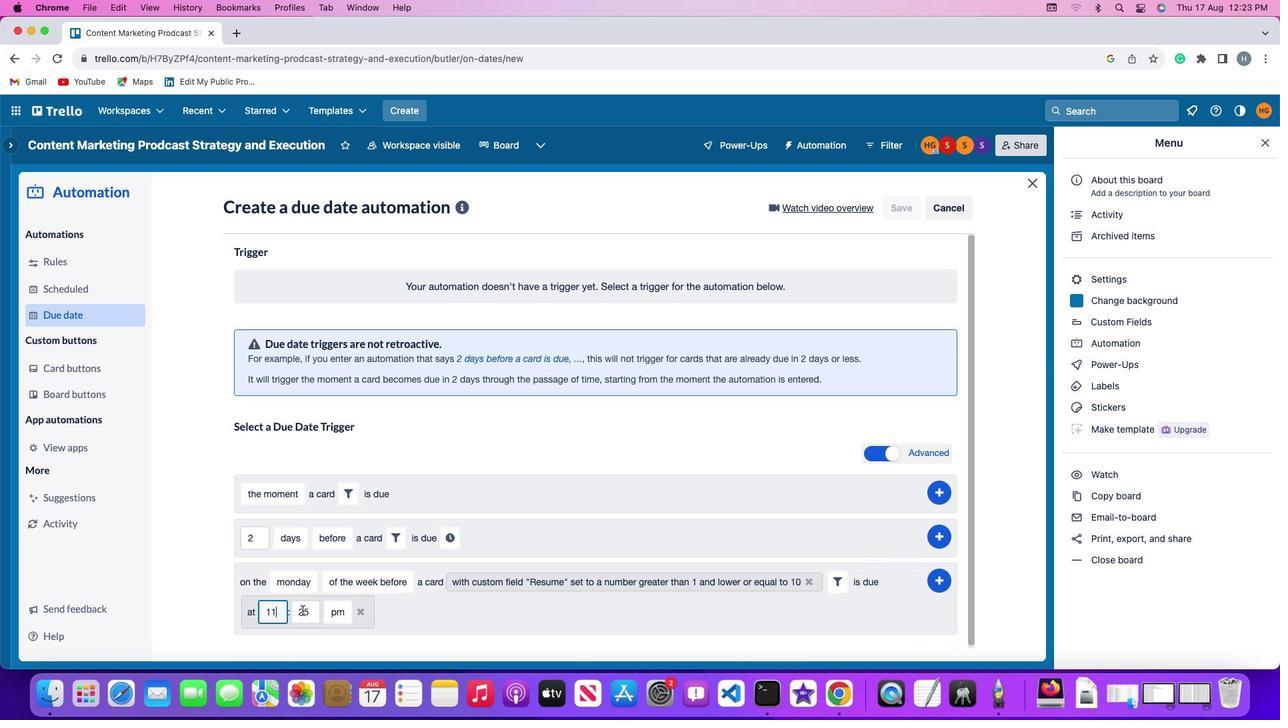 
Action: Mouse pressed left at (300, 609)
Screenshot: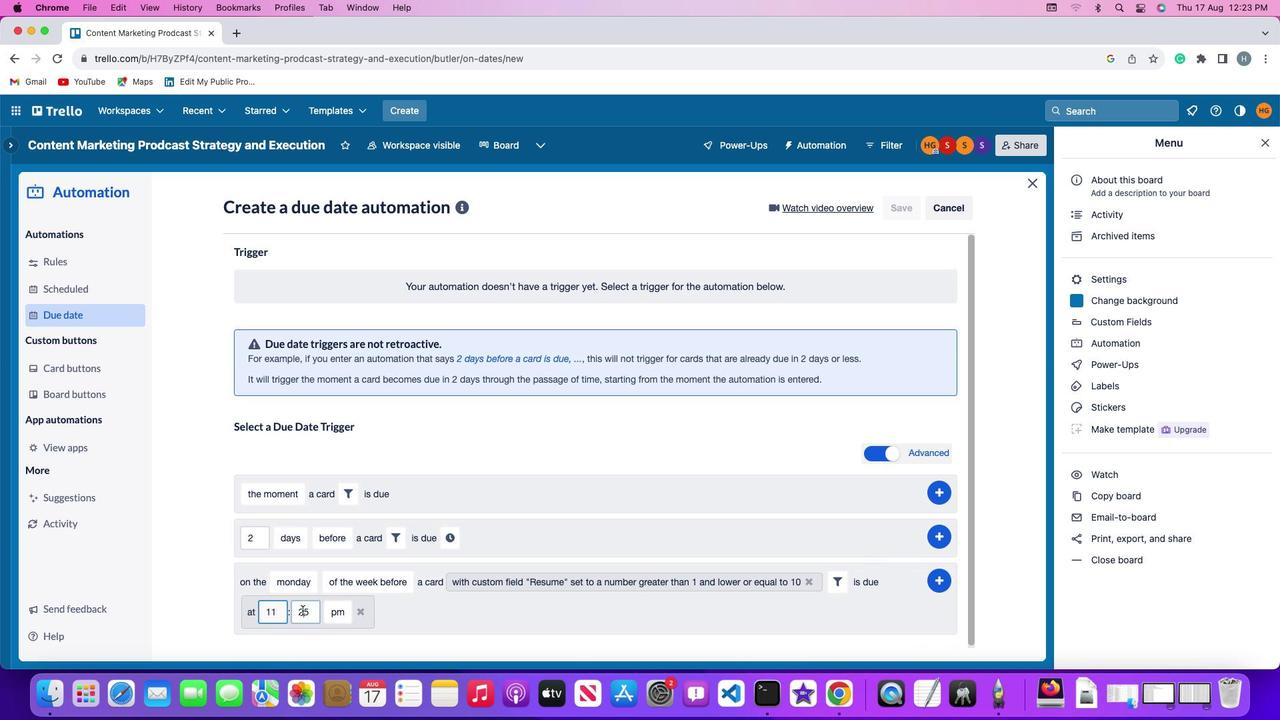 
Action: Mouse moved to (311, 607)
Screenshot: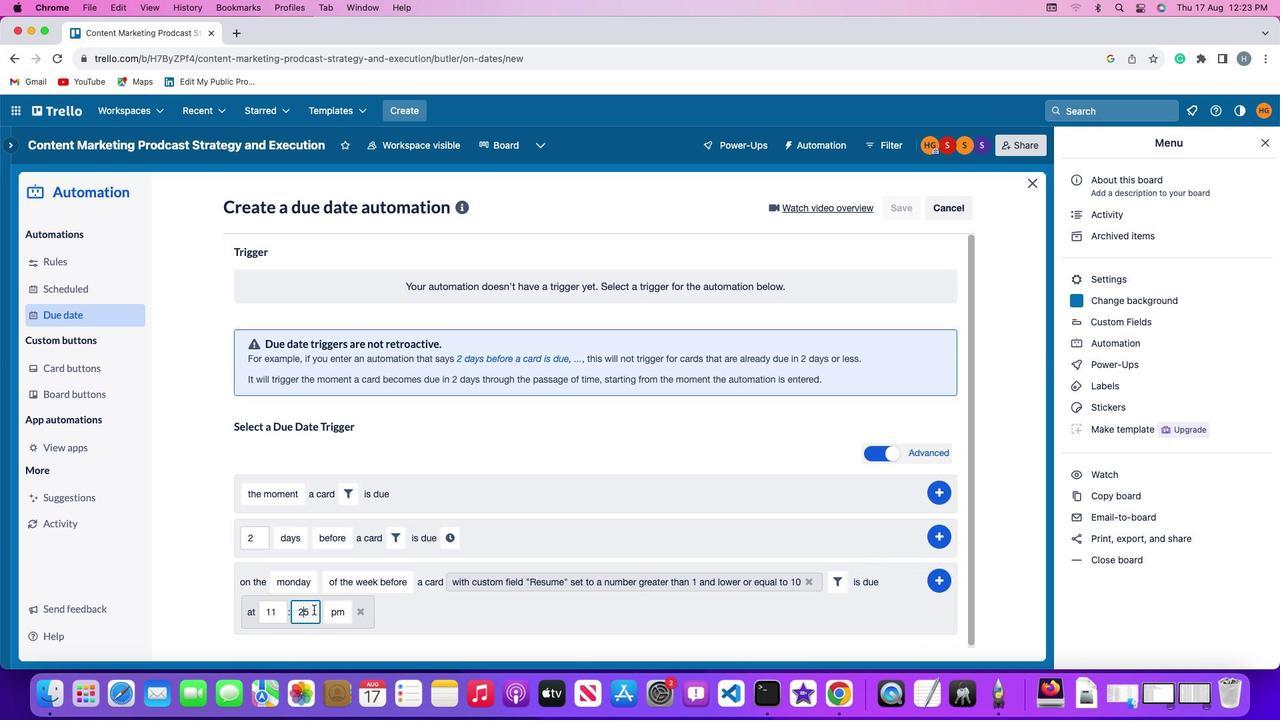 
Action: Key pressed Key.right
Screenshot: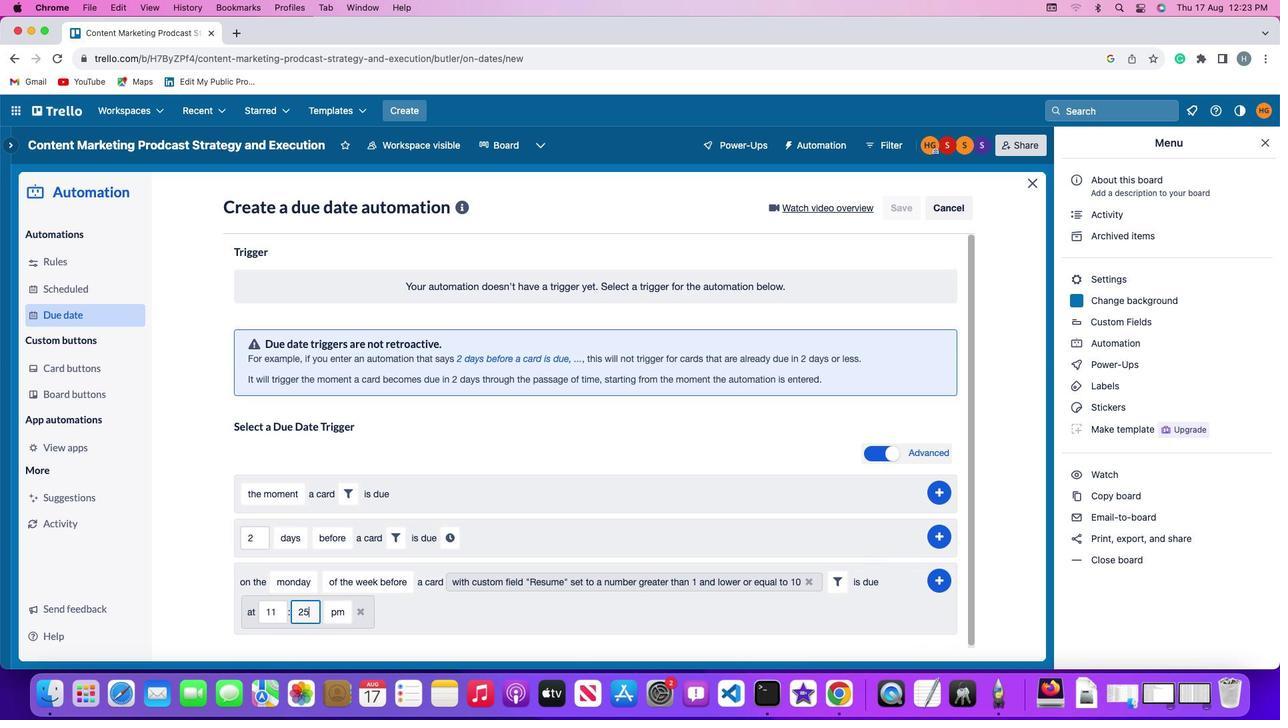 
Action: Mouse moved to (312, 607)
Screenshot: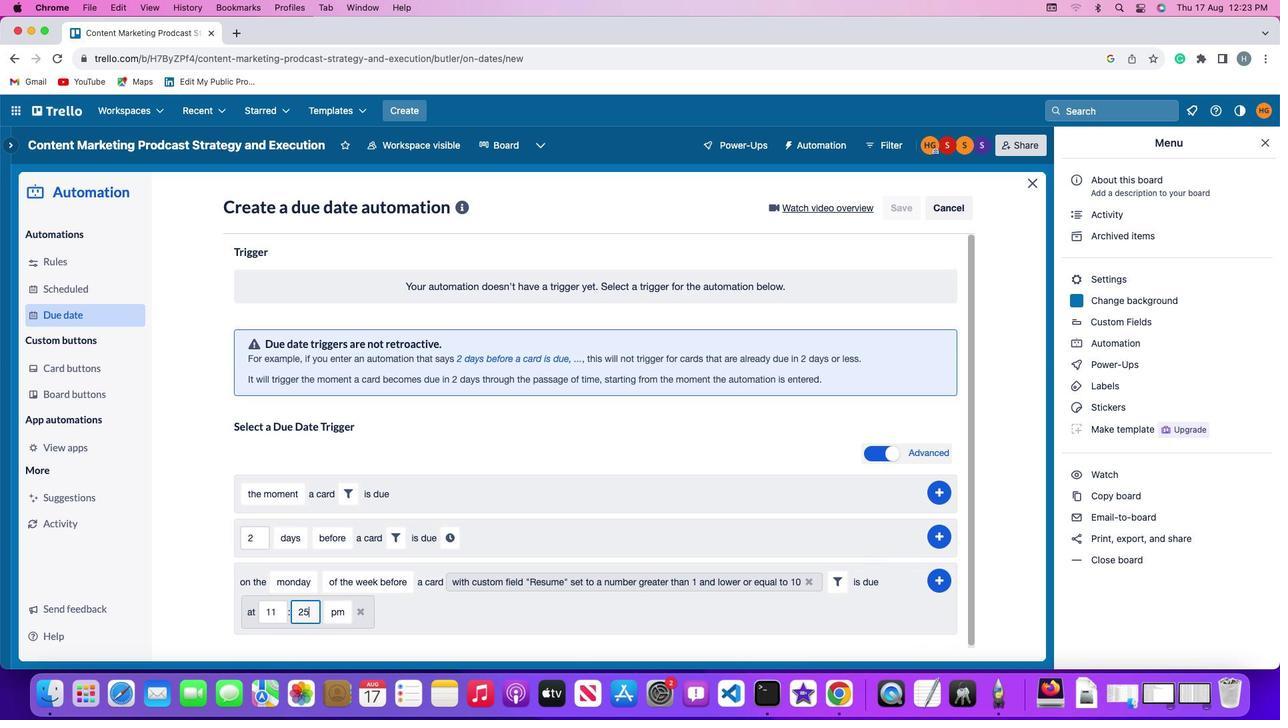 
Action: Key pressed Key.backspaceKey.backspace'0'
Screenshot: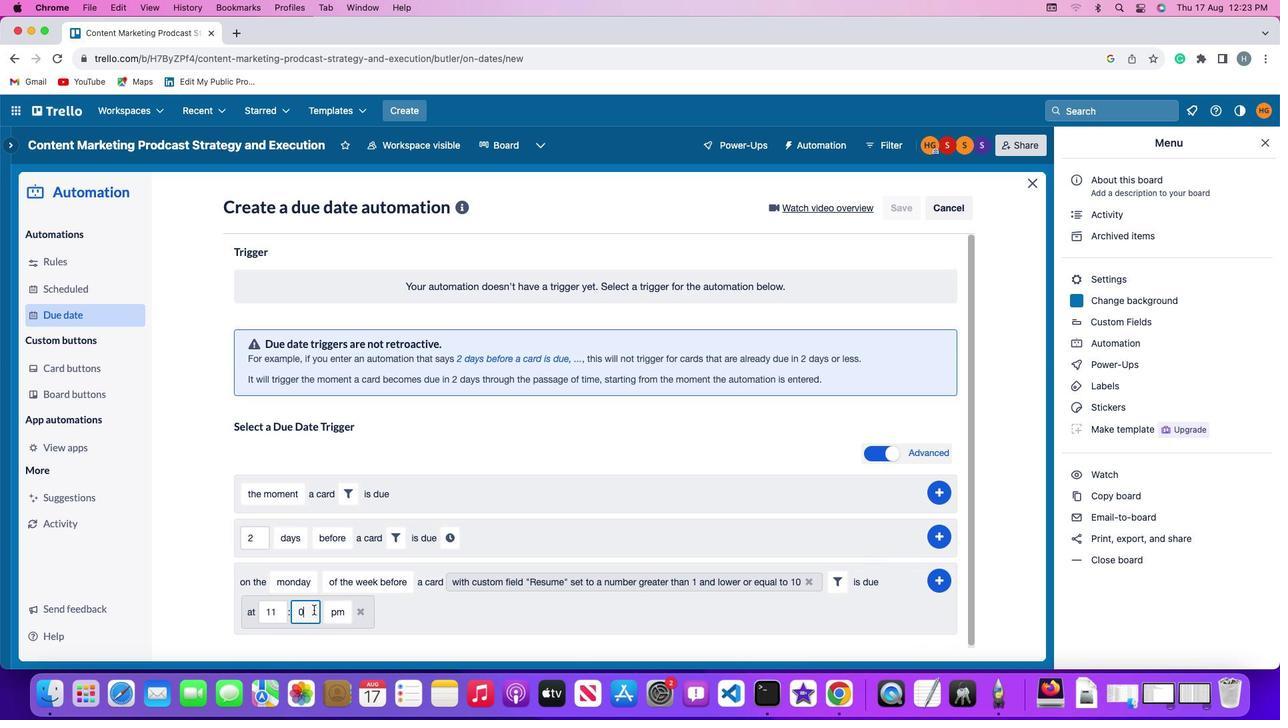 
Action: Mouse moved to (312, 607)
Screenshot: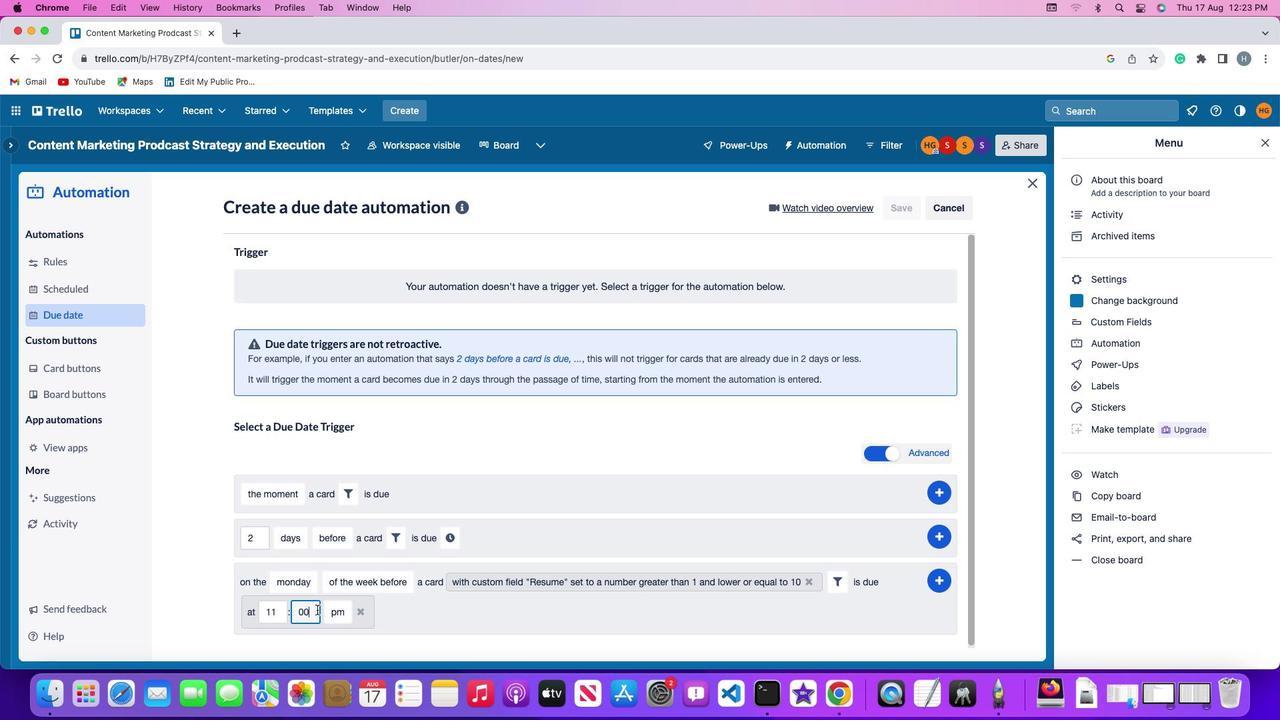 
Action: Key pressed '0'
Screenshot: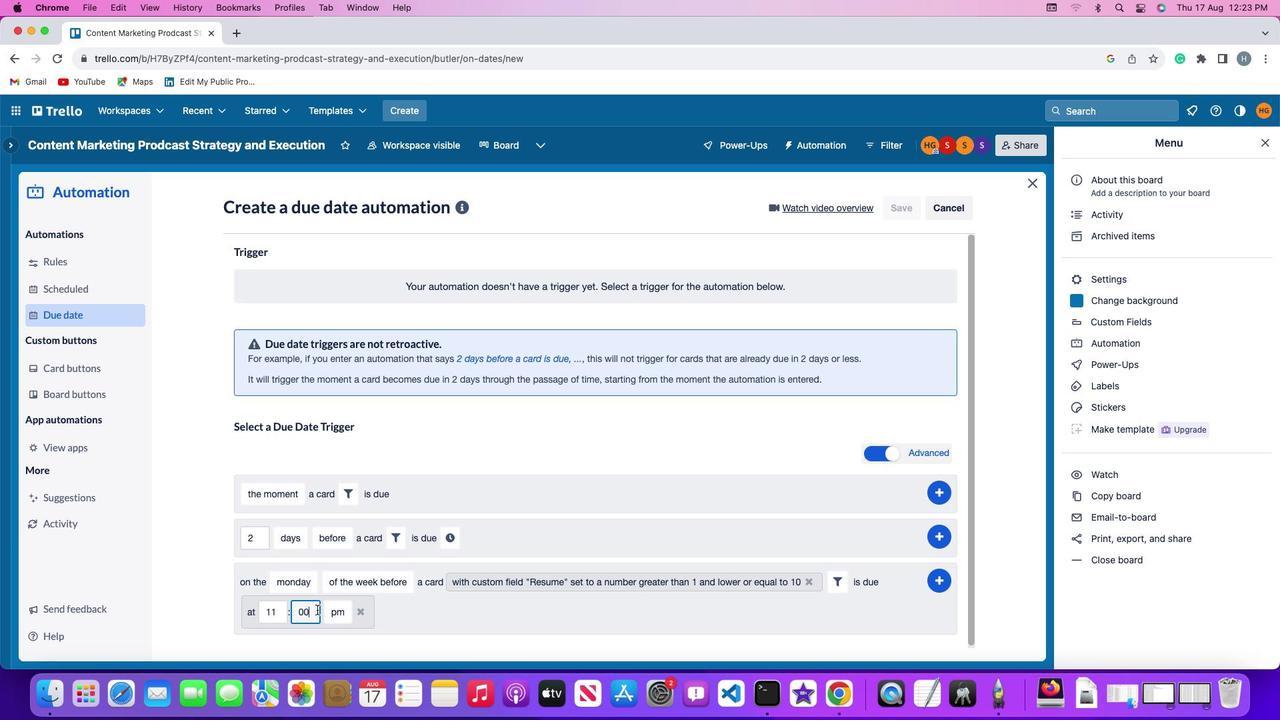 
Action: Mouse moved to (334, 607)
Screenshot: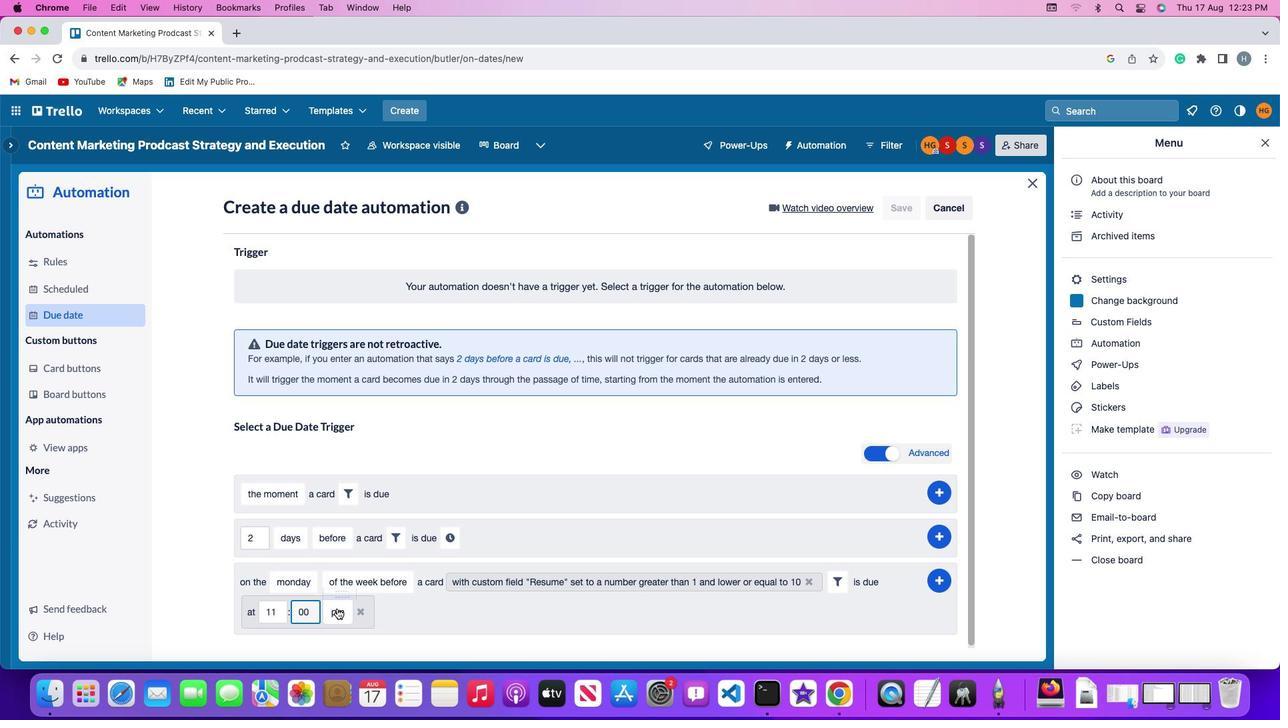
Action: Mouse pressed left at (334, 607)
Screenshot: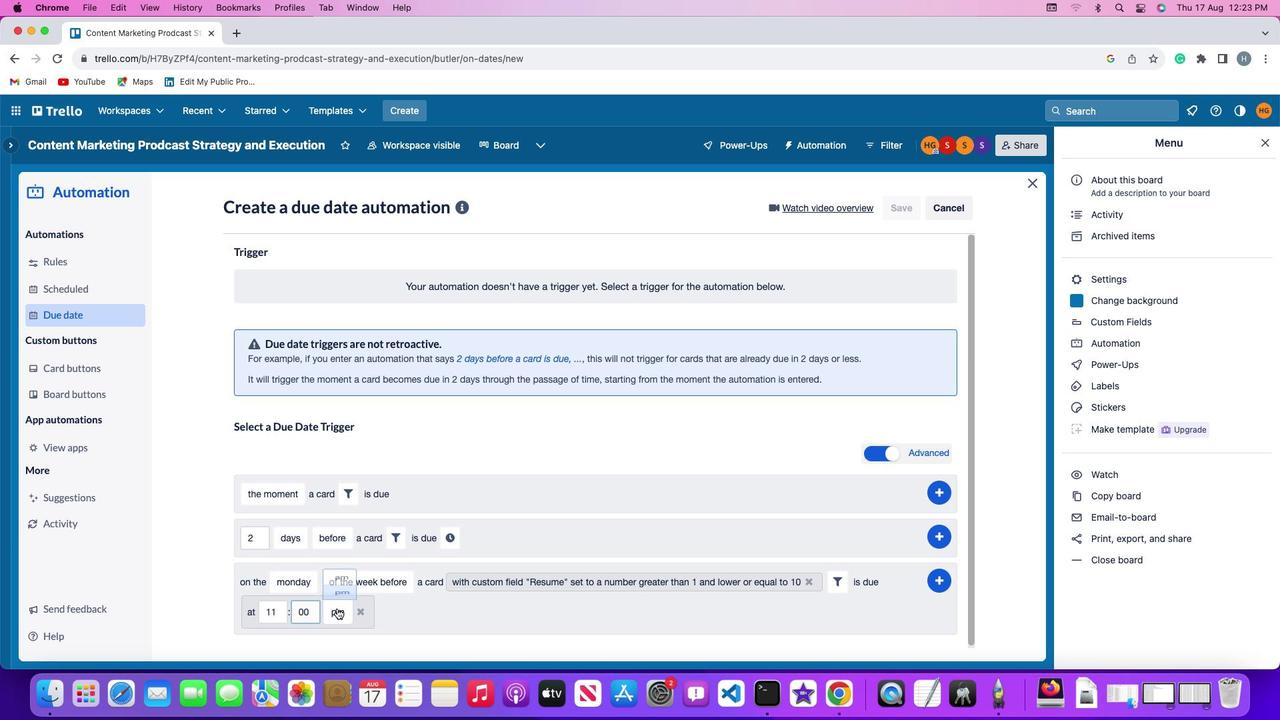 
Action: Mouse moved to (341, 552)
Screenshot: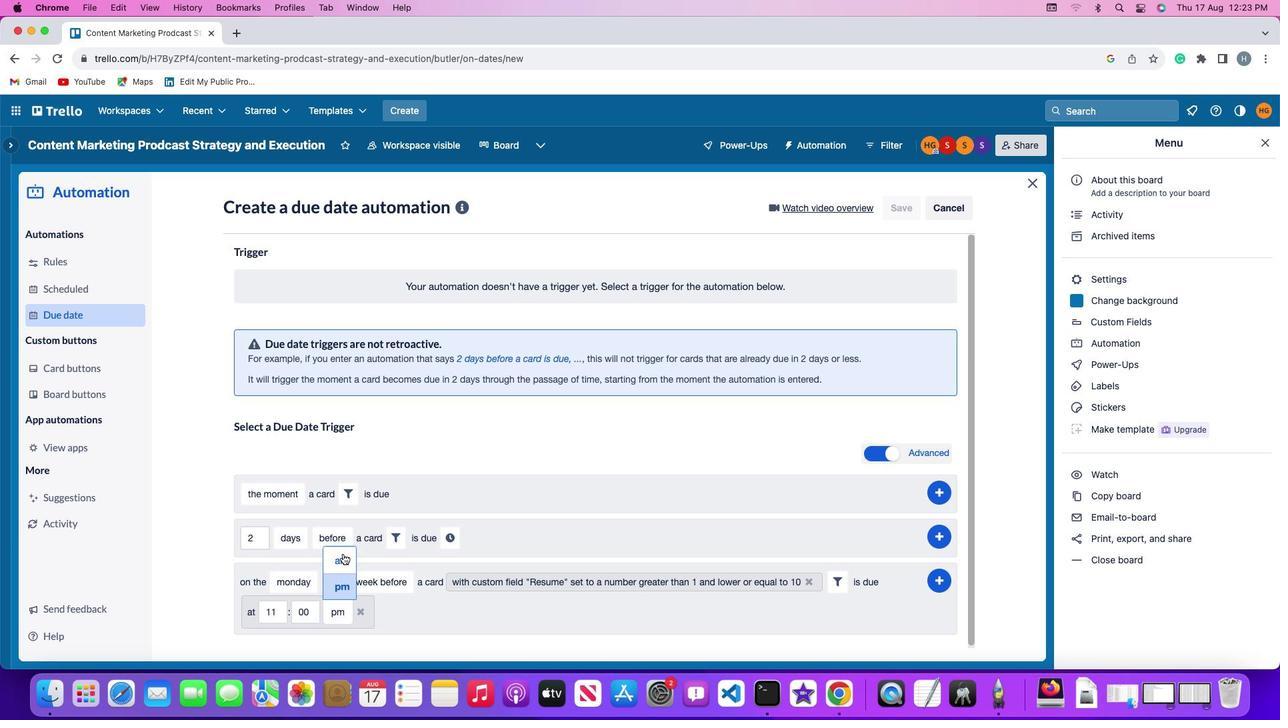 
Action: Mouse pressed left at (341, 552)
Screenshot: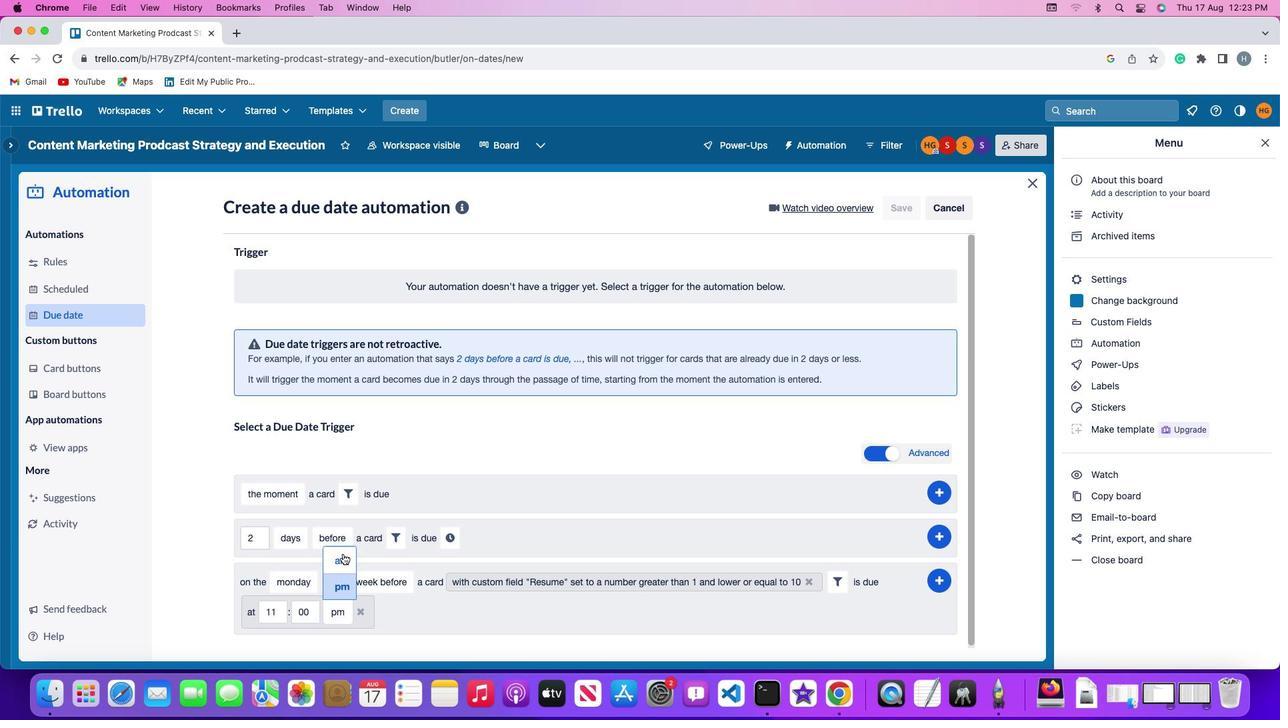 
Action: Mouse moved to (941, 574)
Screenshot: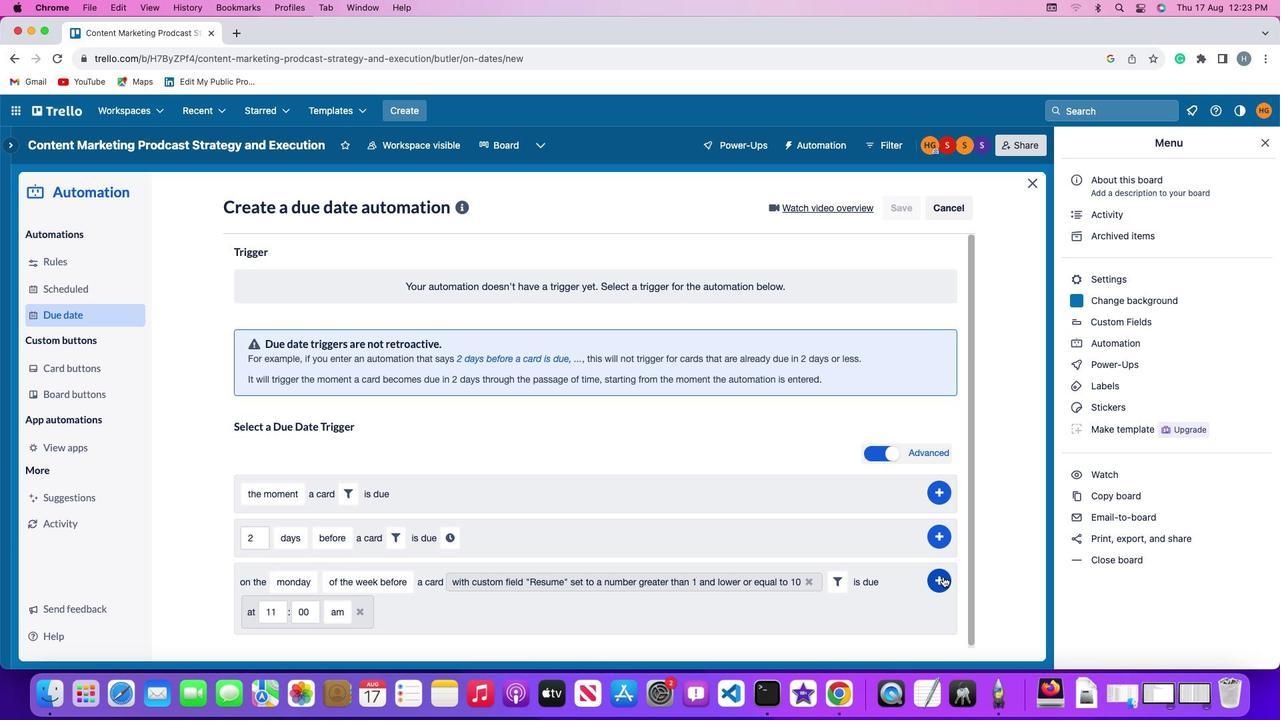 
Action: Mouse pressed left at (941, 574)
Screenshot: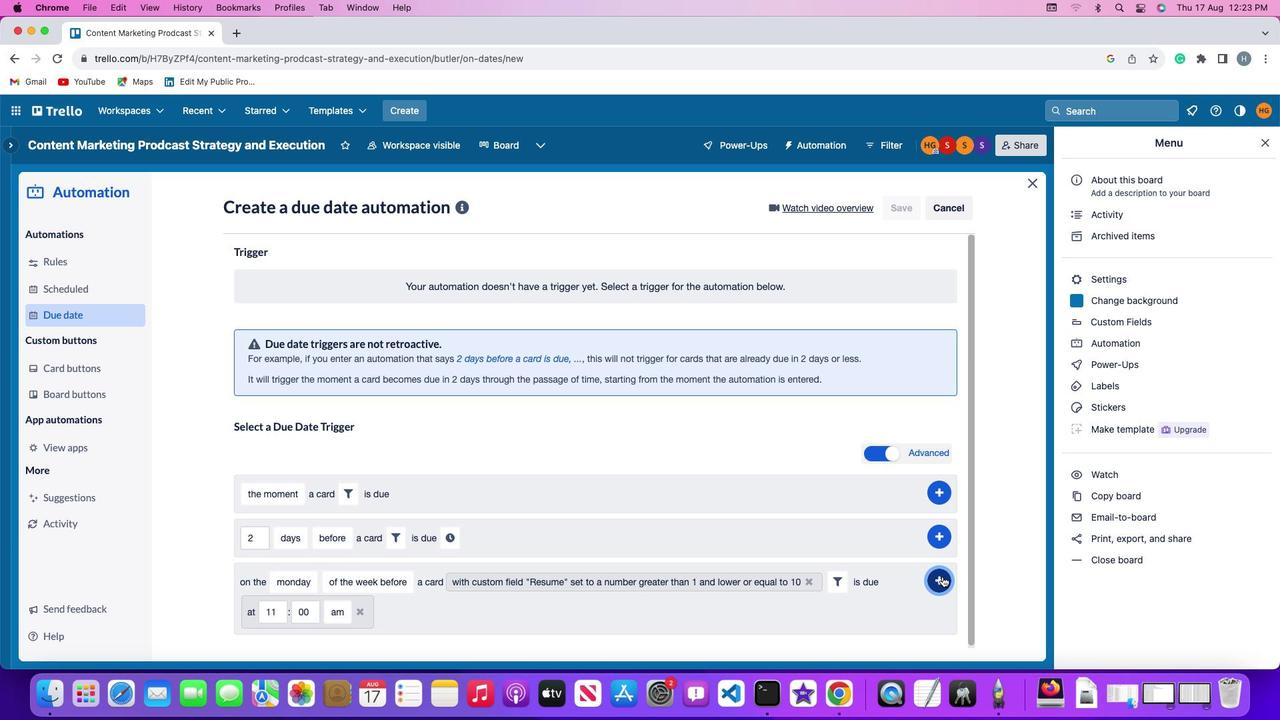 
Action: Mouse moved to (995, 460)
Screenshot: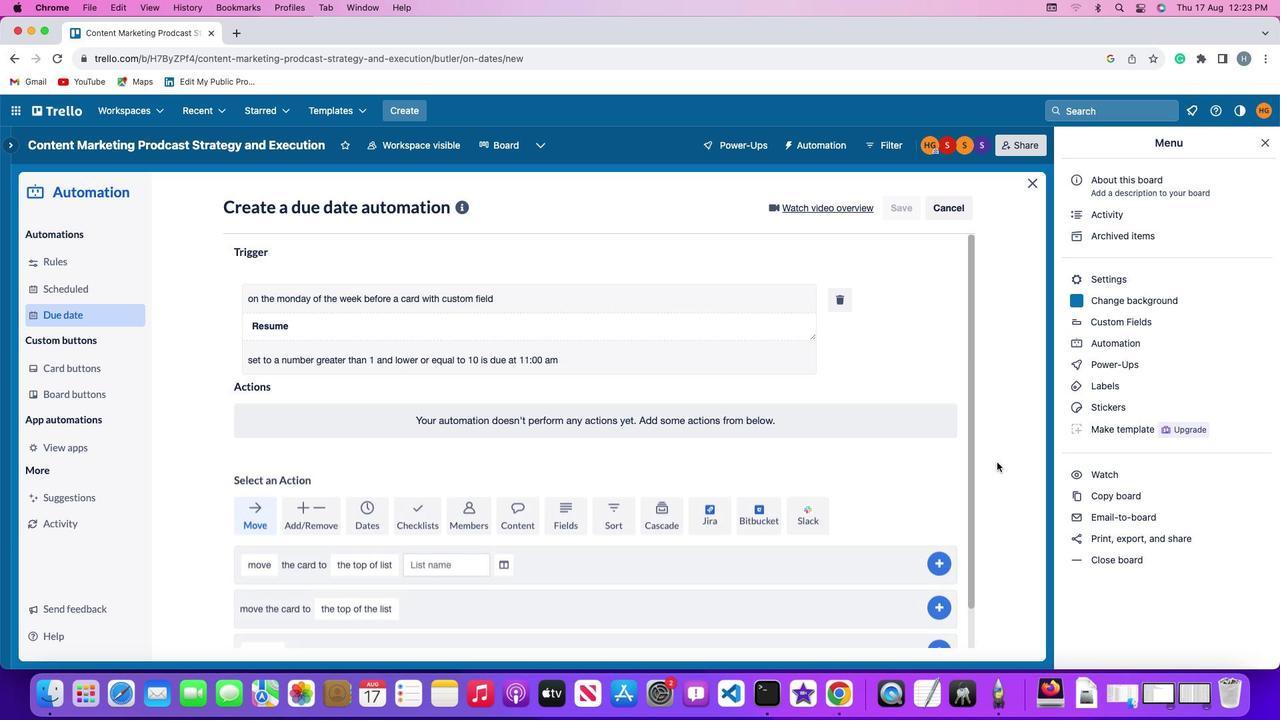 
